 Task: Look for space in Linjiang, China from 7th July, 2023 to 14th July, 2023 for 1 adult in price range Rs.6000 to Rs.14000. Place can be shared room with 1  bedroom having 1 bed and 1 bathroom. Property type can be house, flat, guest house, hotel. Amenities needed are: wifi. Booking option can be shelf check-in. Required host language is Chinese (Simplified).
Action: Mouse moved to (831, 126)
Screenshot: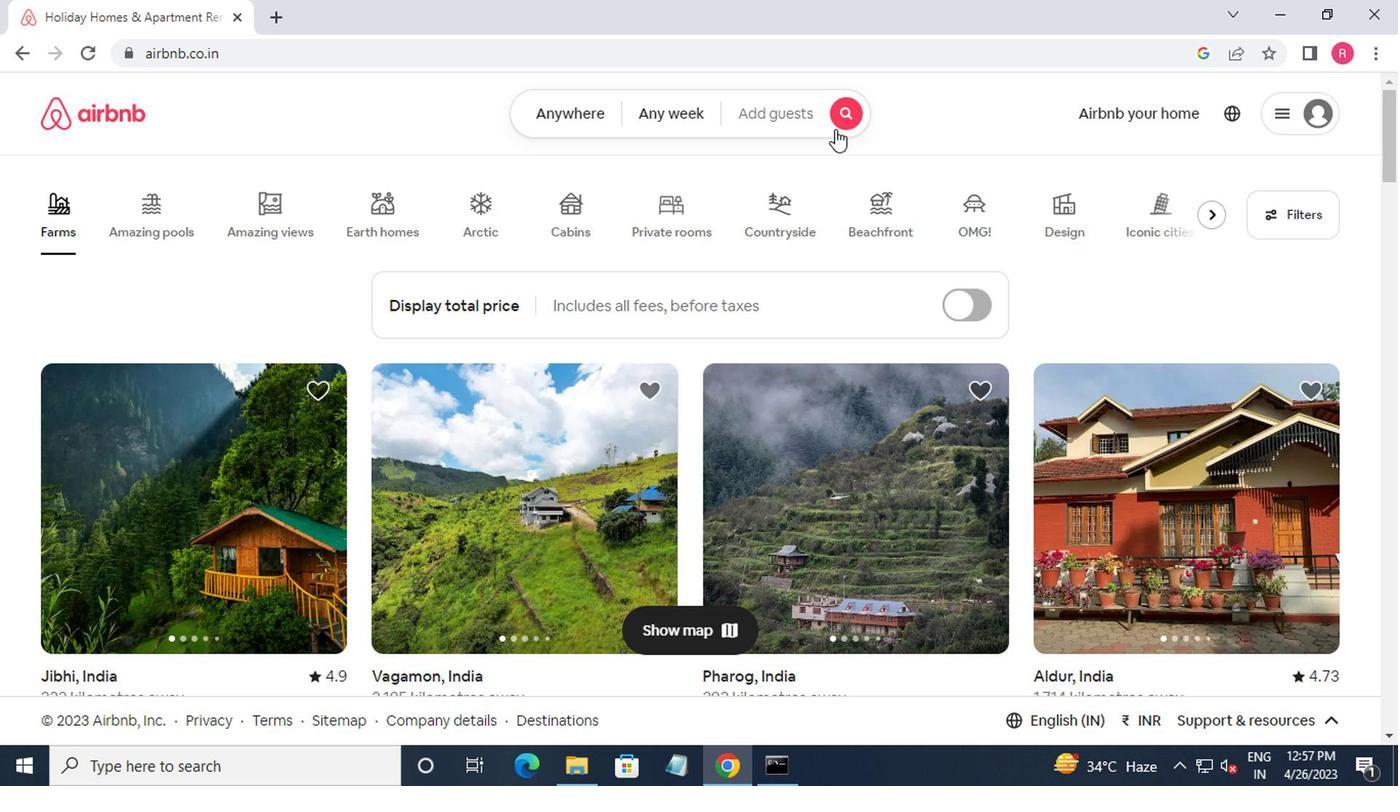 
Action: Mouse pressed left at (831, 126)
Screenshot: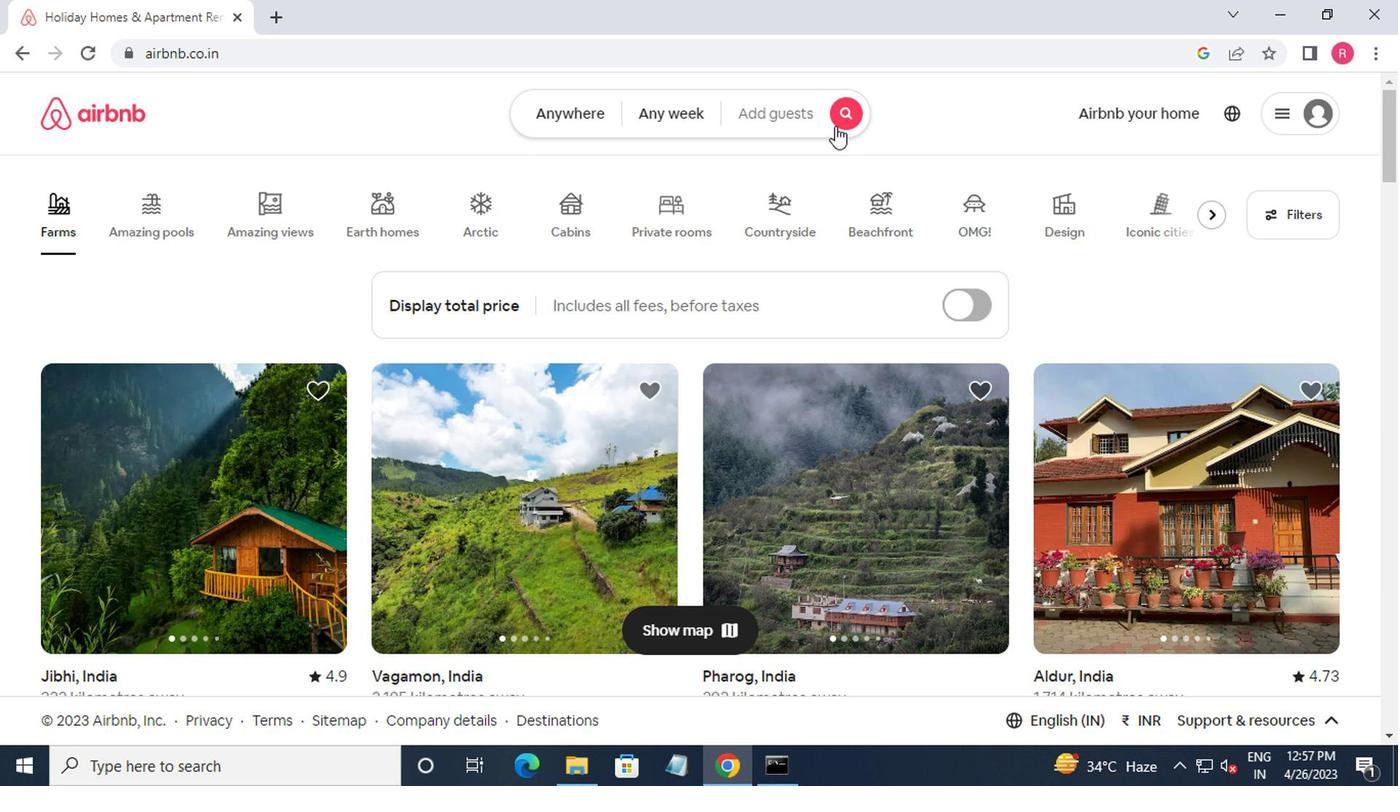 
Action: Mouse moved to (486, 208)
Screenshot: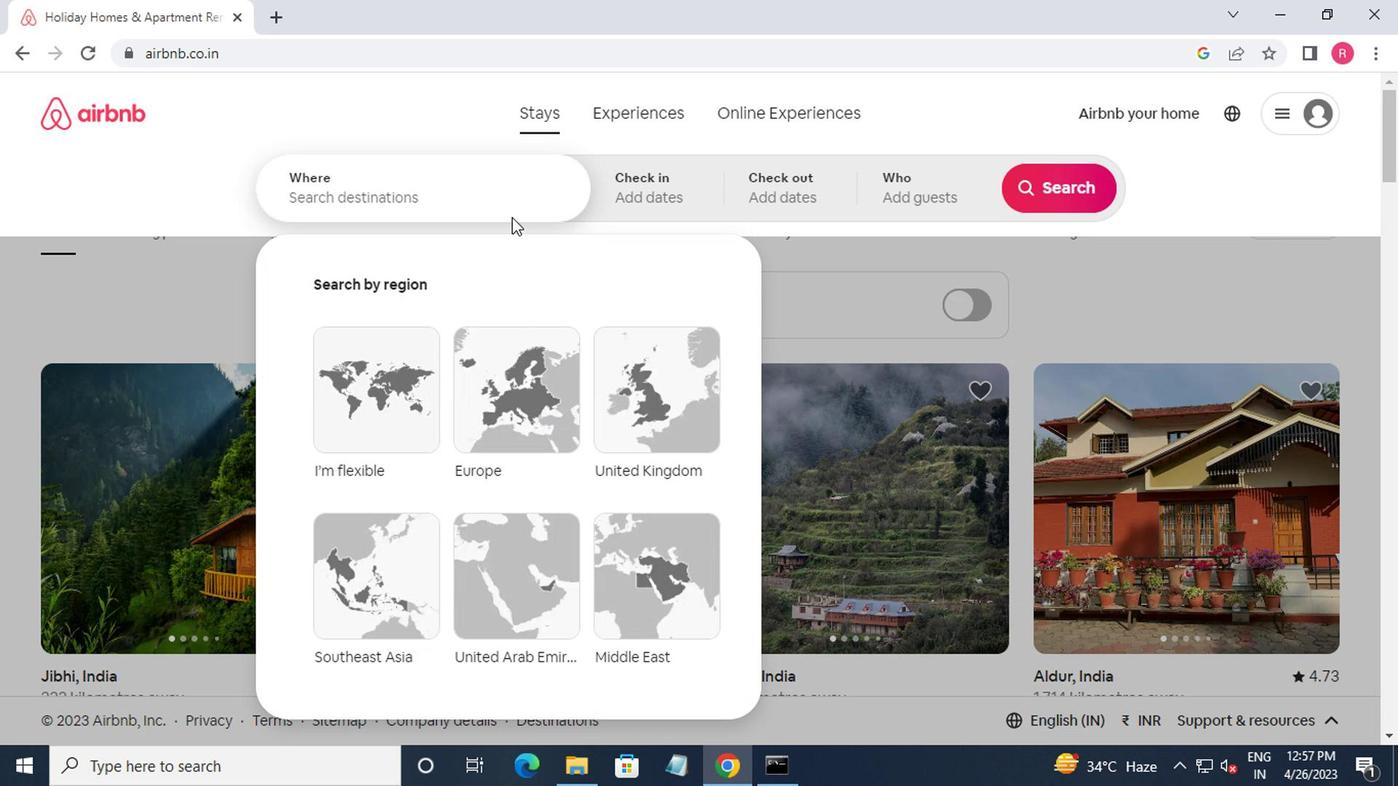 
Action: Mouse pressed left at (486, 208)
Screenshot: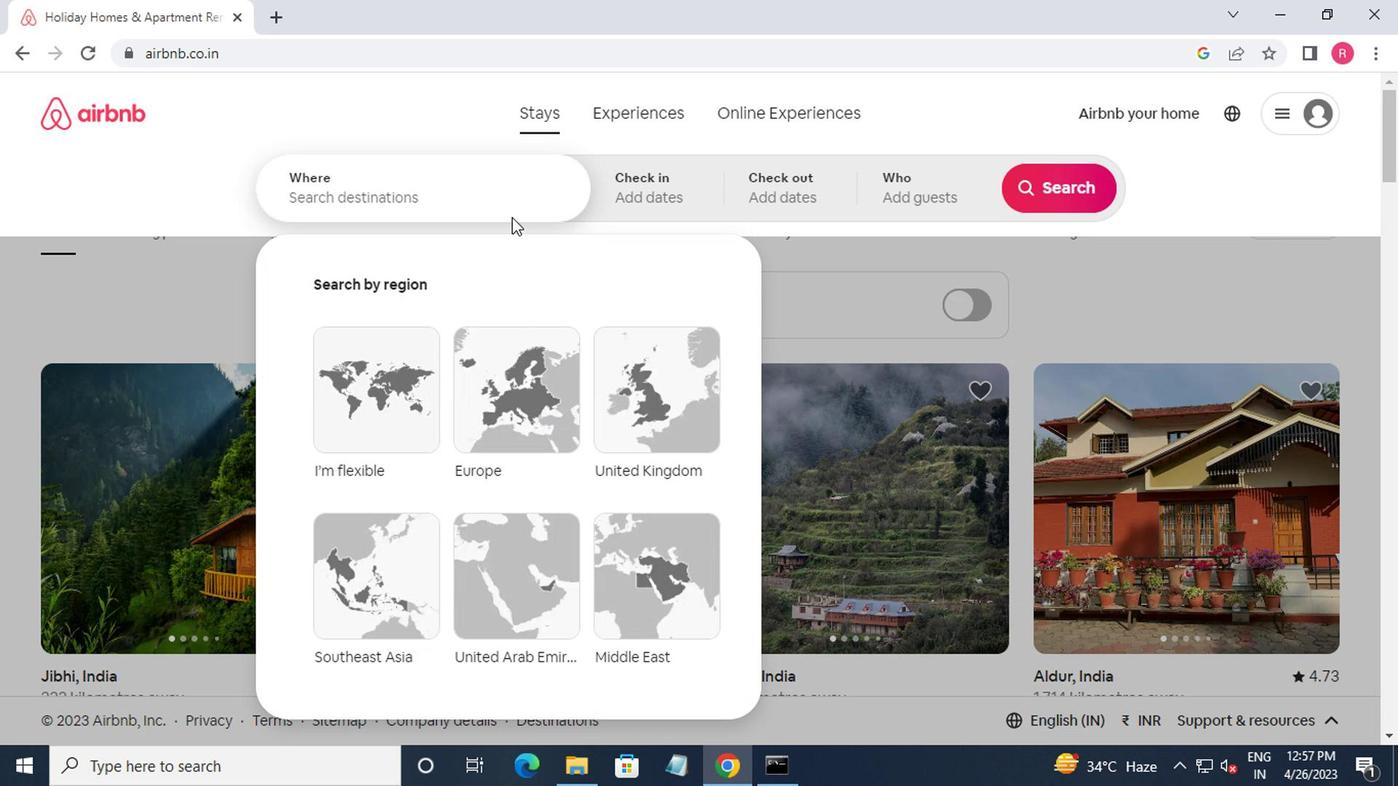 
Action: Mouse moved to (485, 208)
Screenshot: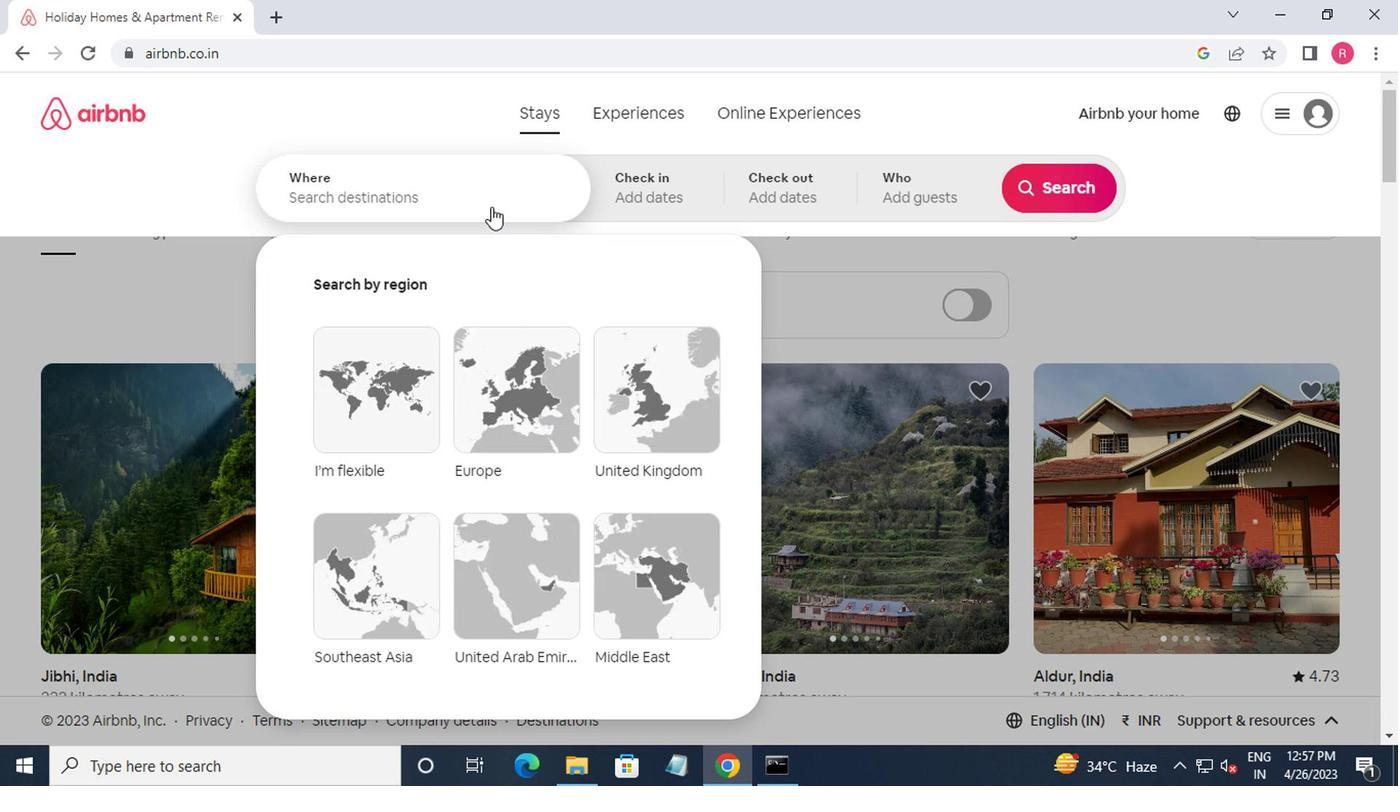 
Action: Key pressed linji
Screenshot: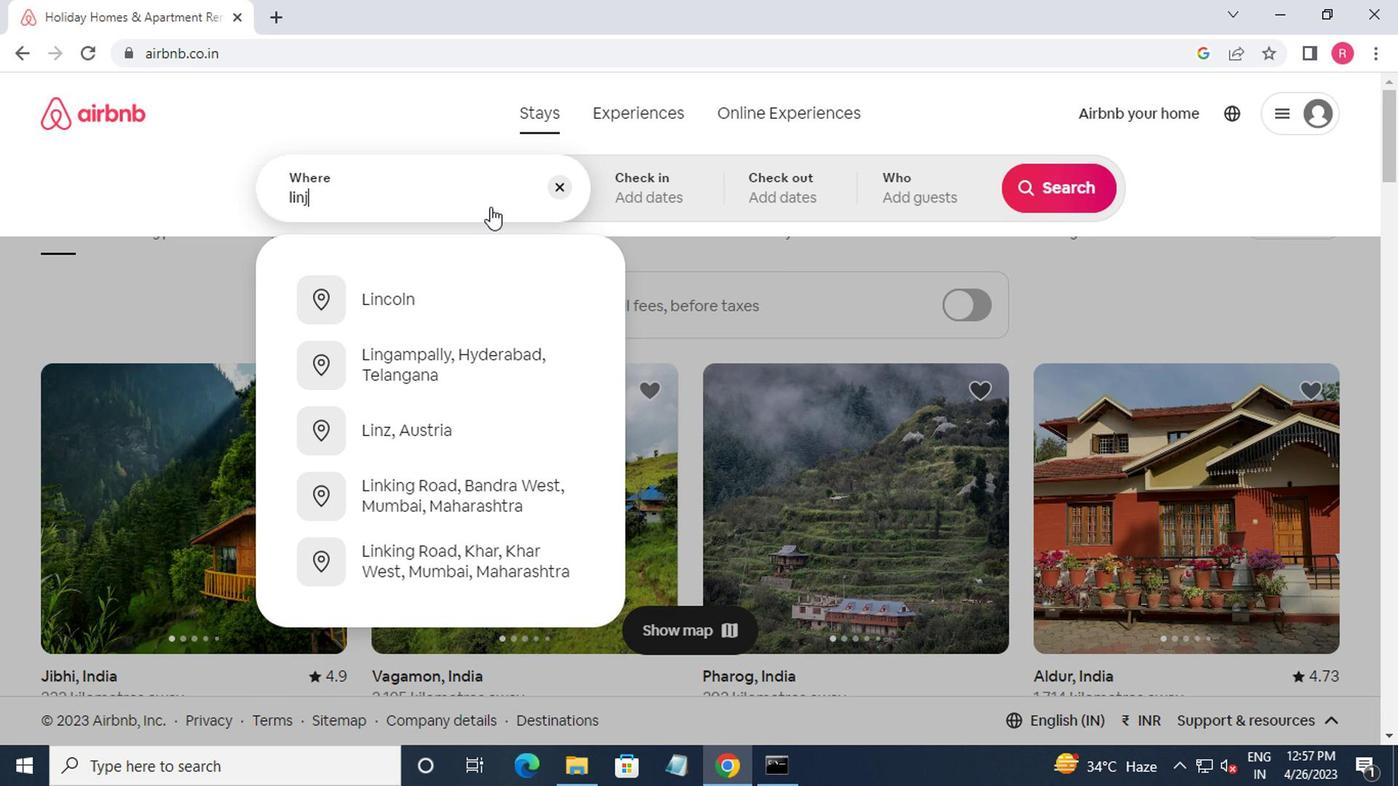 
Action: Mouse moved to (487, 208)
Screenshot: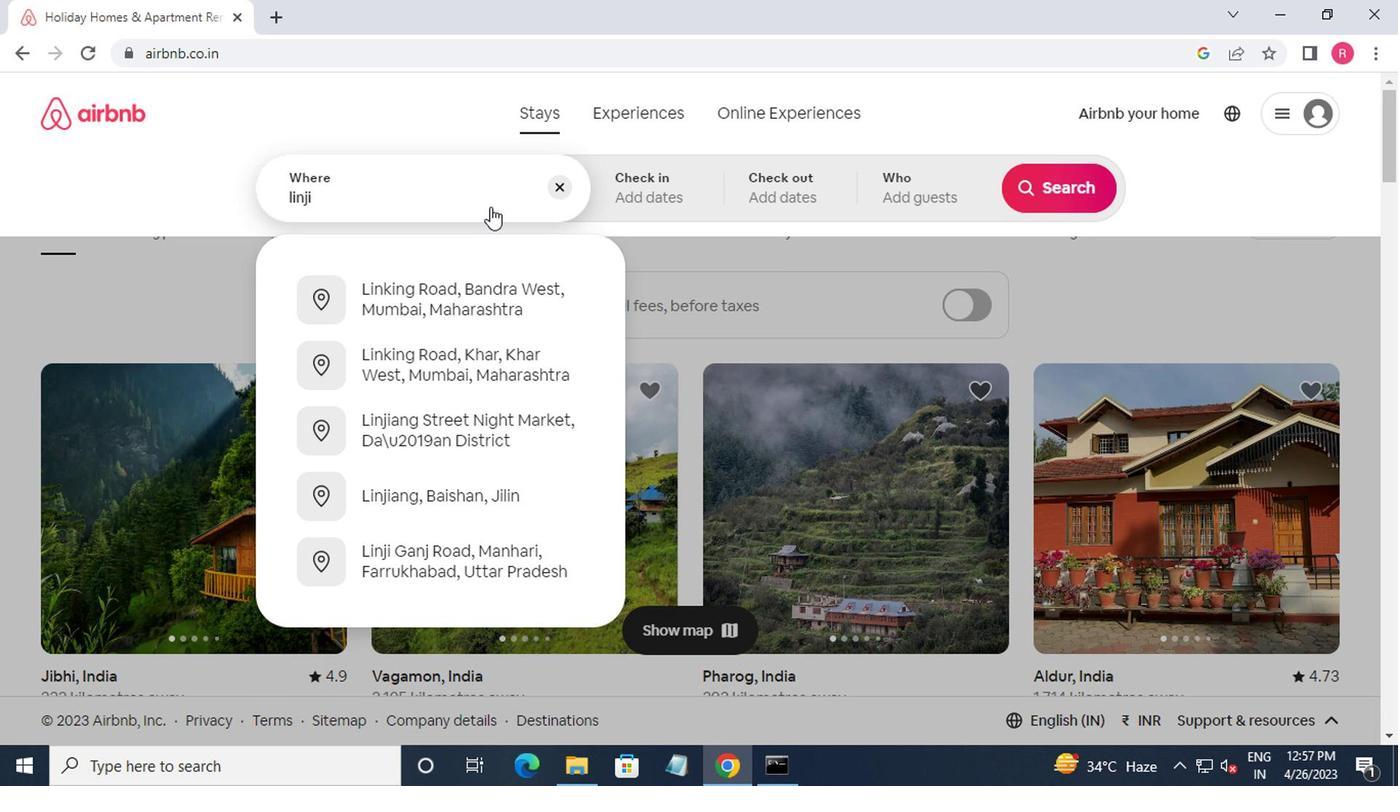 
Action: Key pressed ang,v<Key.backspace>
Screenshot: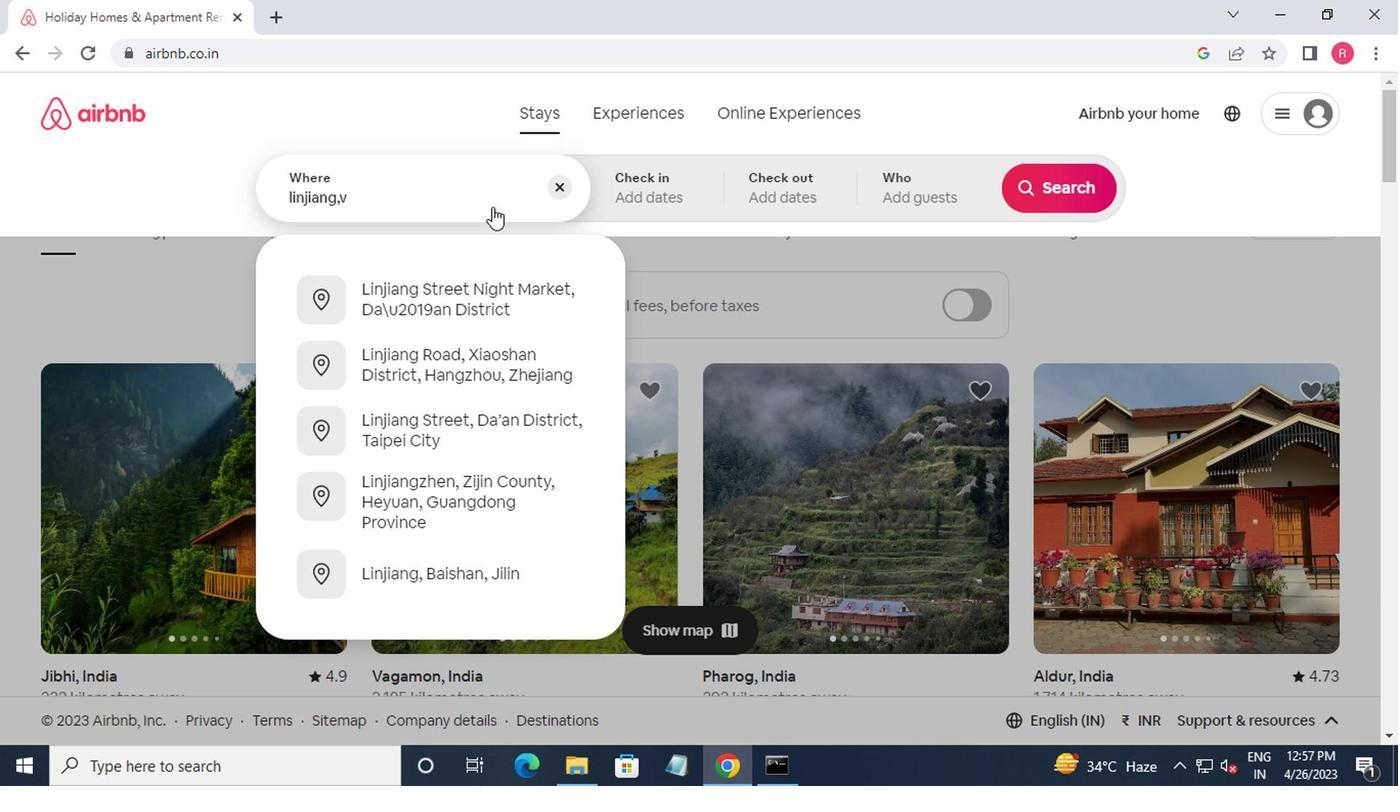 
Action: Mouse moved to (488, 208)
Screenshot: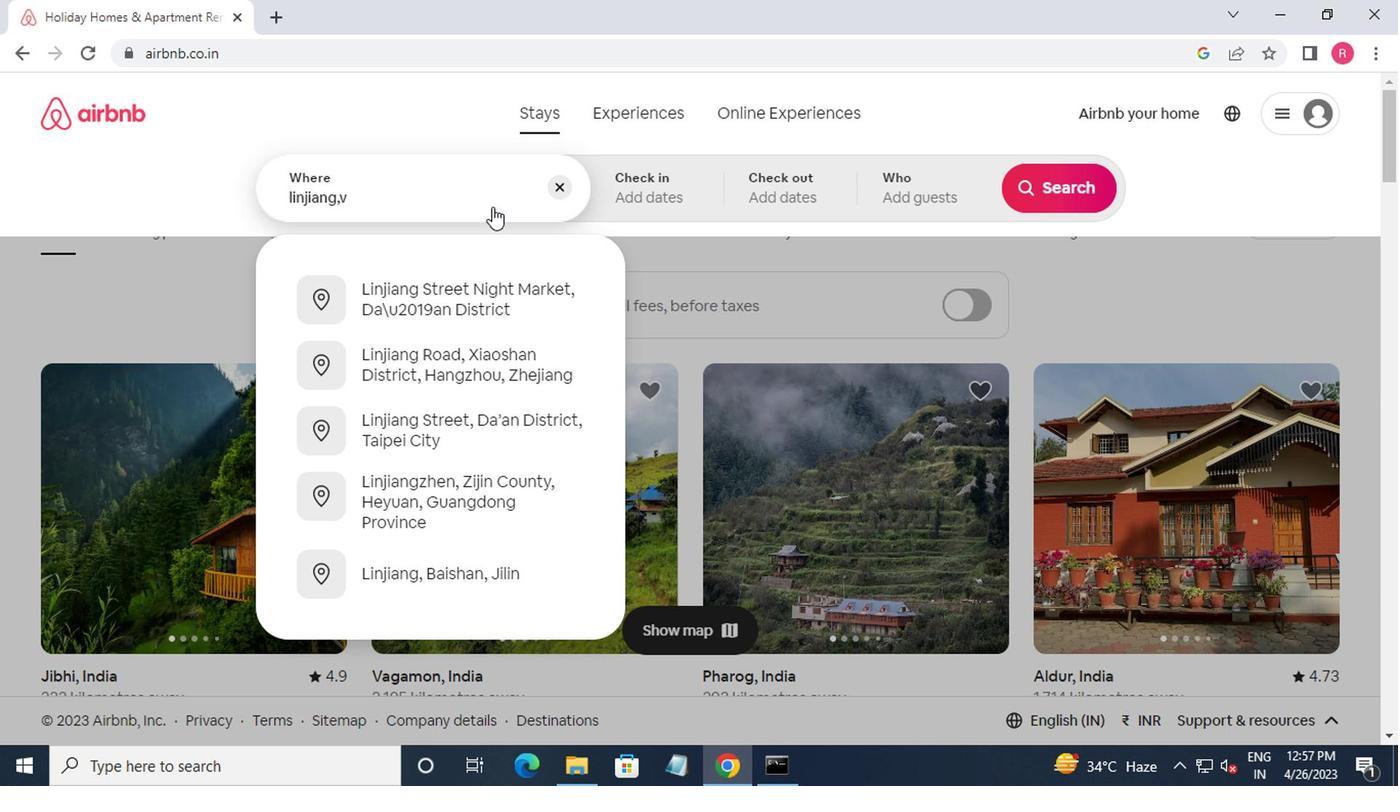 
Action: Key pressed china
Screenshot: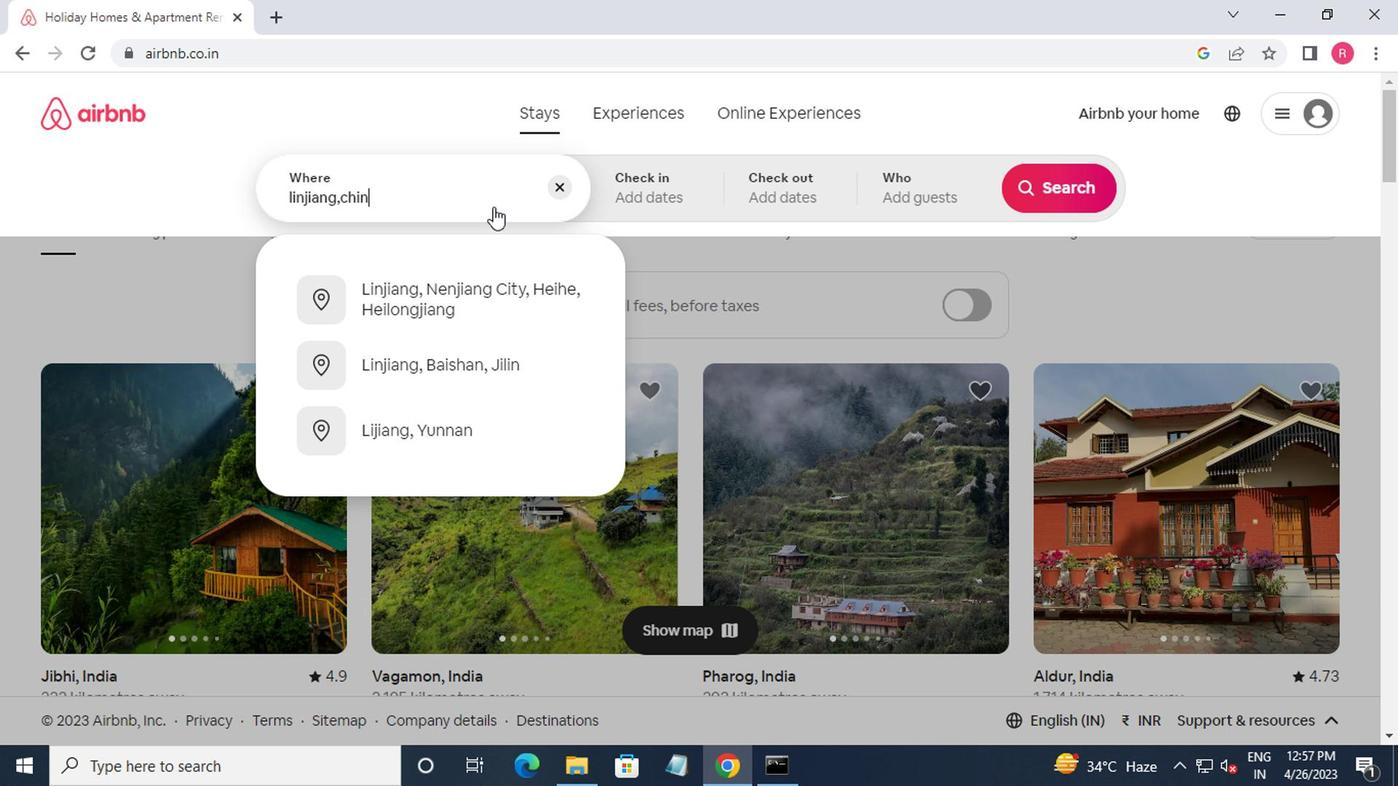 
Action: Mouse moved to (488, 208)
Screenshot: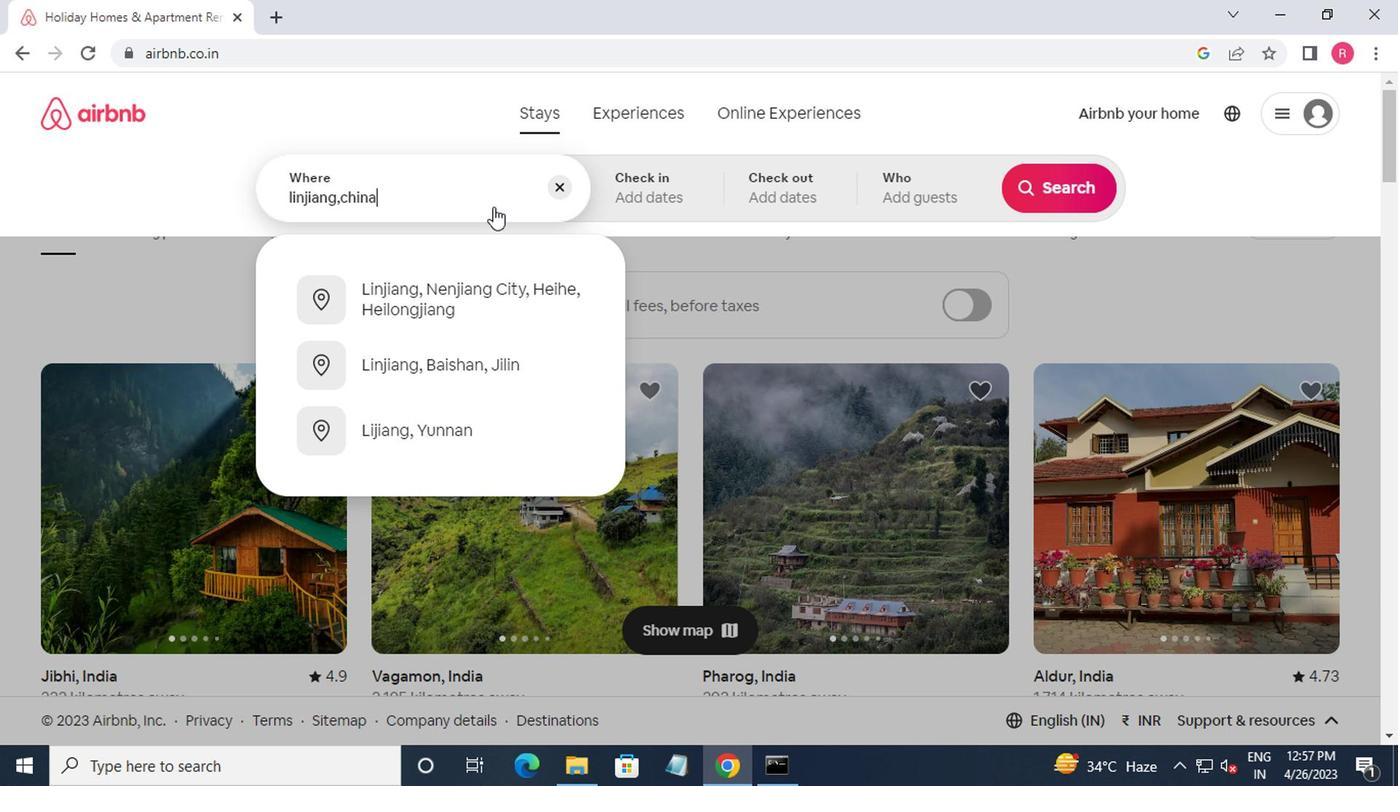 
Action: Key pressed <Key.enter>
Screenshot: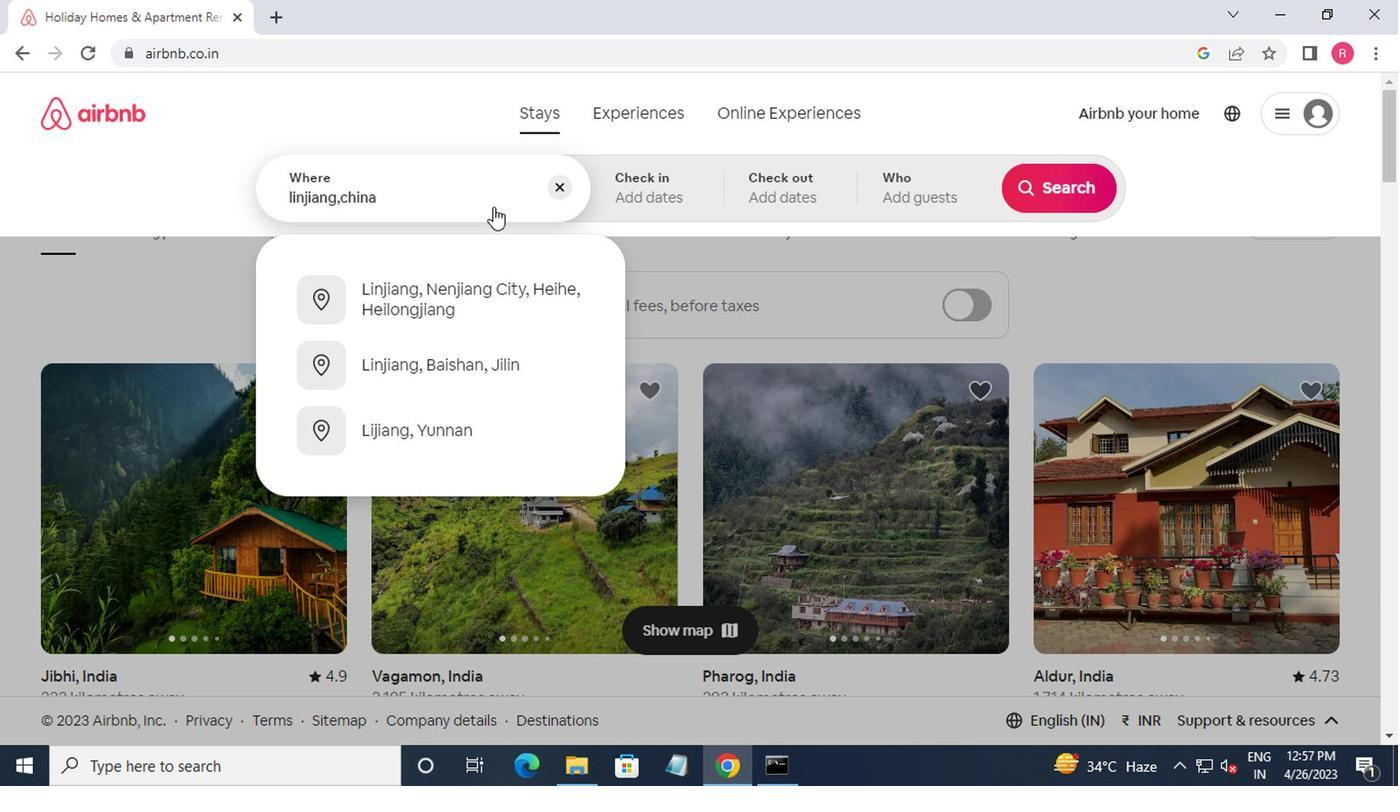 
Action: Mouse moved to (1047, 364)
Screenshot: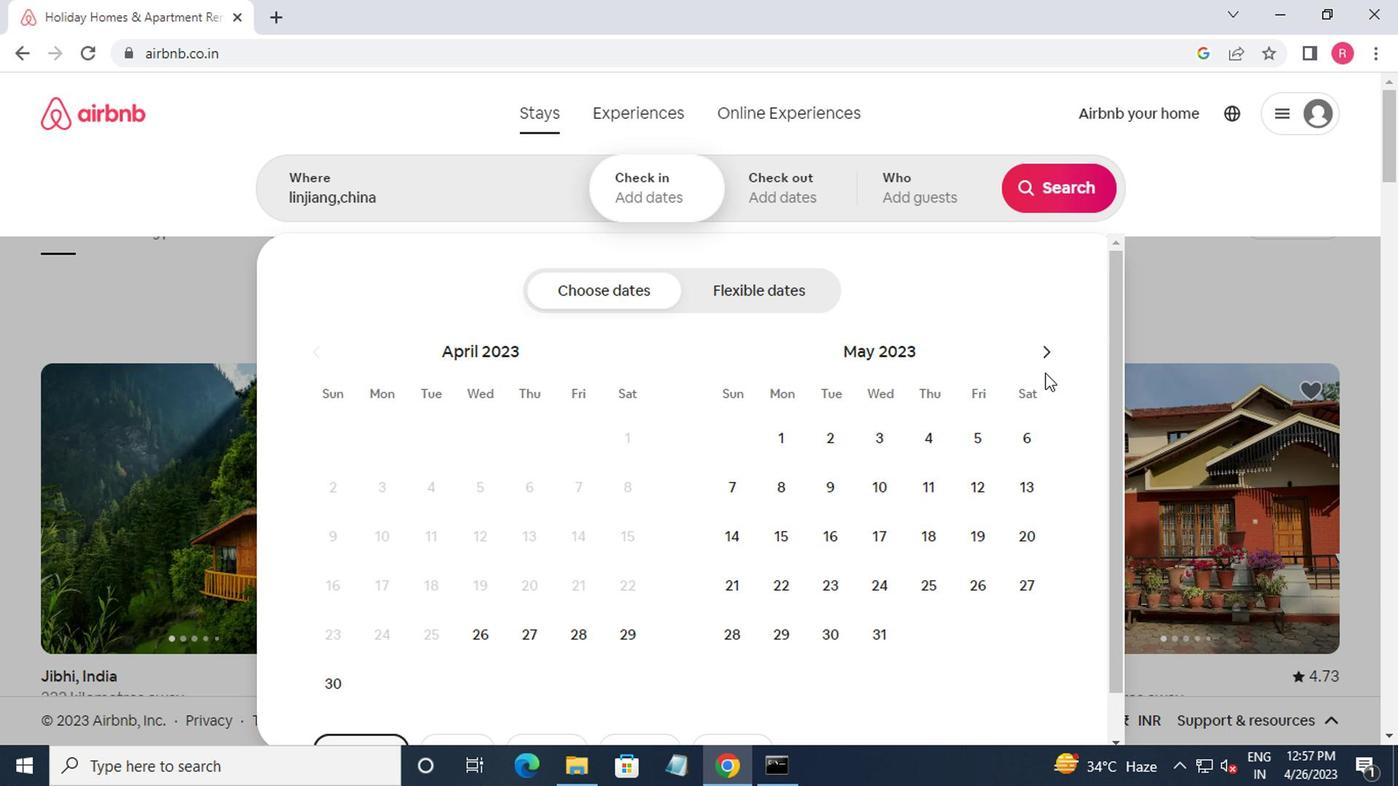 
Action: Mouse pressed left at (1047, 364)
Screenshot: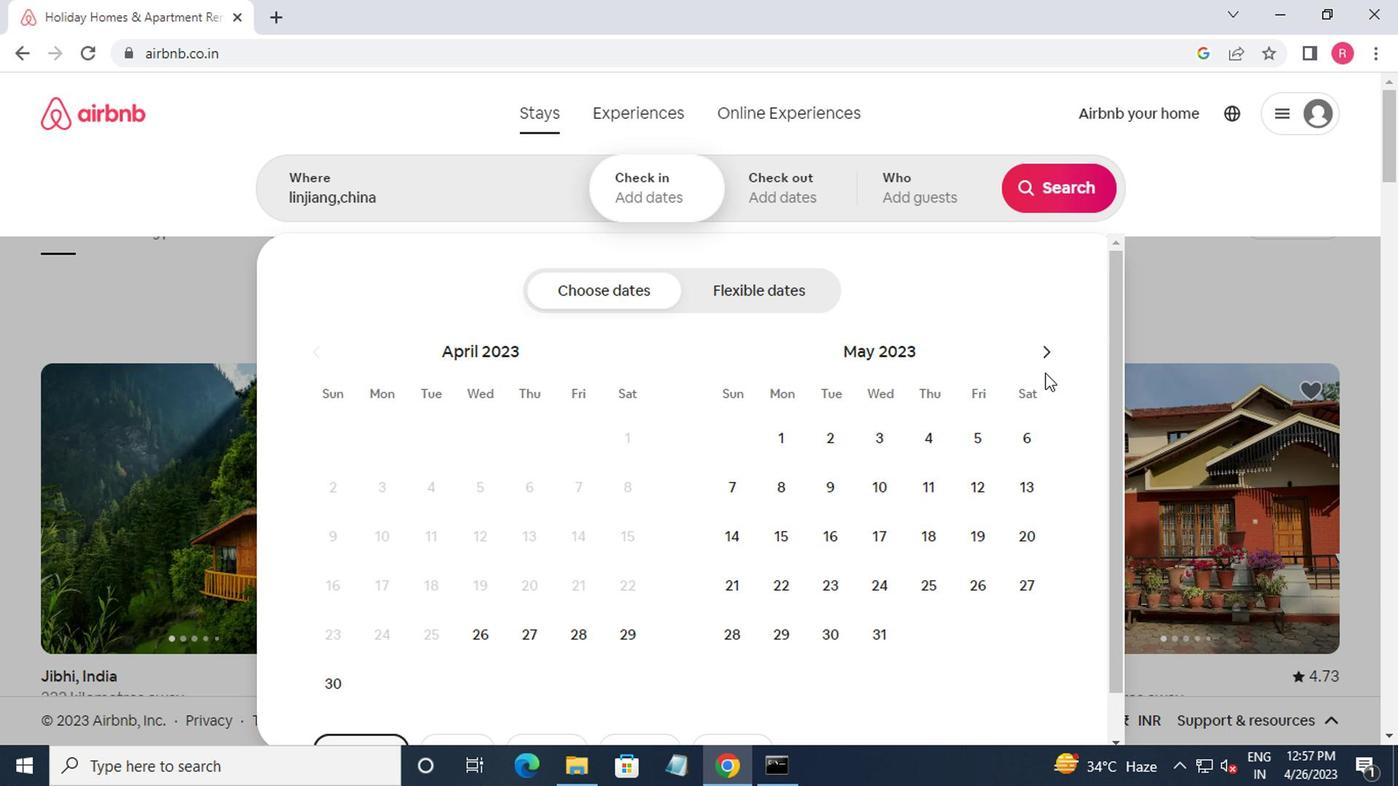 
Action: Mouse moved to (1045, 372)
Screenshot: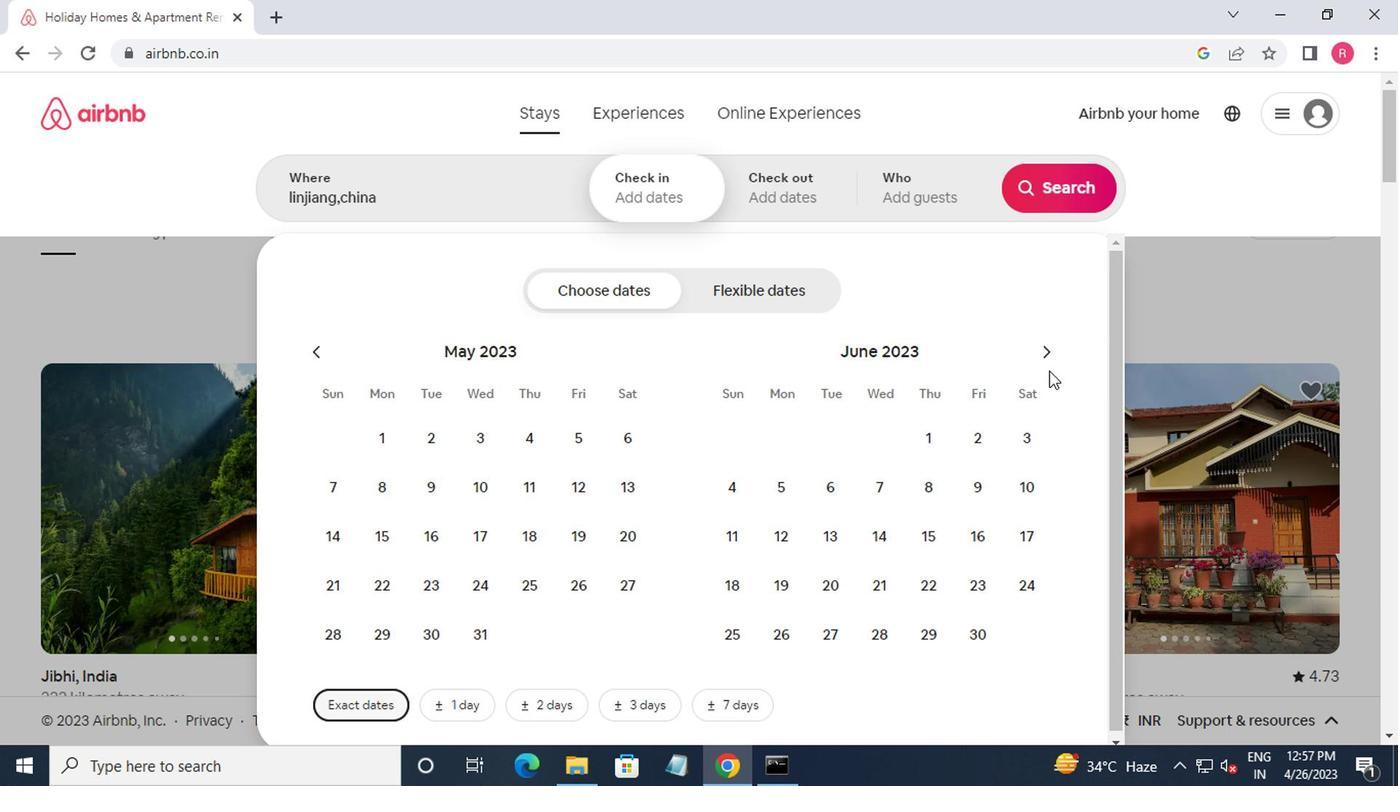 
Action: Mouse pressed left at (1045, 372)
Screenshot: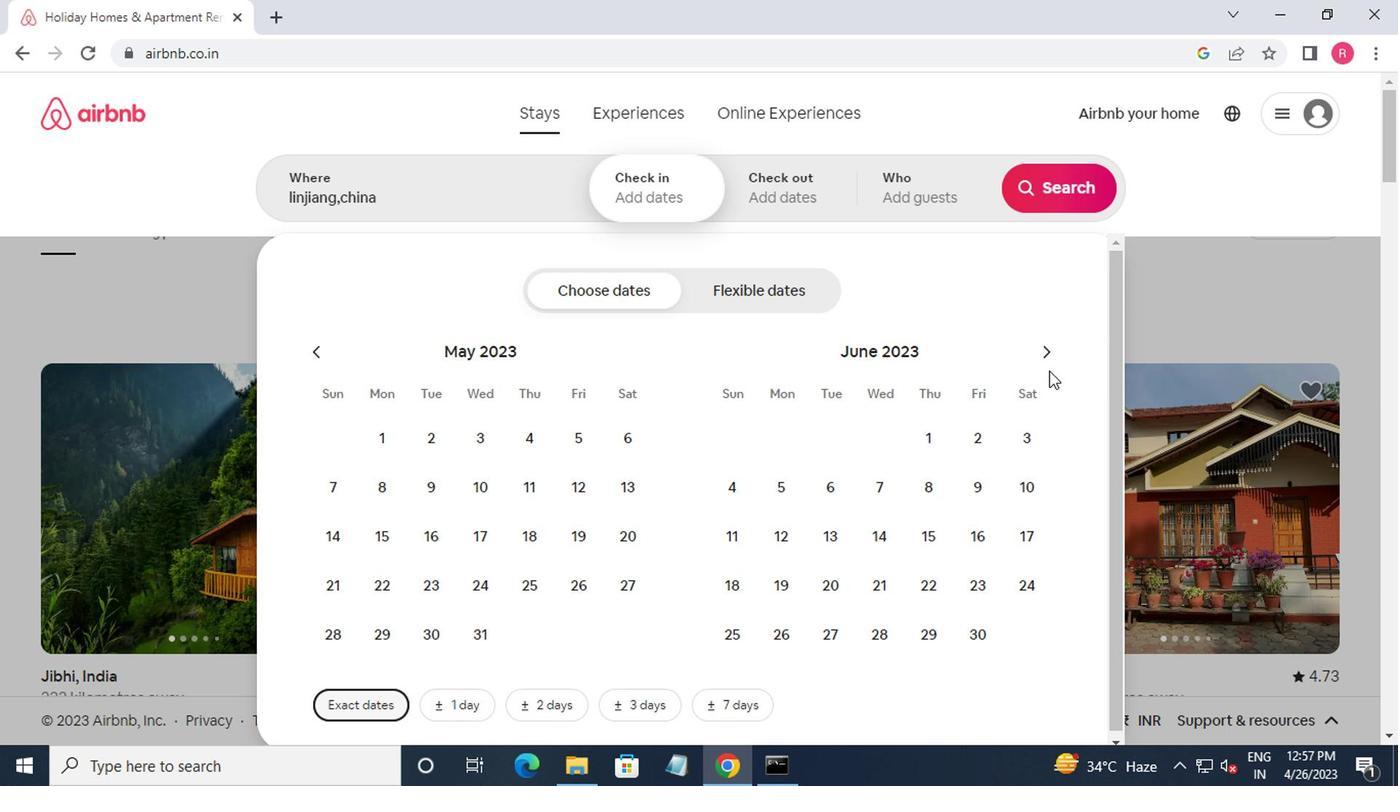 
Action: Mouse moved to (1042, 360)
Screenshot: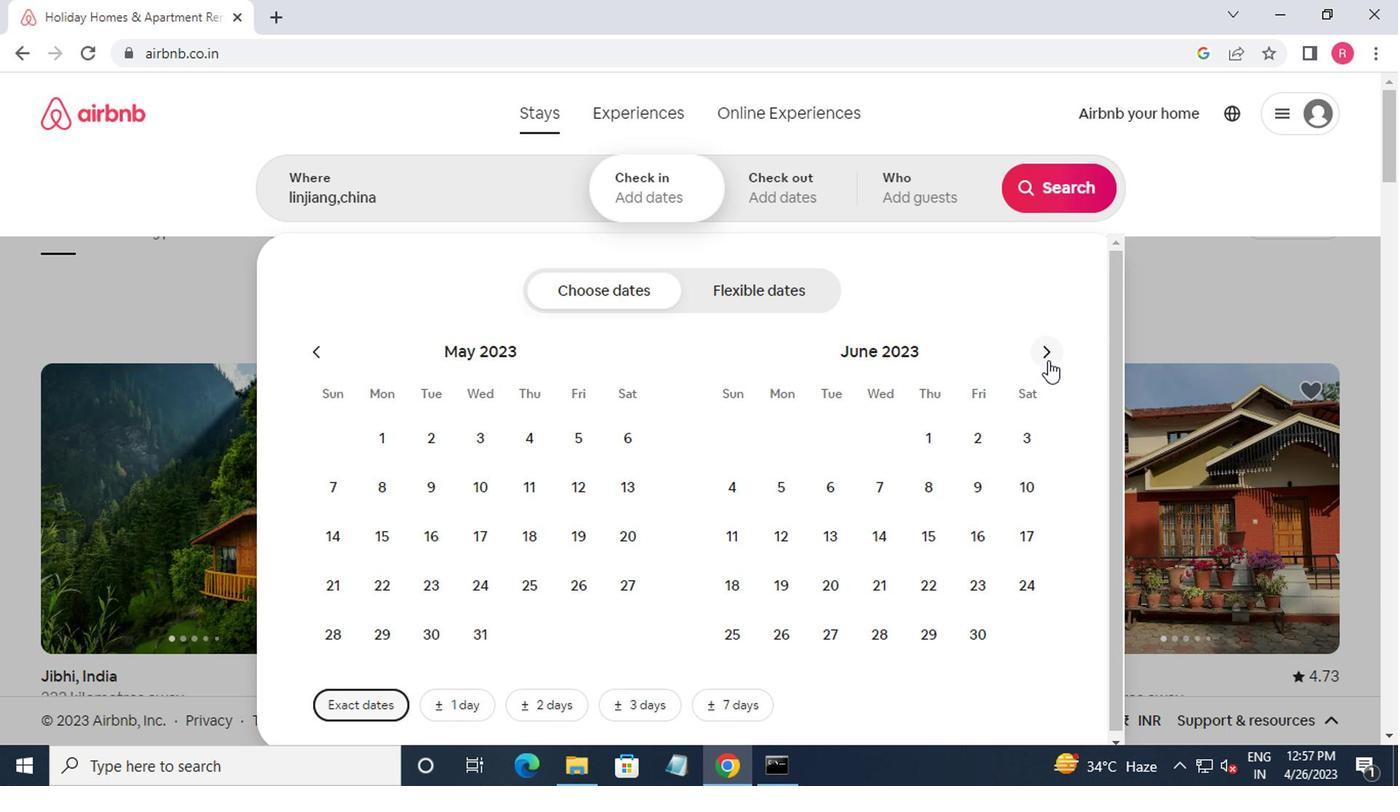 
Action: Mouse pressed left at (1042, 360)
Screenshot: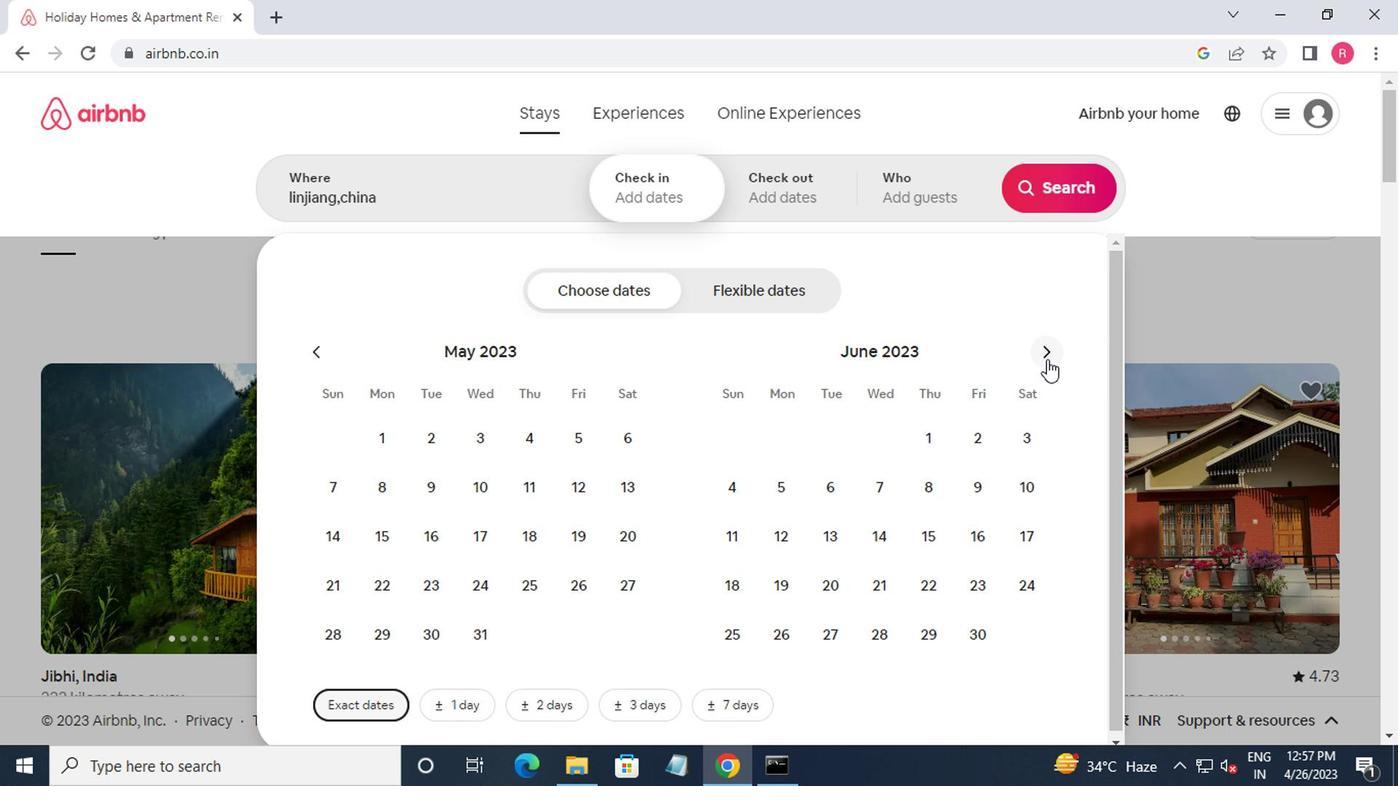 
Action: Mouse moved to (964, 483)
Screenshot: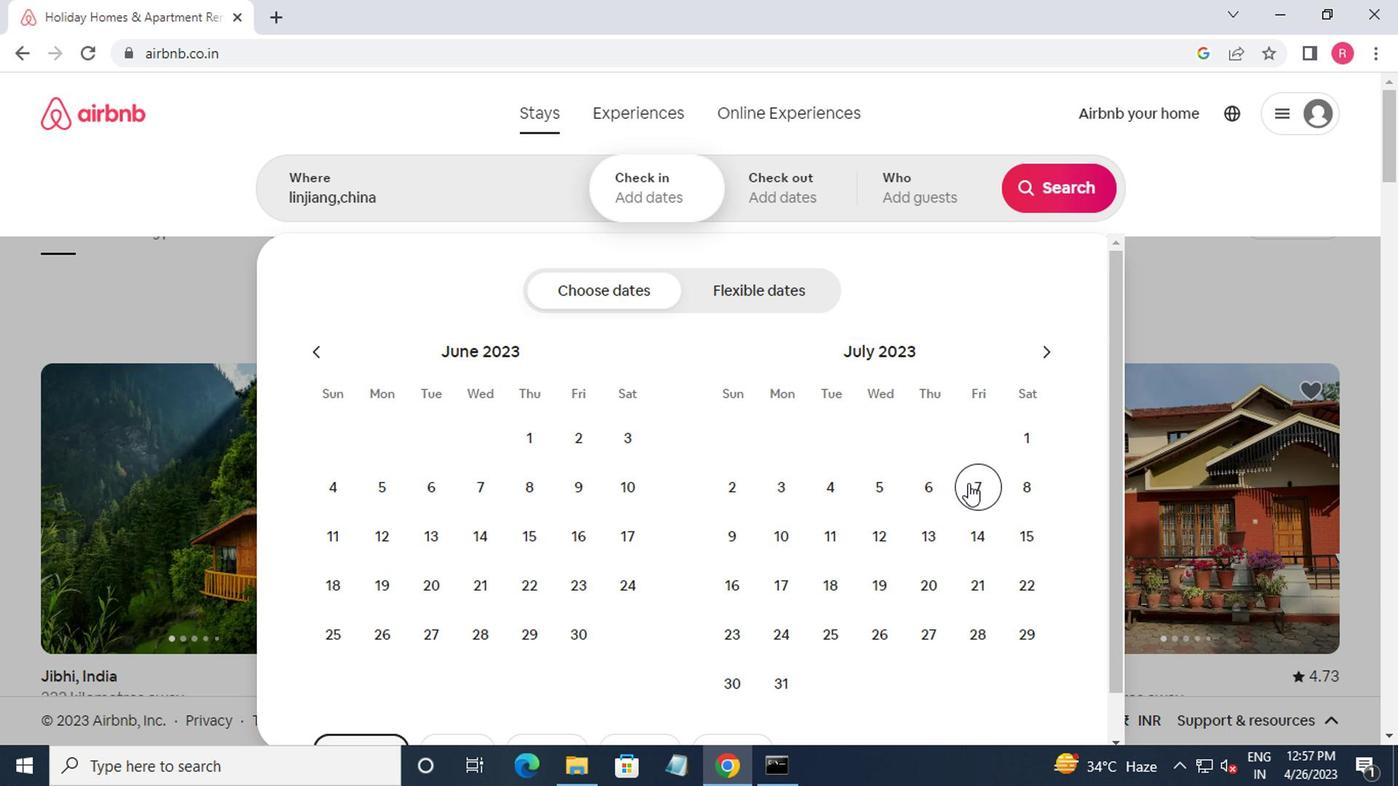 
Action: Mouse pressed left at (964, 483)
Screenshot: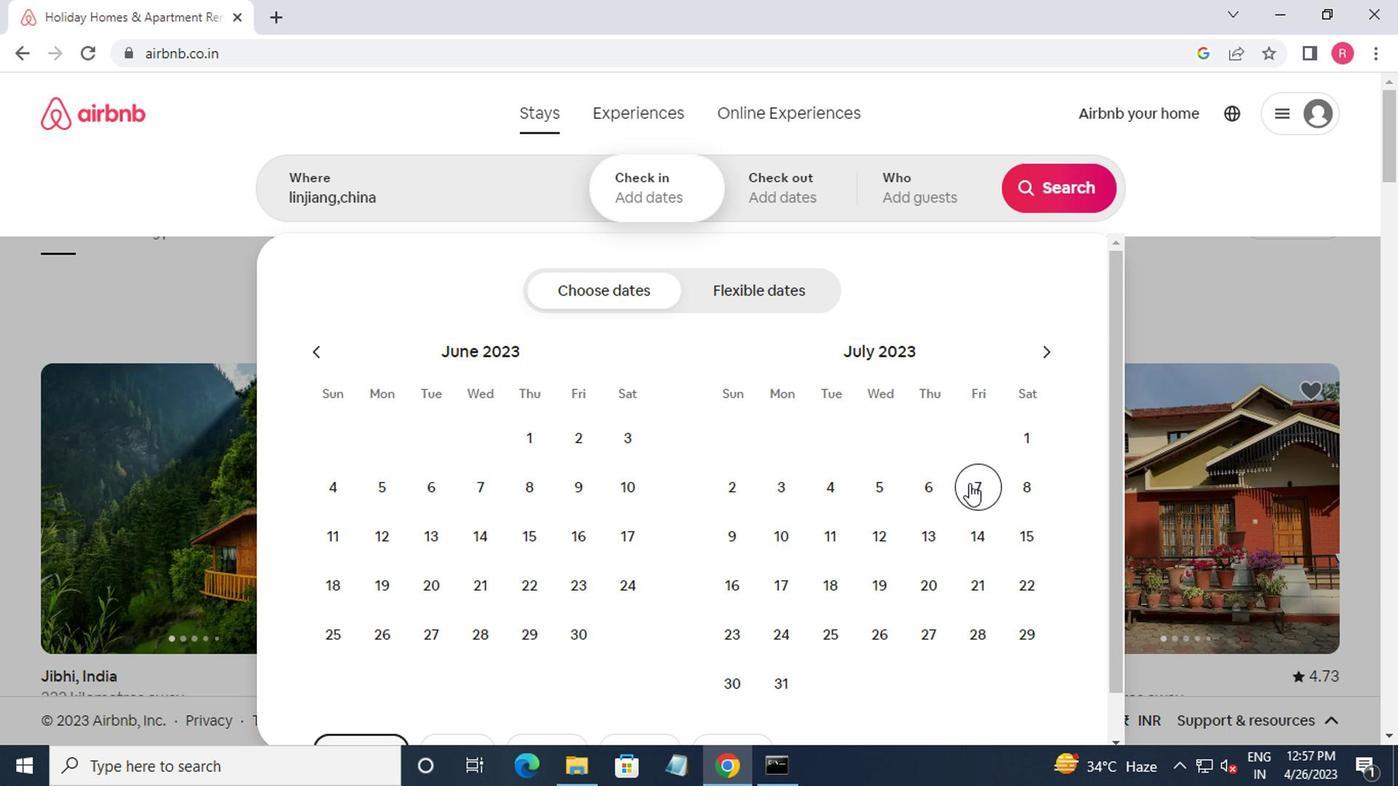 
Action: Mouse moved to (971, 546)
Screenshot: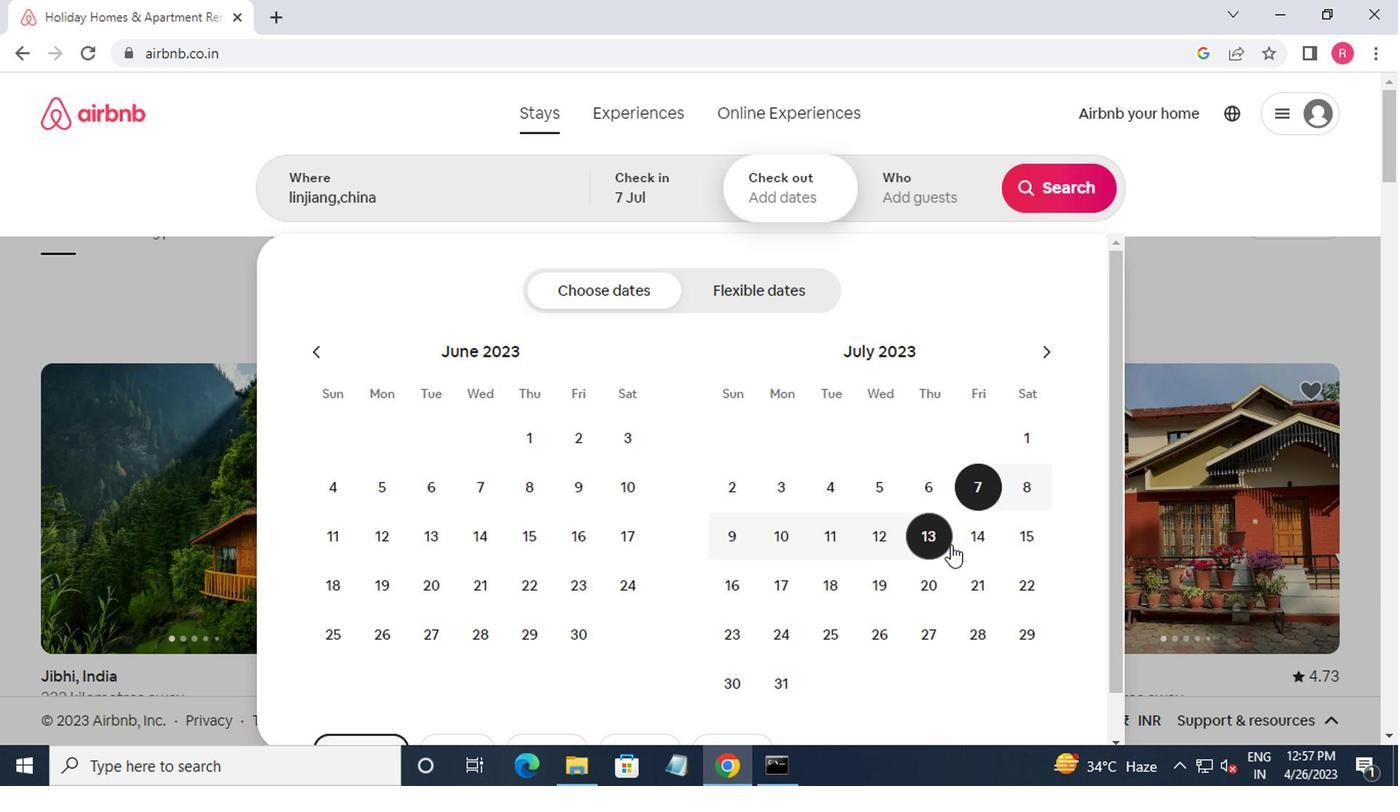 
Action: Mouse pressed left at (971, 546)
Screenshot: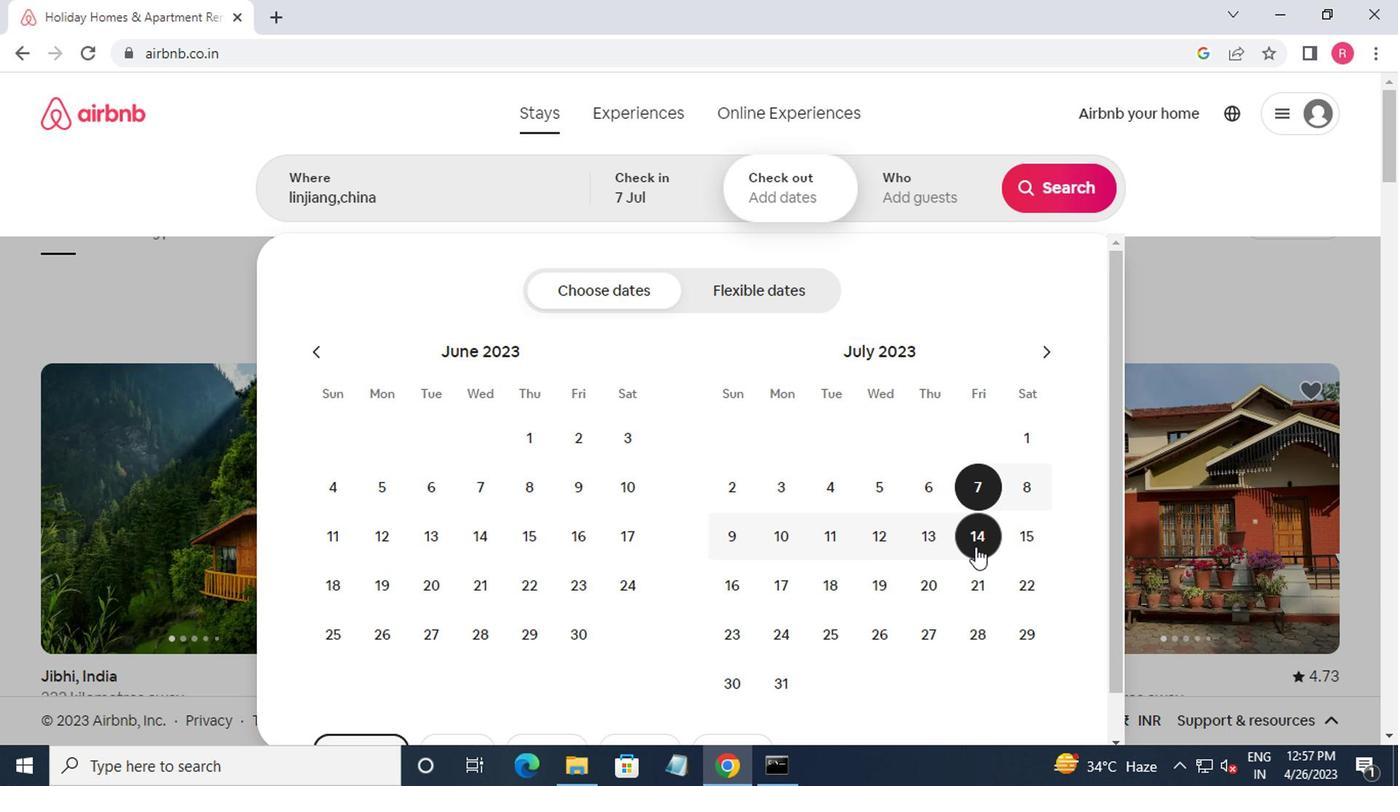 
Action: Mouse moved to (895, 210)
Screenshot: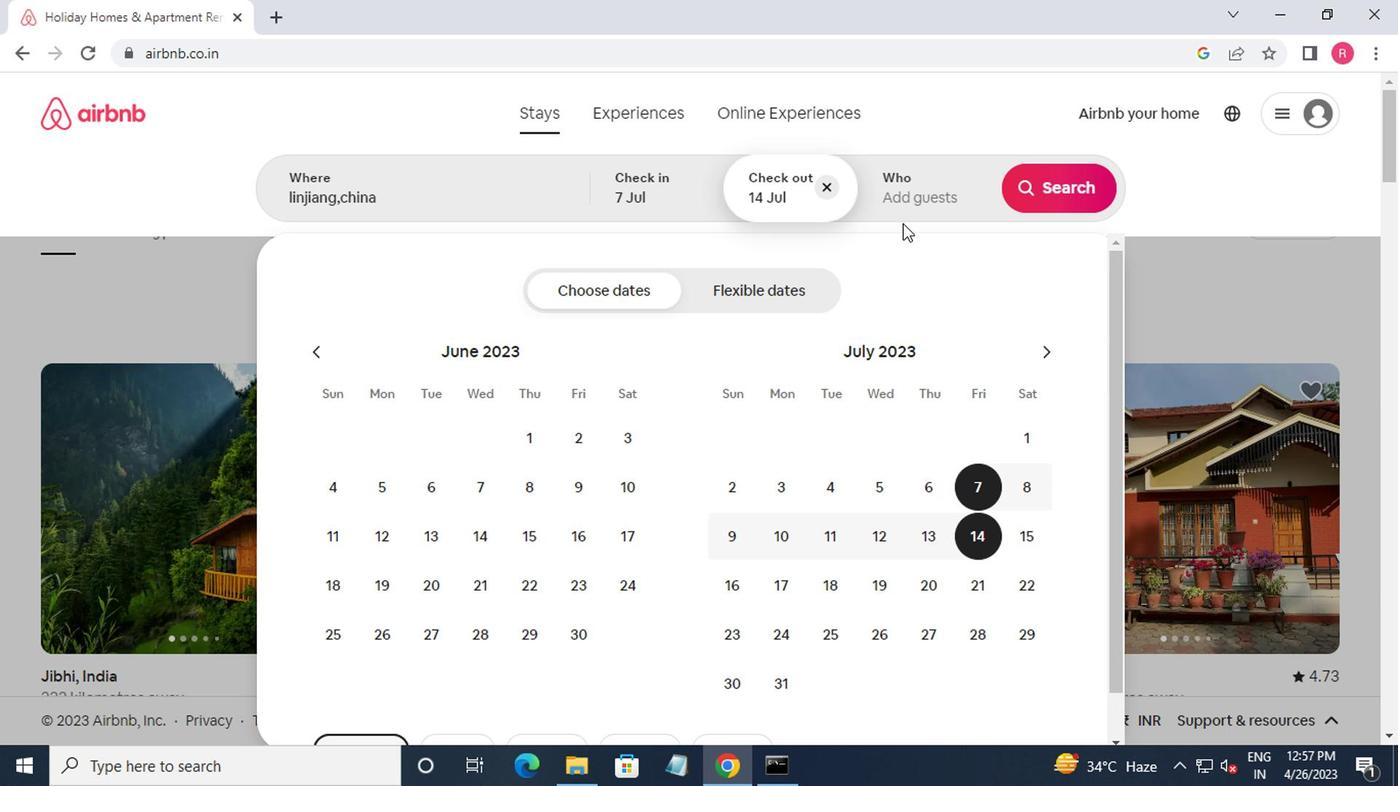 
Action: Mouse pressed left at (895, 210)
Screenshot: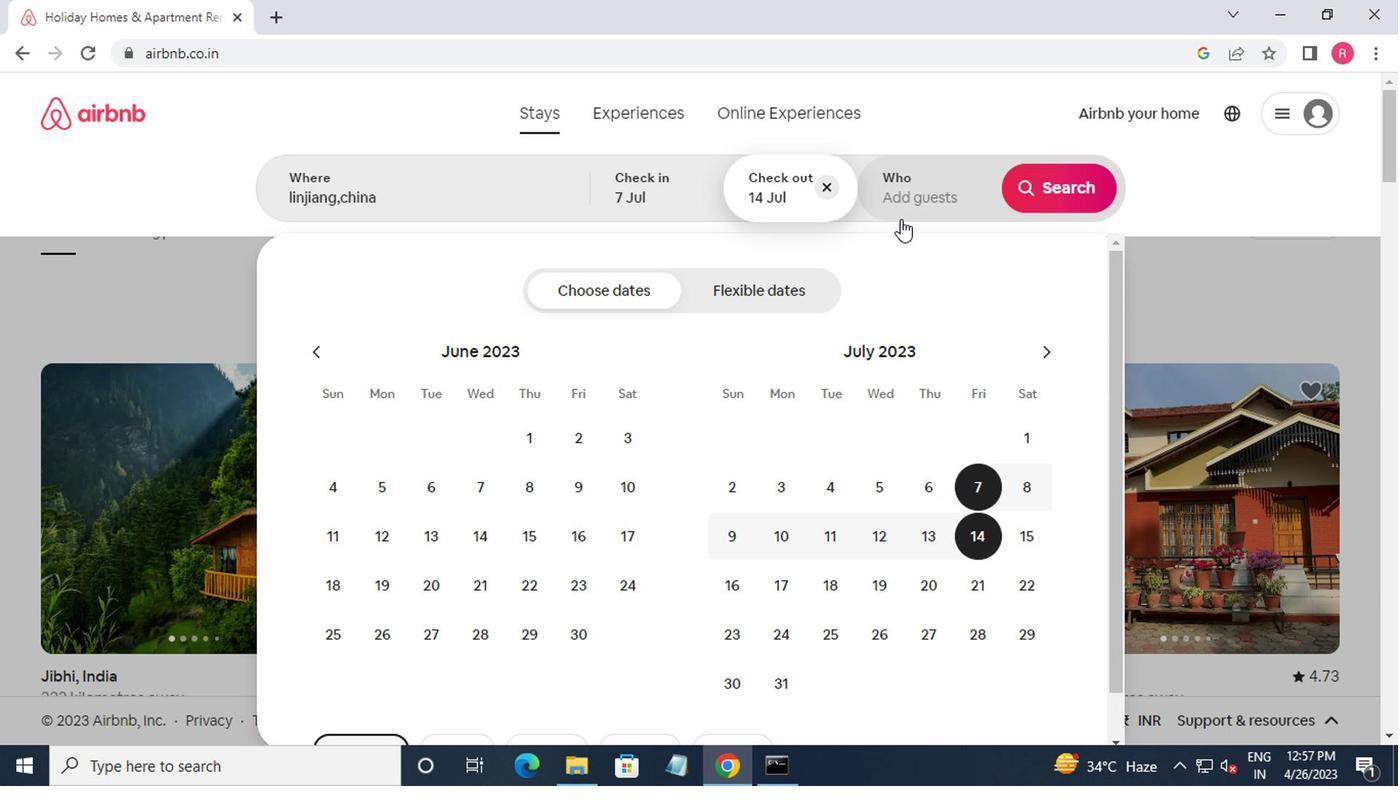 
Action: Mouse moved to (1068, 302)
Screenshot: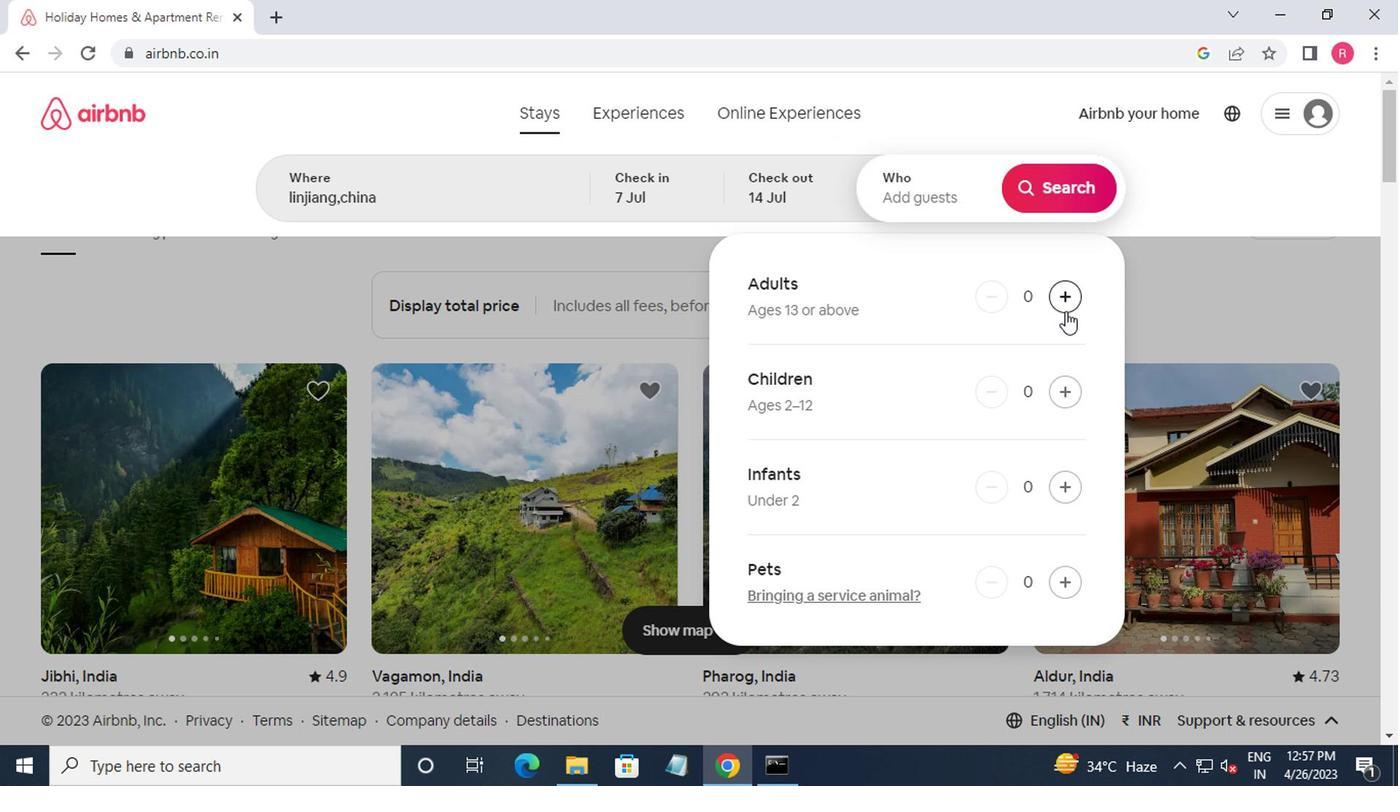 
Action: Mouse pressed left at (1068, 302)
Screenshot: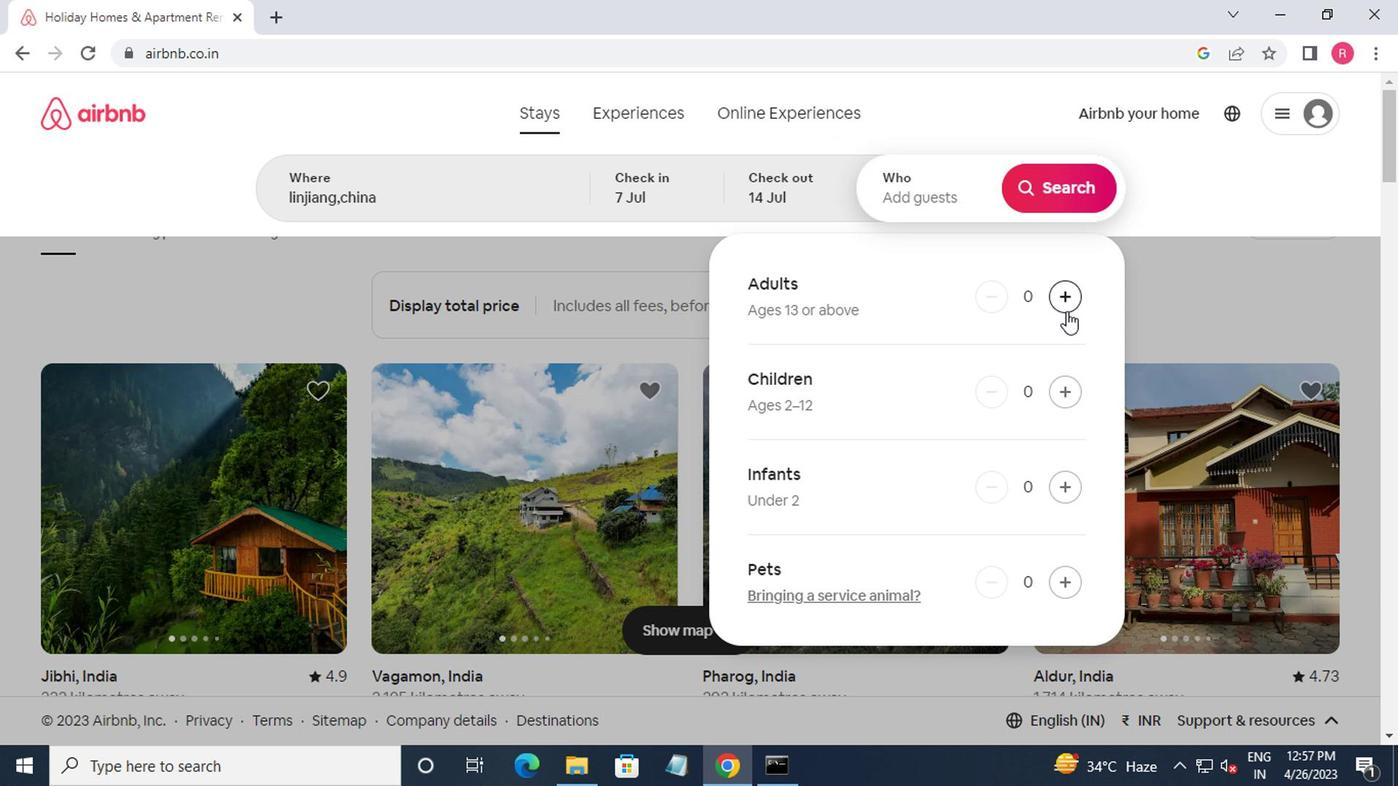 
Action: Mouse moved to (1053, 200)
Screenshot: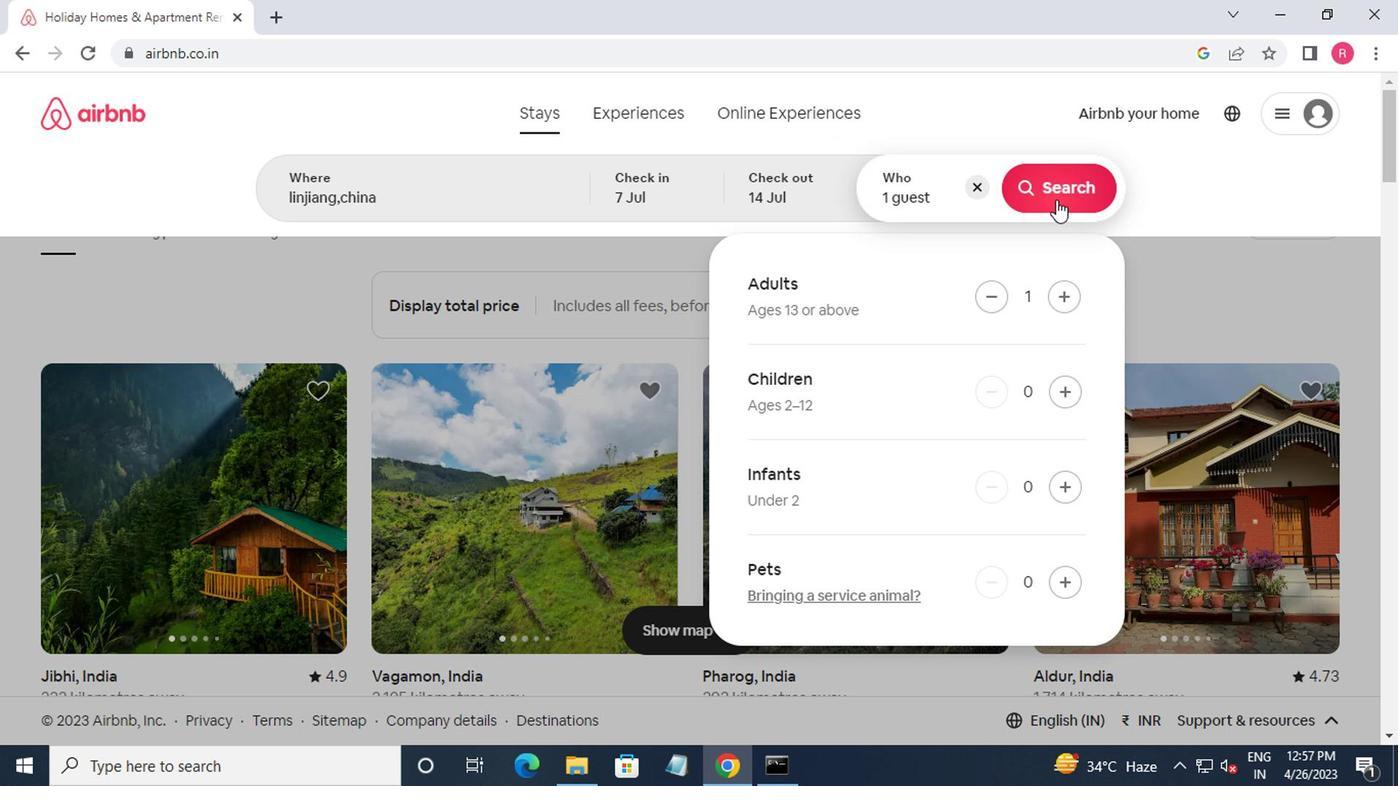 
Action: Mouse pressed left at (1053, 200)
Screenshot: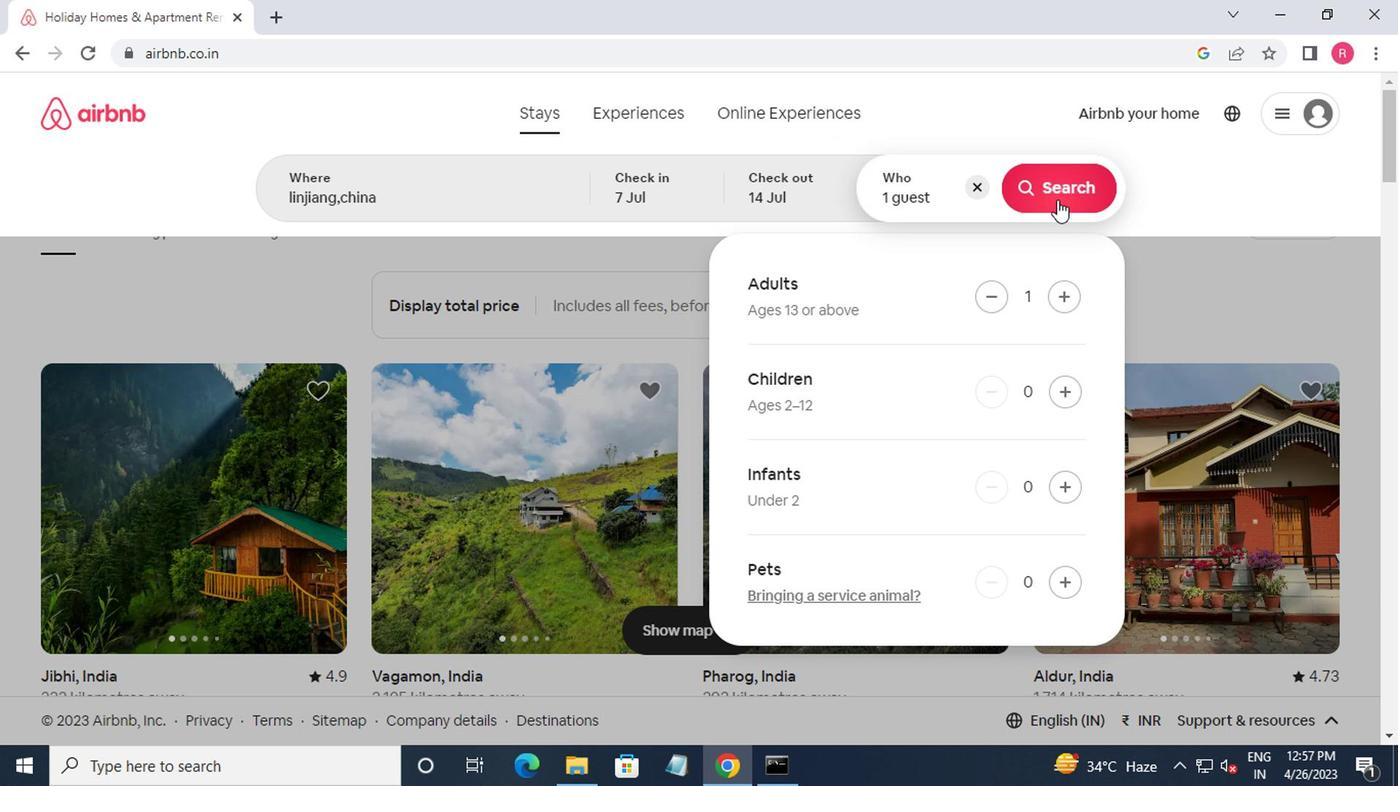 
Action: Mouse moved to (1266, 204)
Screenshot: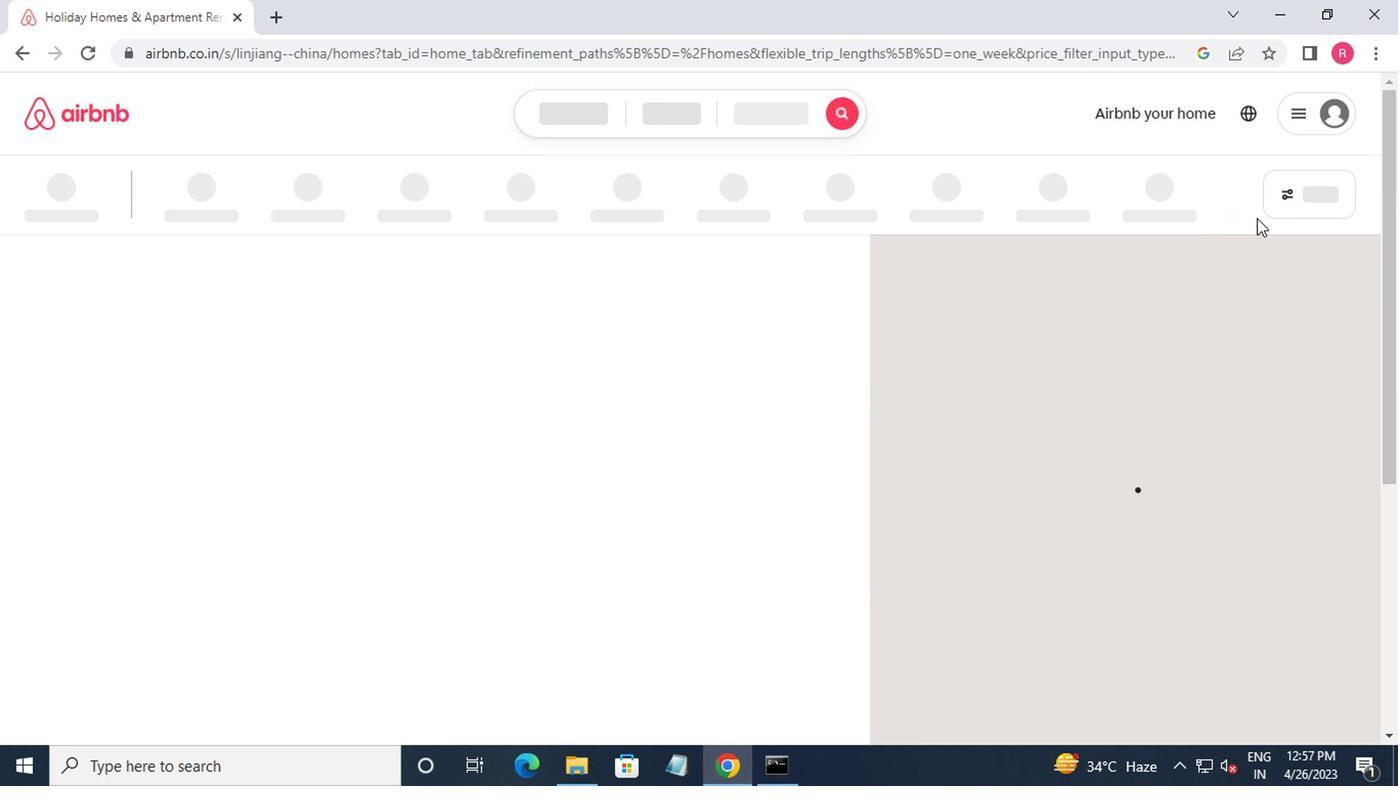 
Action: Mouse pressed left at (1266, 204)
Screenshot: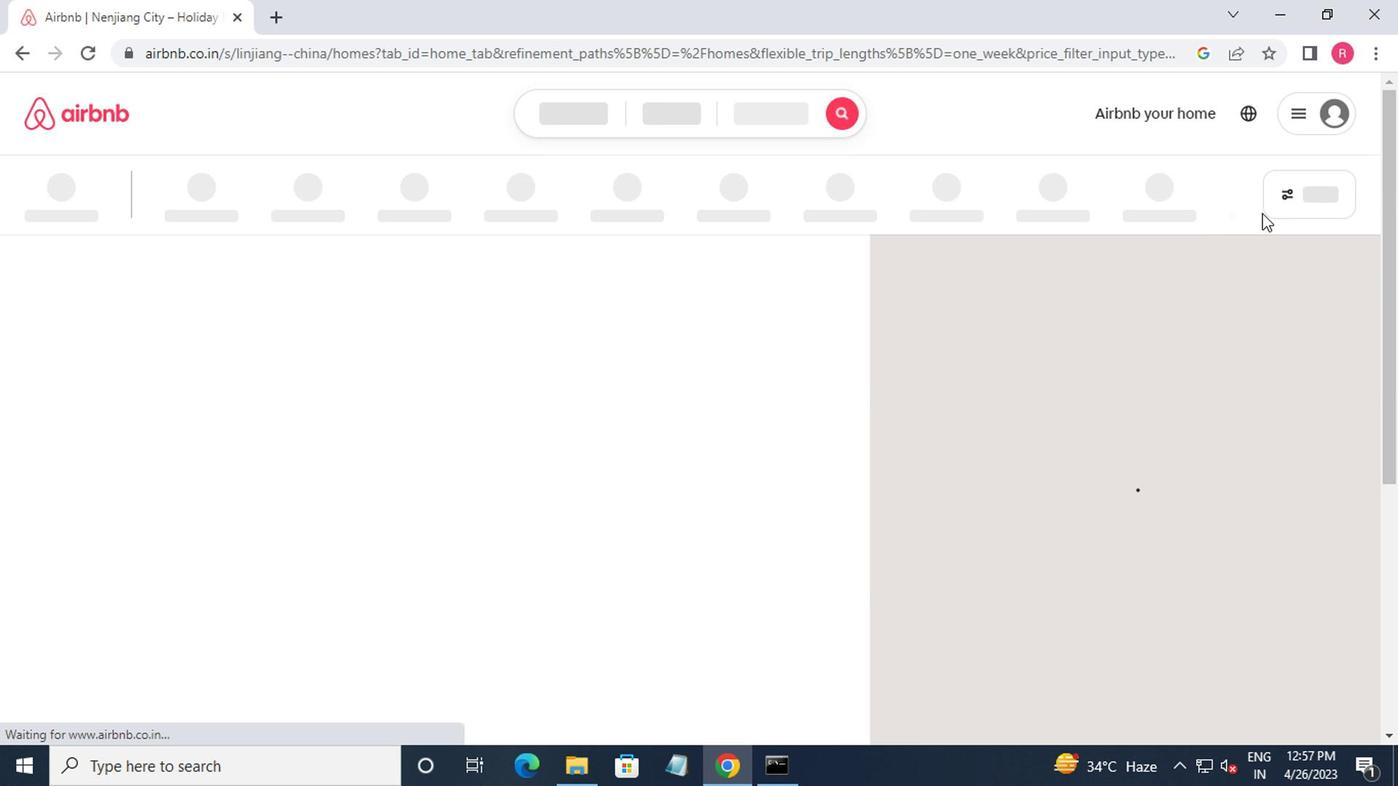 
Action: Mouse moved to (471, 327)
Screenshot: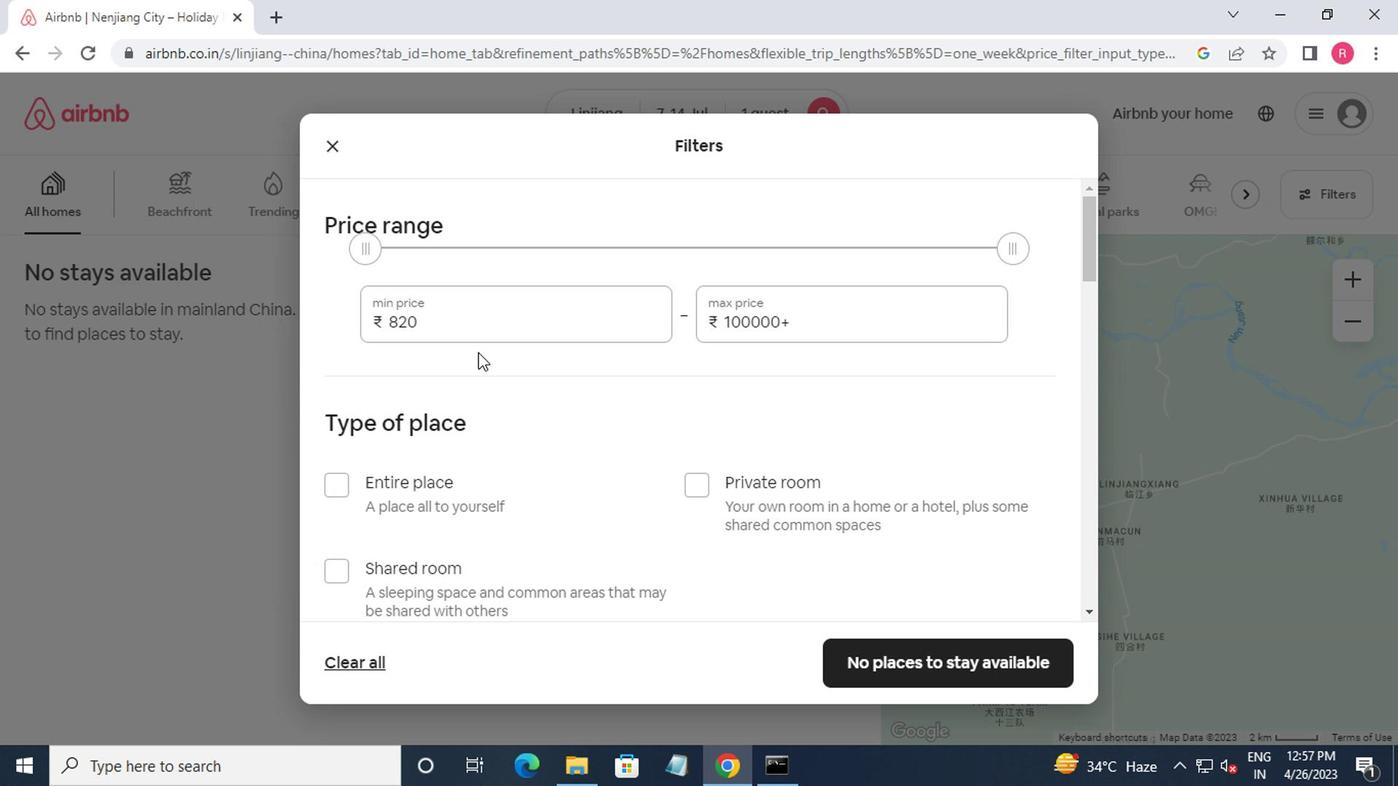 
Action: Mouse pressed left at (471, 327)
Screenshot: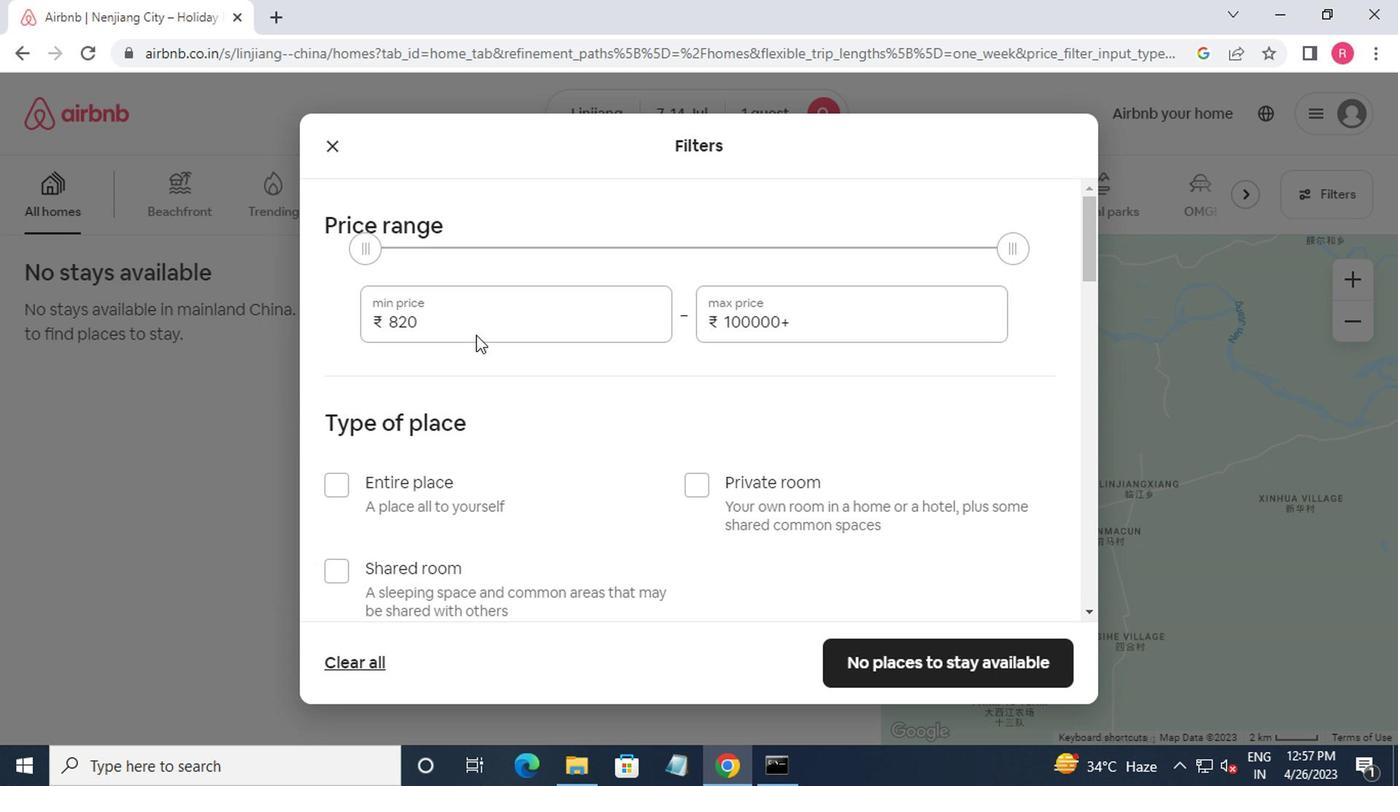 
Action: Mouse moved to (431, 306)
Screenshot: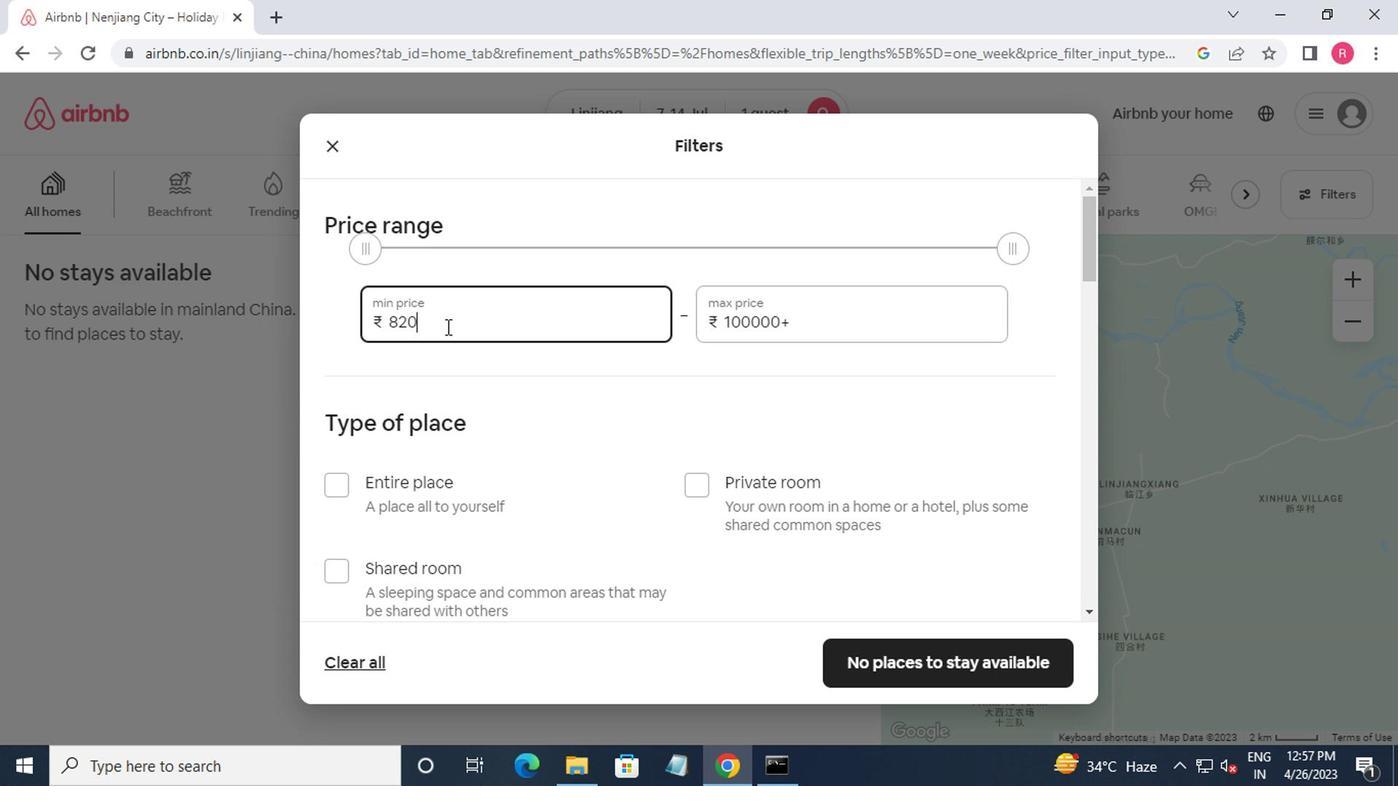 
Action: Key pressed <Key.backspace><Key.backspace><Key.backspace><Key.backspace>6000<Key.tab>15<Key.backspace>4000
Screenshot: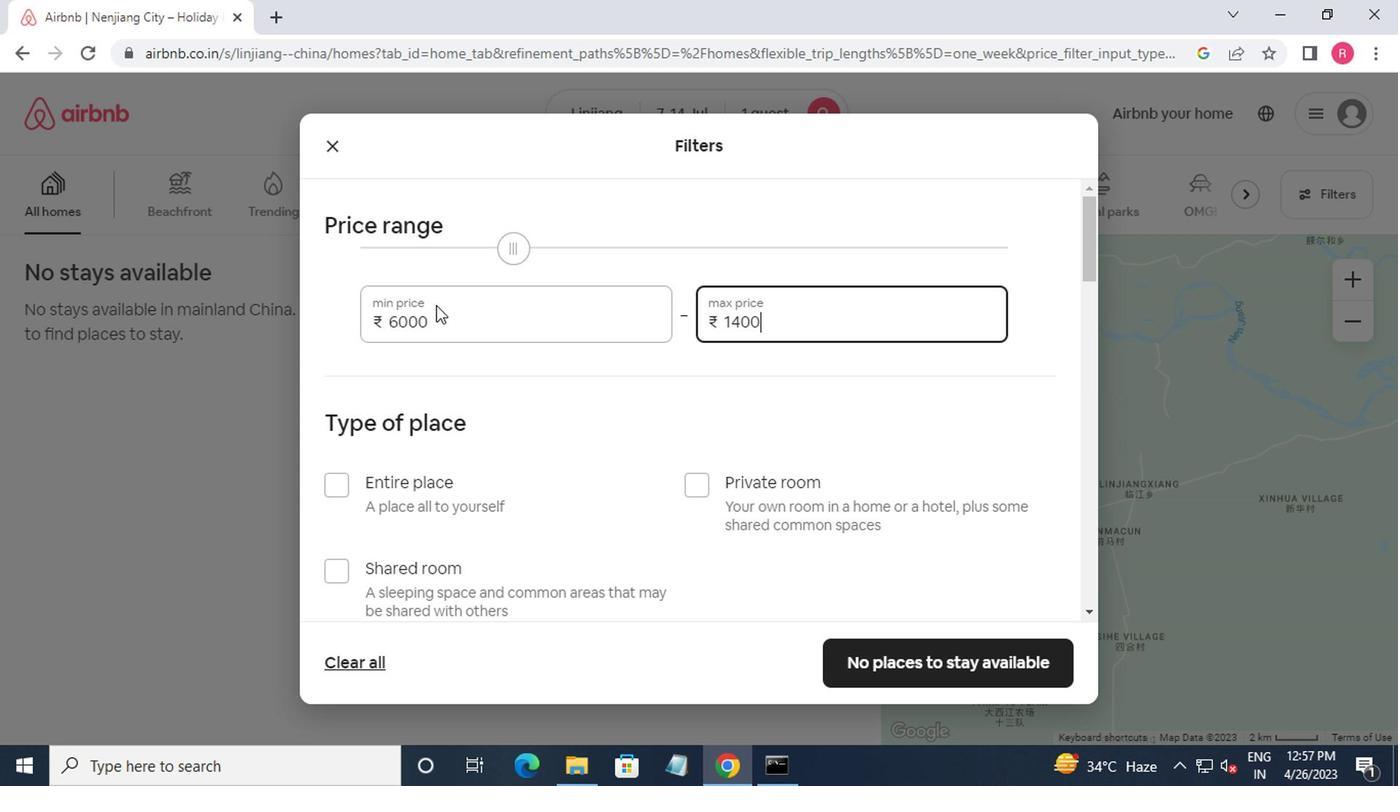 
Action: Mouse moved to (398, 317)
Screenshot: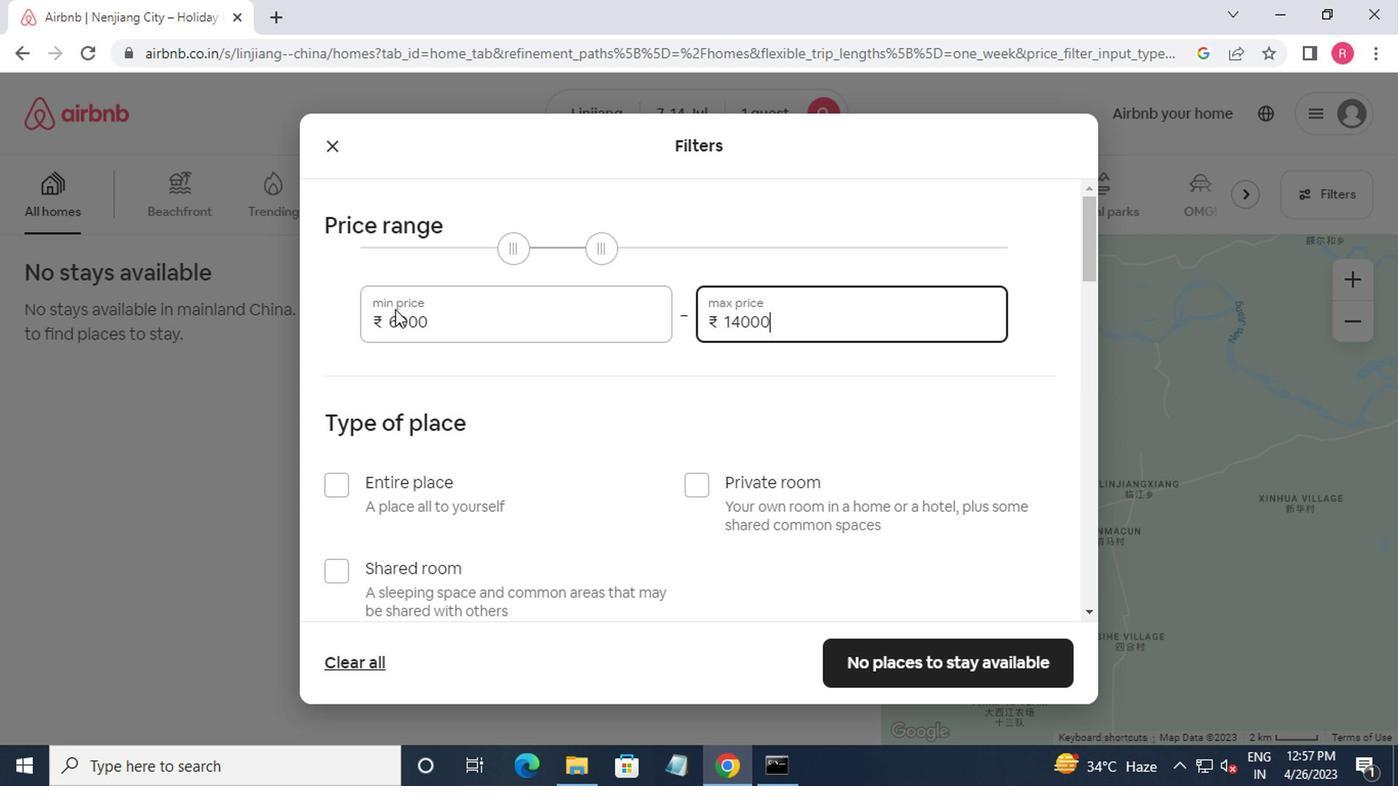
Action: Mouse scrolled (398, 316) with delta (0, 0)
Screenshot: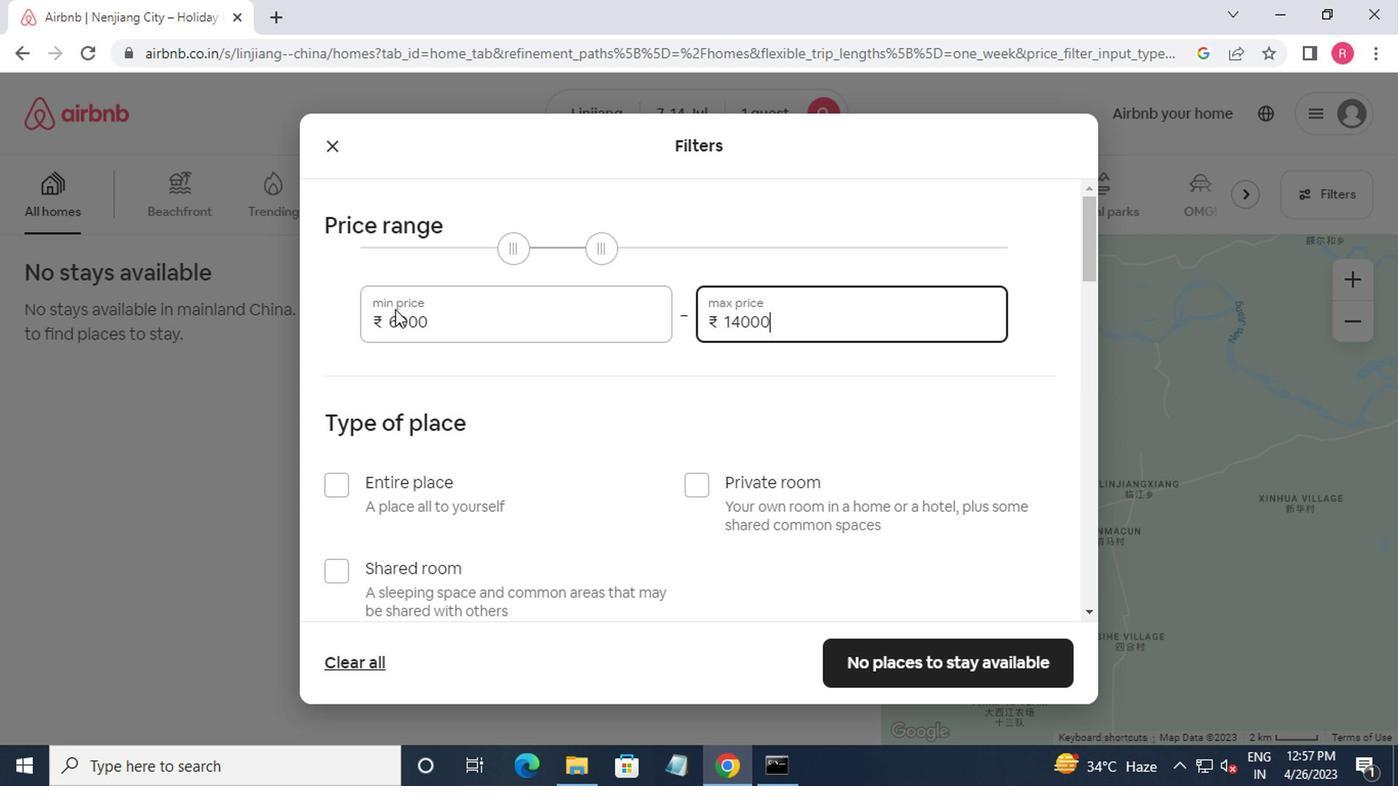 
Action: Mouse moved to (404, 326)
Screenshot: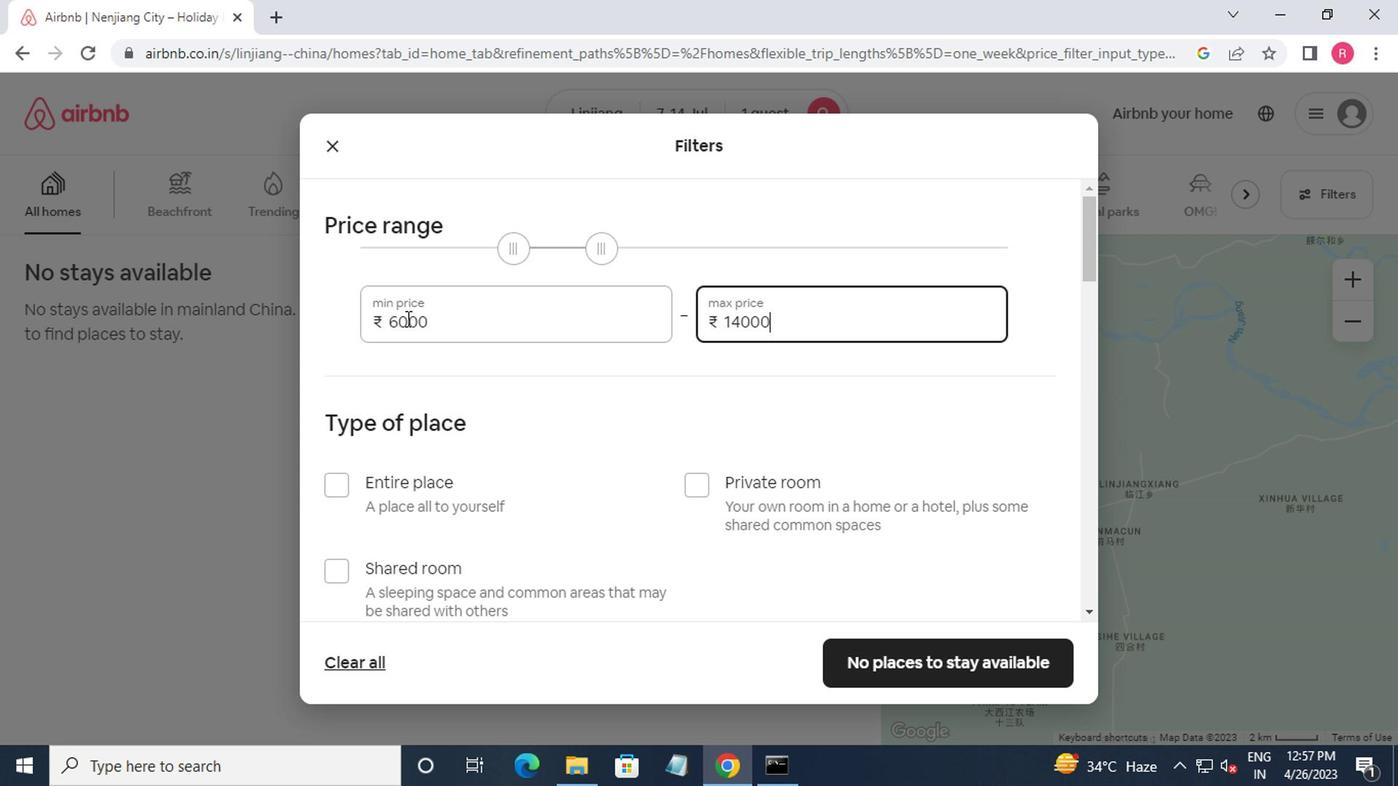 
Action: Mouse scrolled (404, 325) with delta (0, 0)
Screenshot: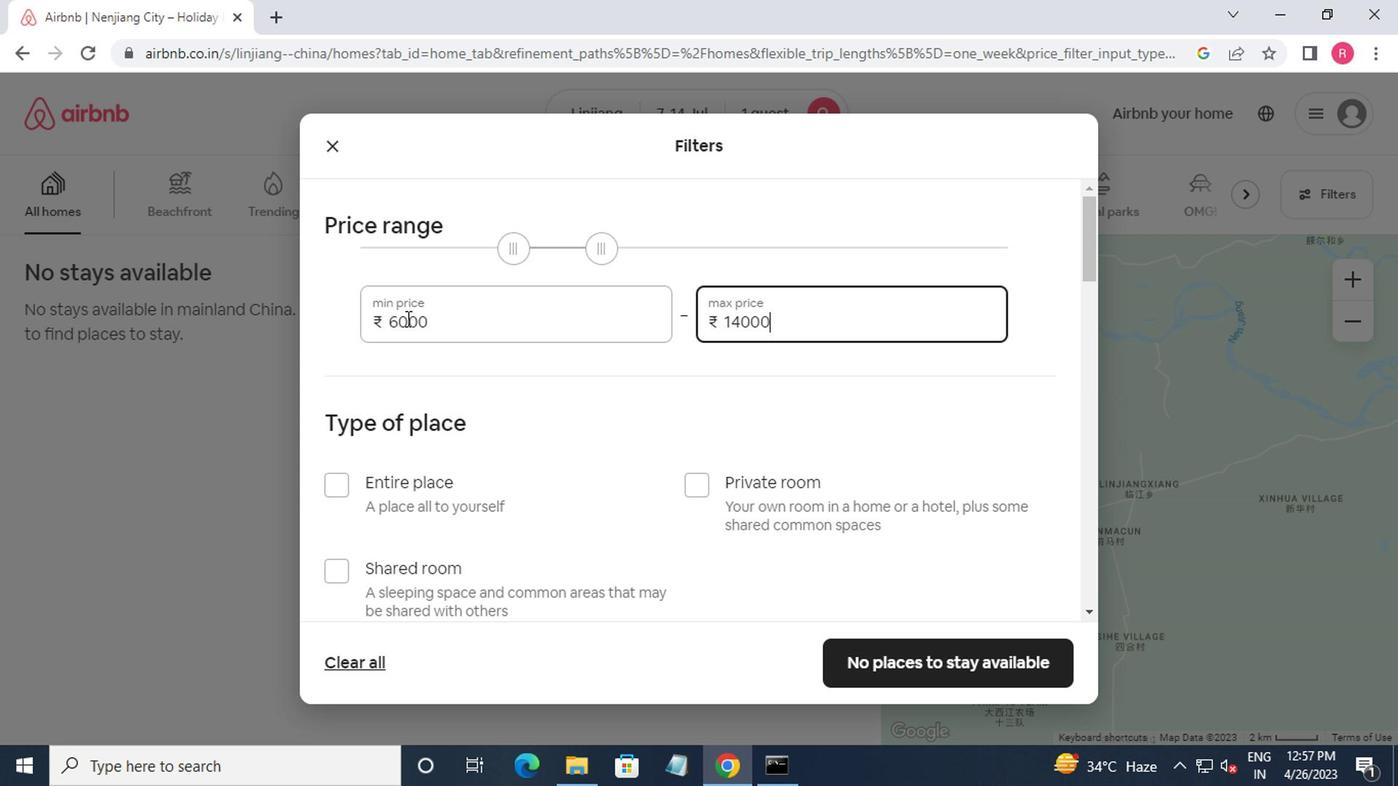 
Action: Mouse moved to (405, 335)
Screenshot: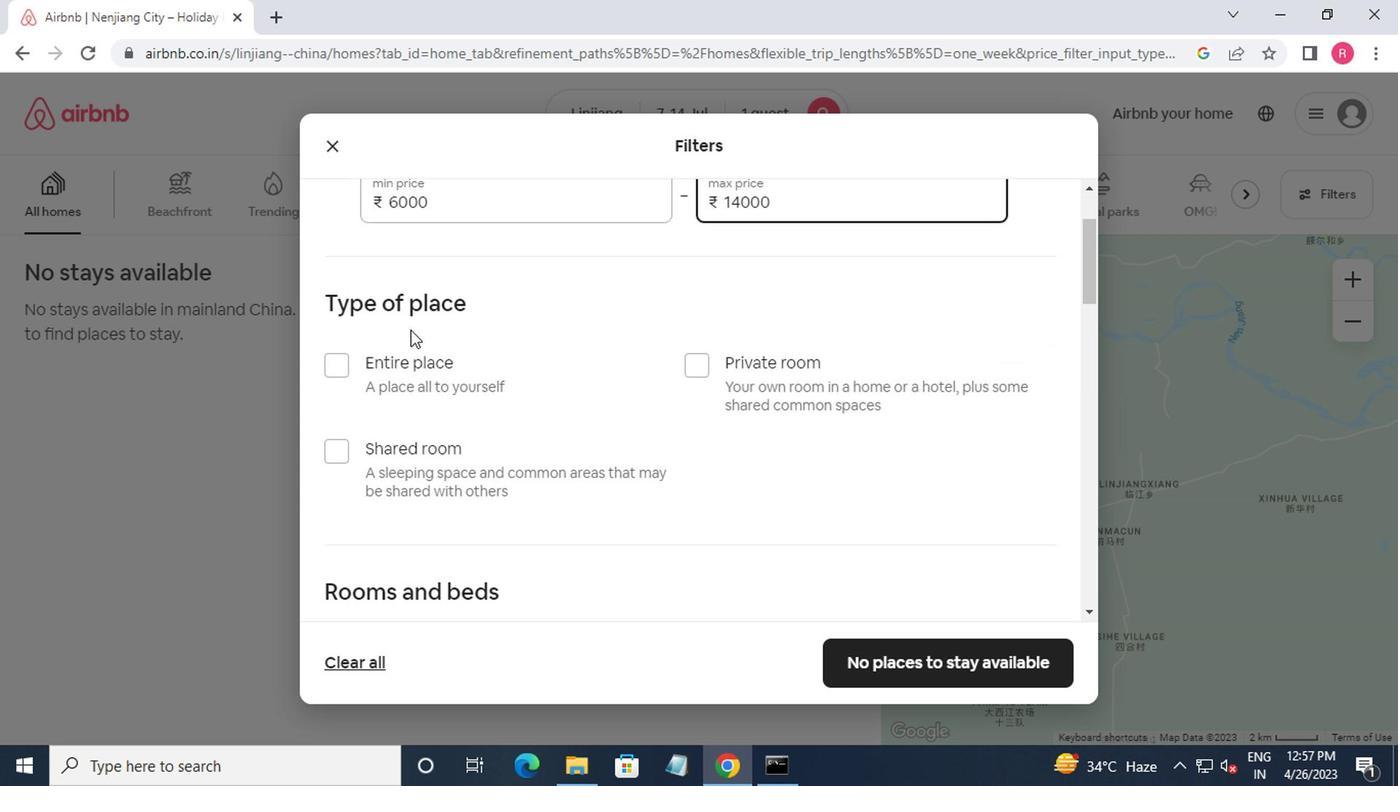 
Action: Mouse scrolled (405, 334) with delta (0, 0)
Screenshot: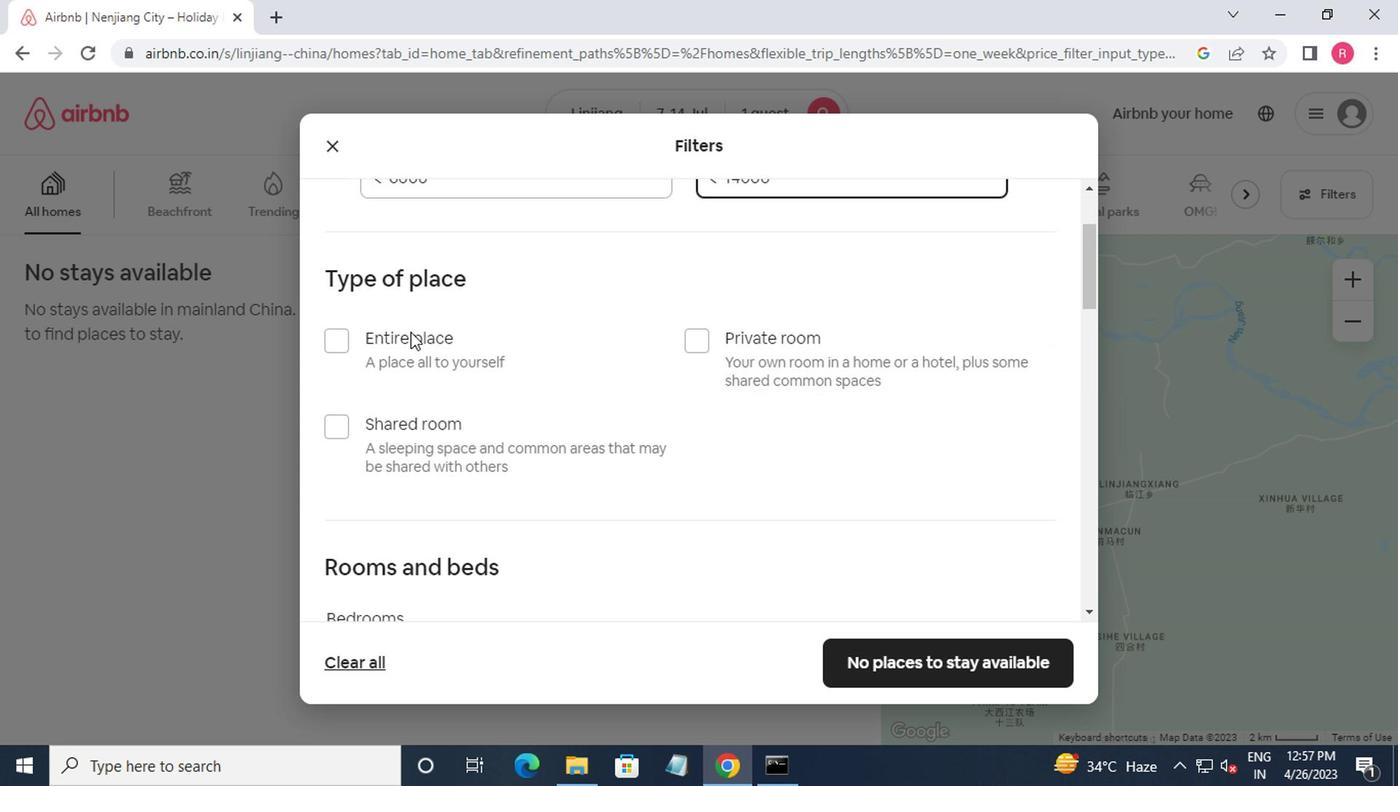
Action: Mouse moved to (395, 391)
Screenshot: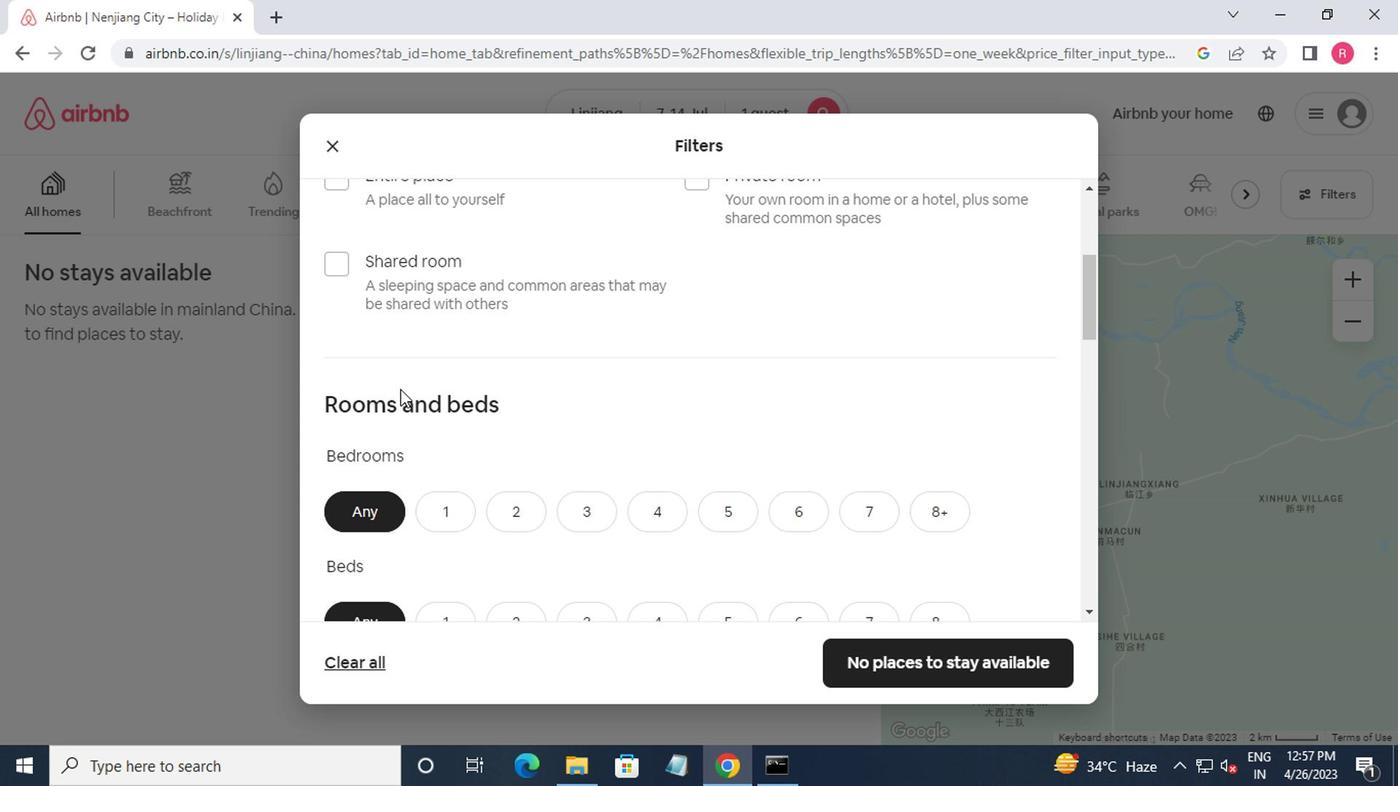 
Action: Mouse scrolled (395, 389) with delta (0, -1)
Screenshot: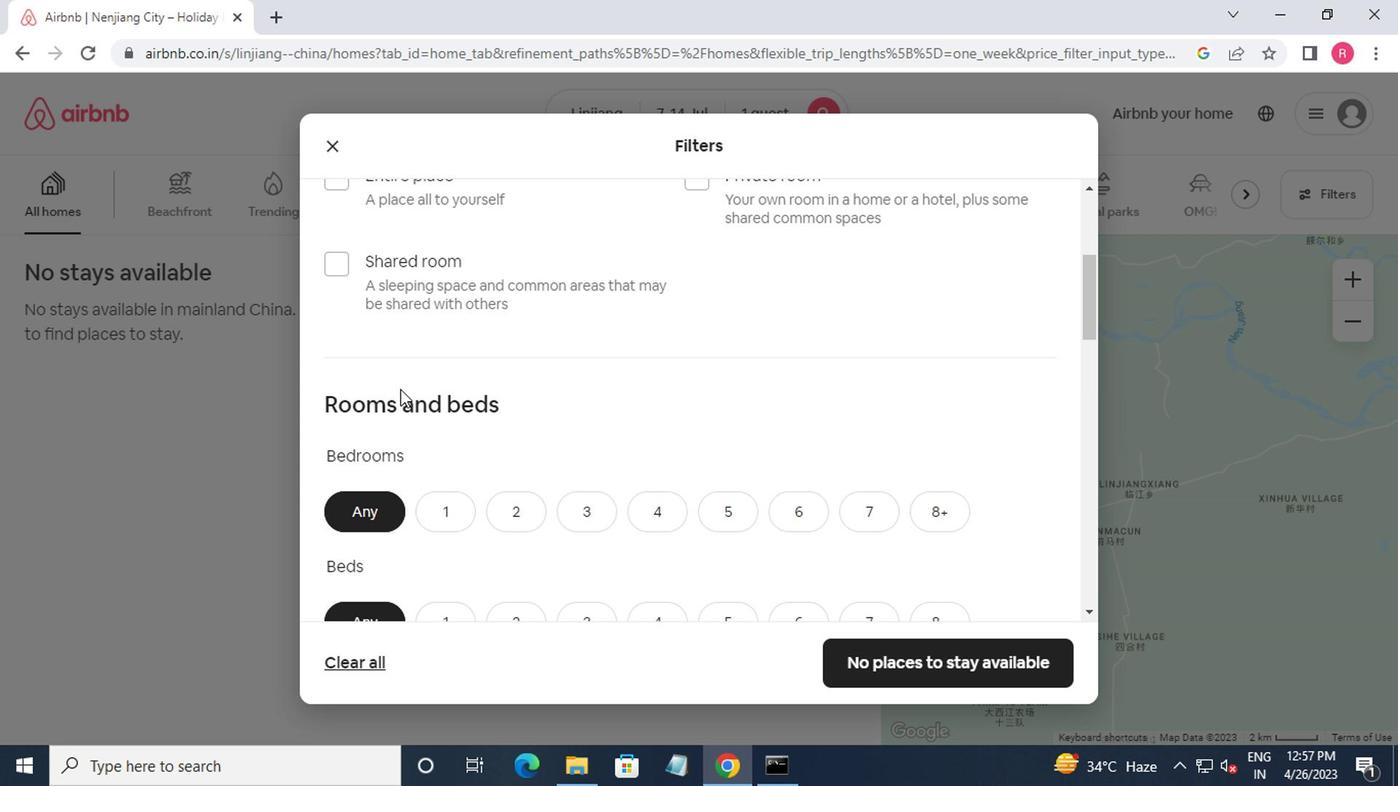 
Action: Mouse moved to (402, 393)
Screenshot: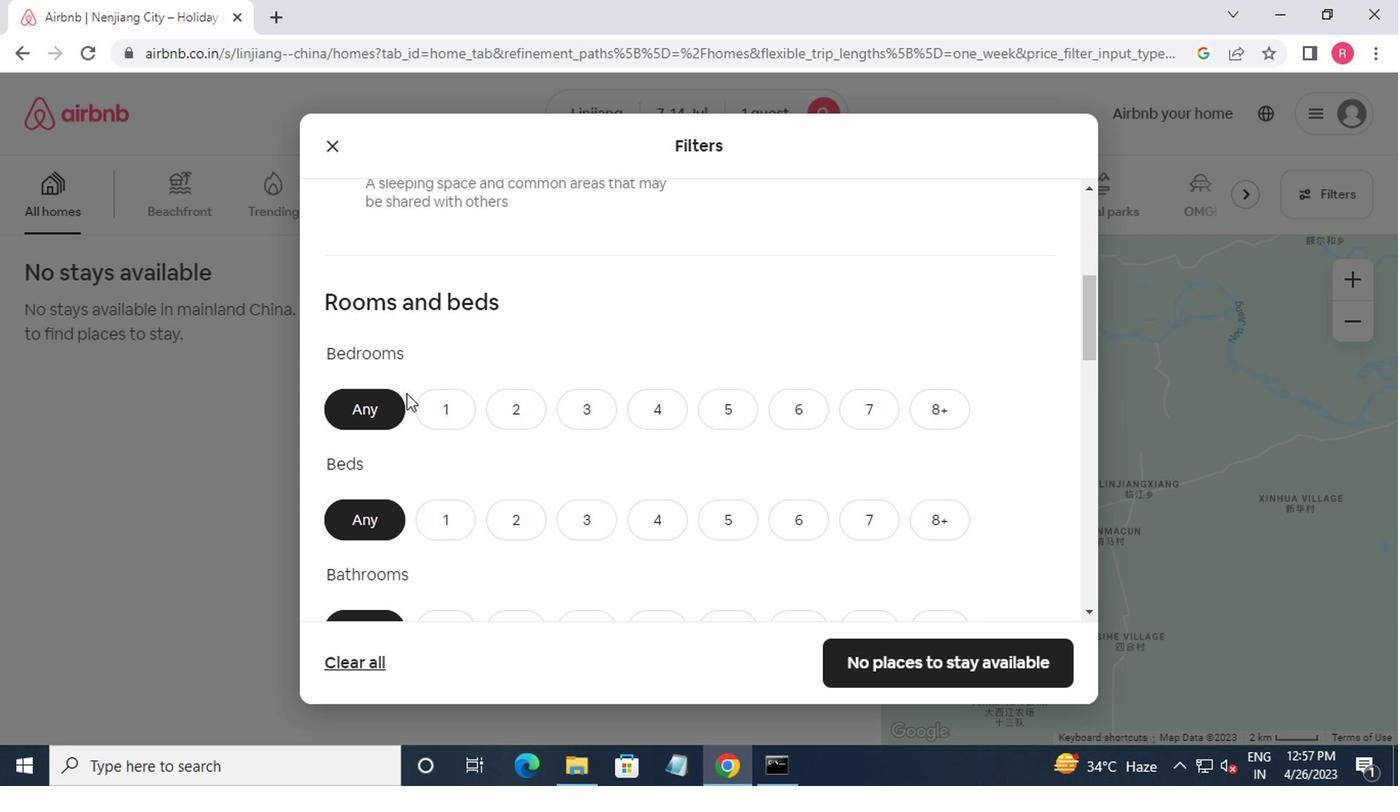 
Action: Mouse scrolled (402, 394) with delta (0, 0)
Screenshot: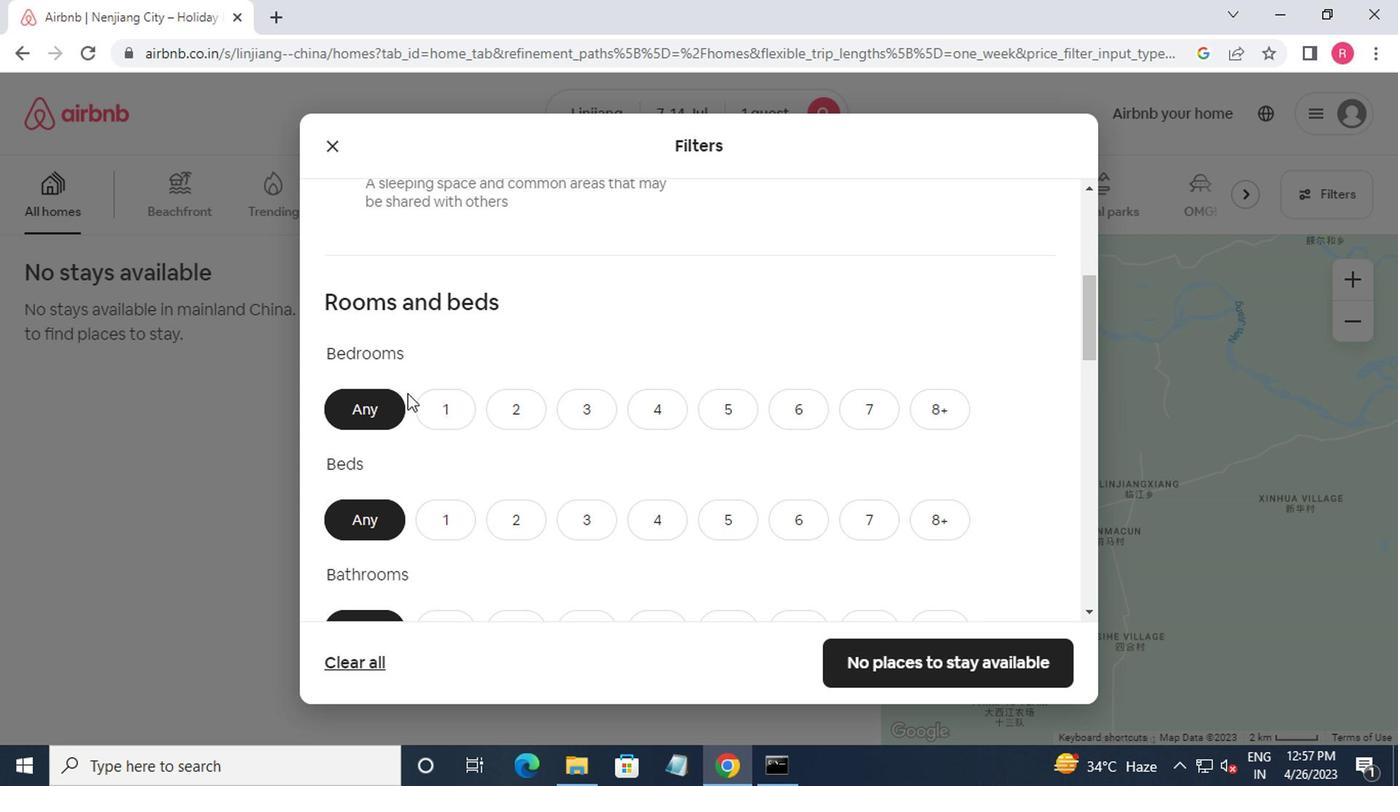 
Action: Mouse moved to (330, 271)
Screenshot: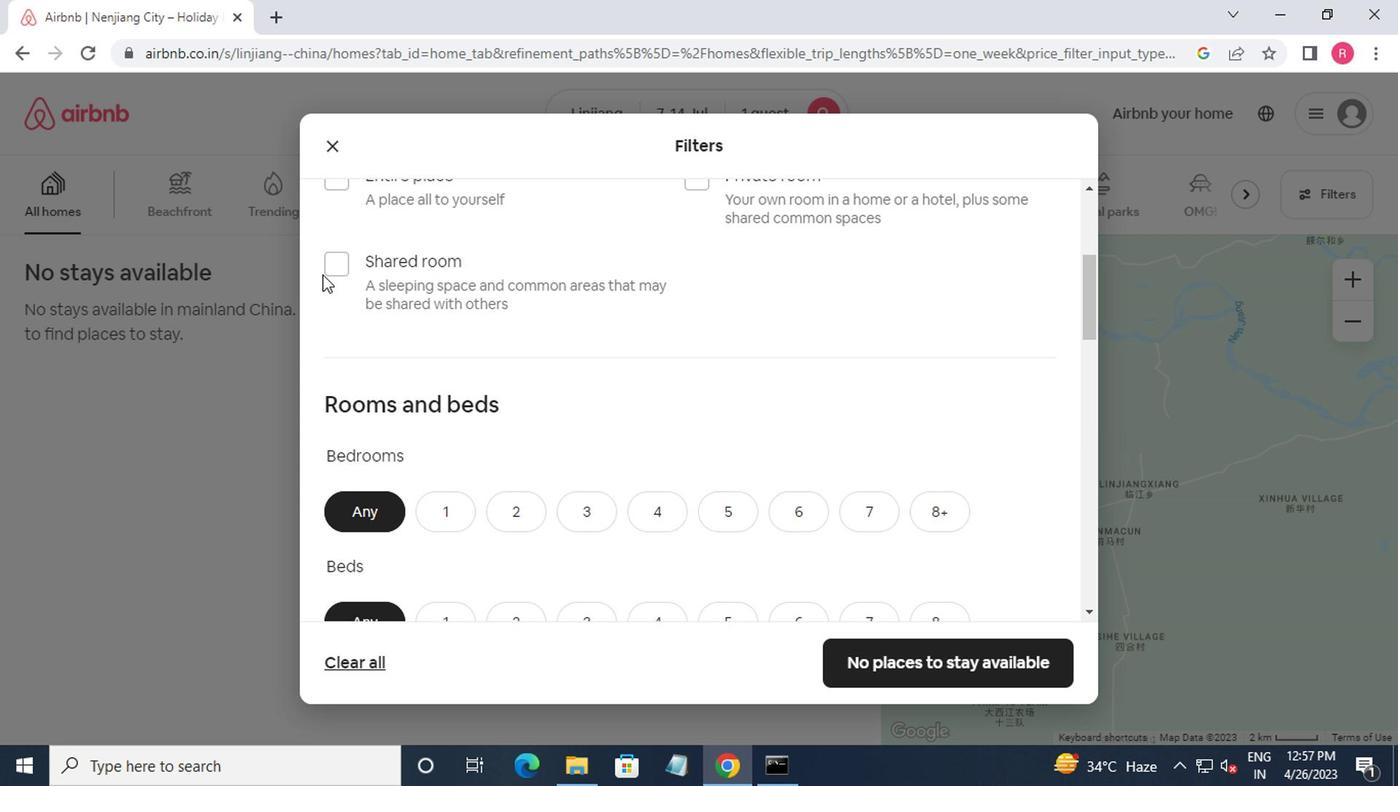 
Action: Mouse pressed left at (330, 271)
Screenshot: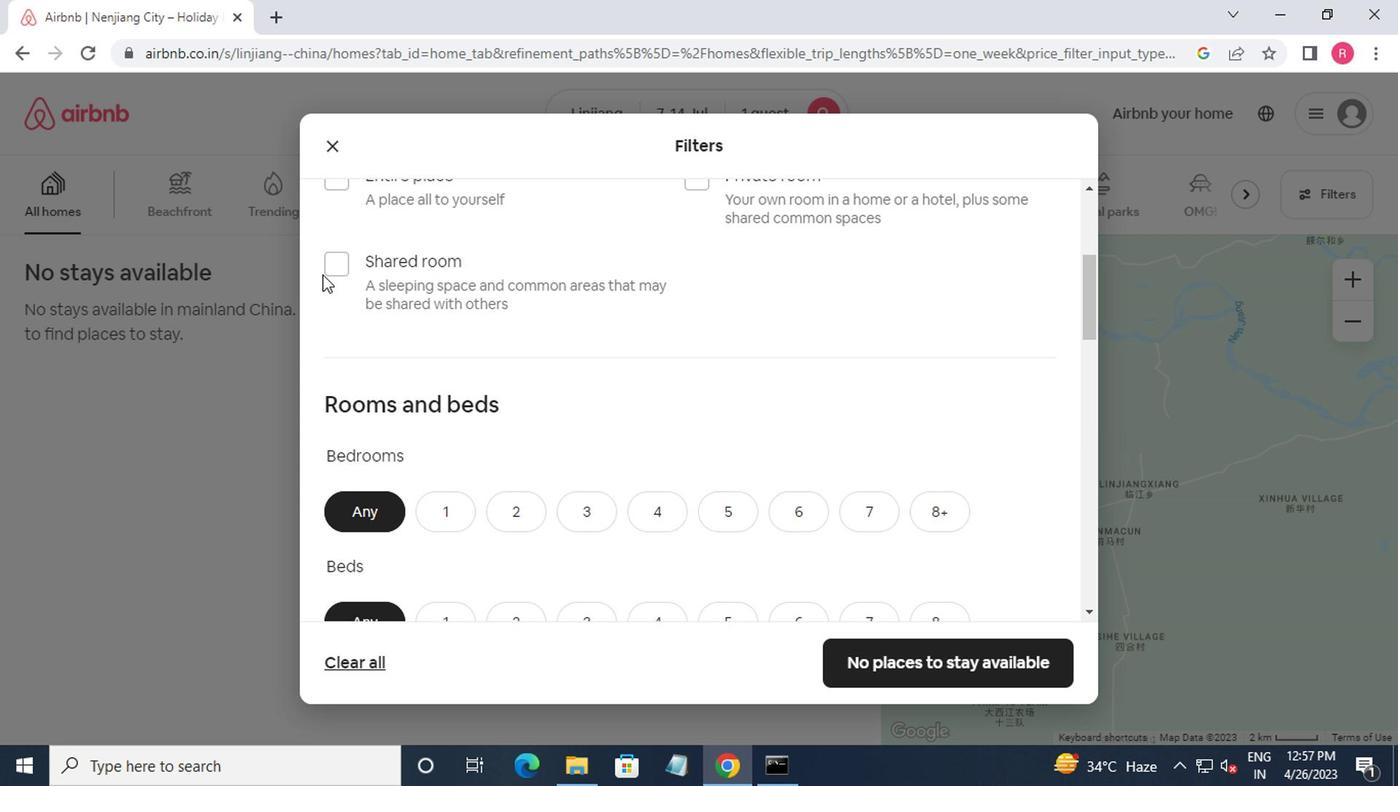 
Action: Mouse moved to (478, 404)
Screenshot: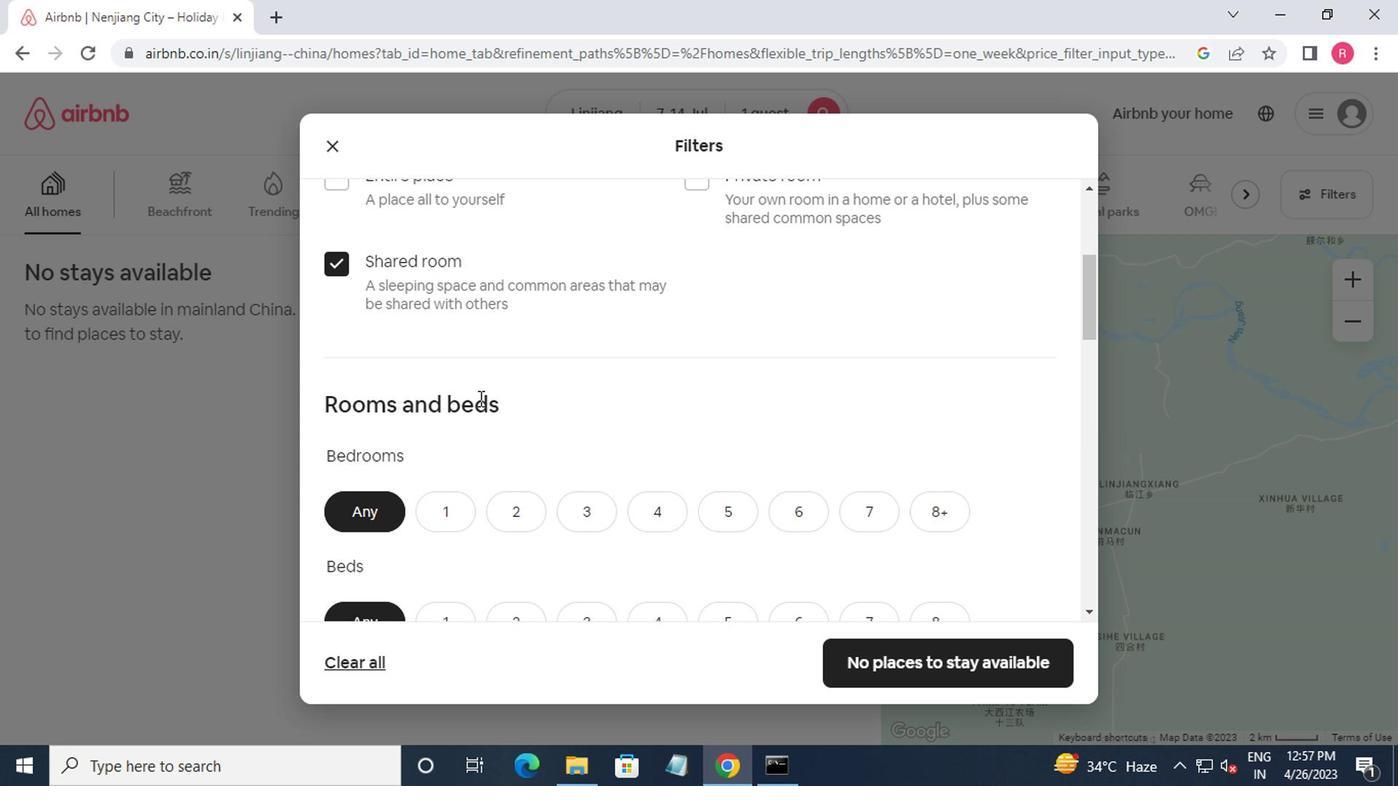 
Action: Mouse scrolled (478, 402) with delta (0, -1)
Screenshot: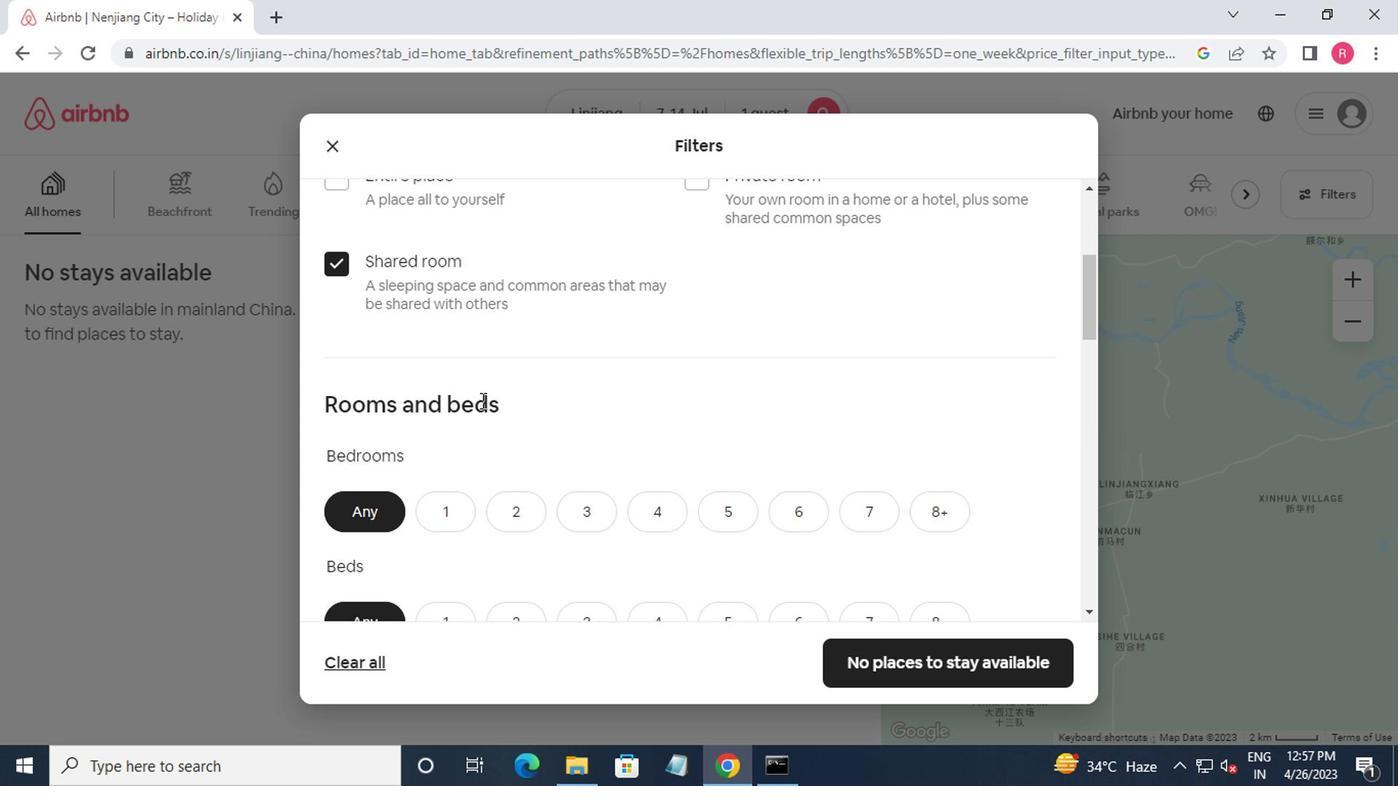 
Action: Mouse moved to (485, 412)
Screenshot: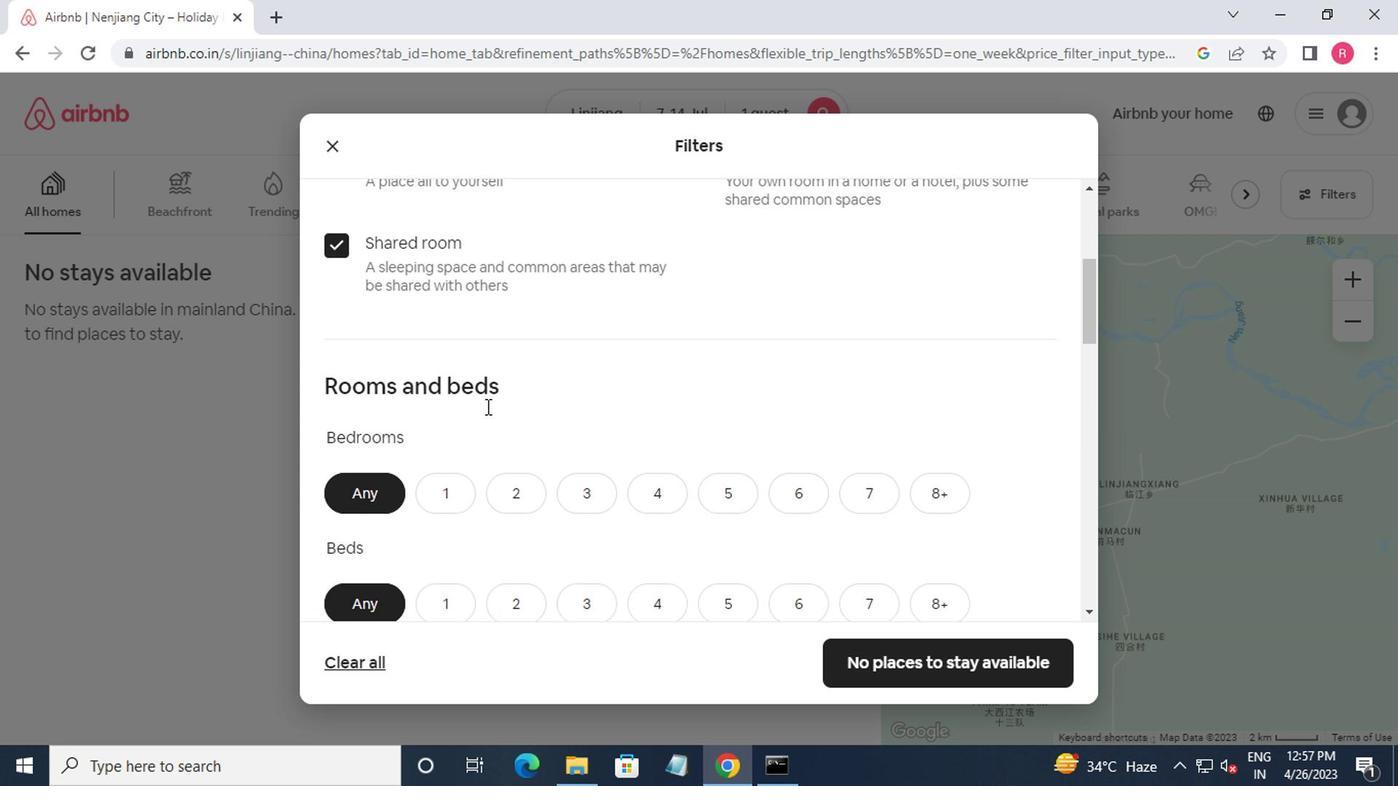 
Action: Mouse scrolled (485, 411) with delta (0, 0)
Screenshot: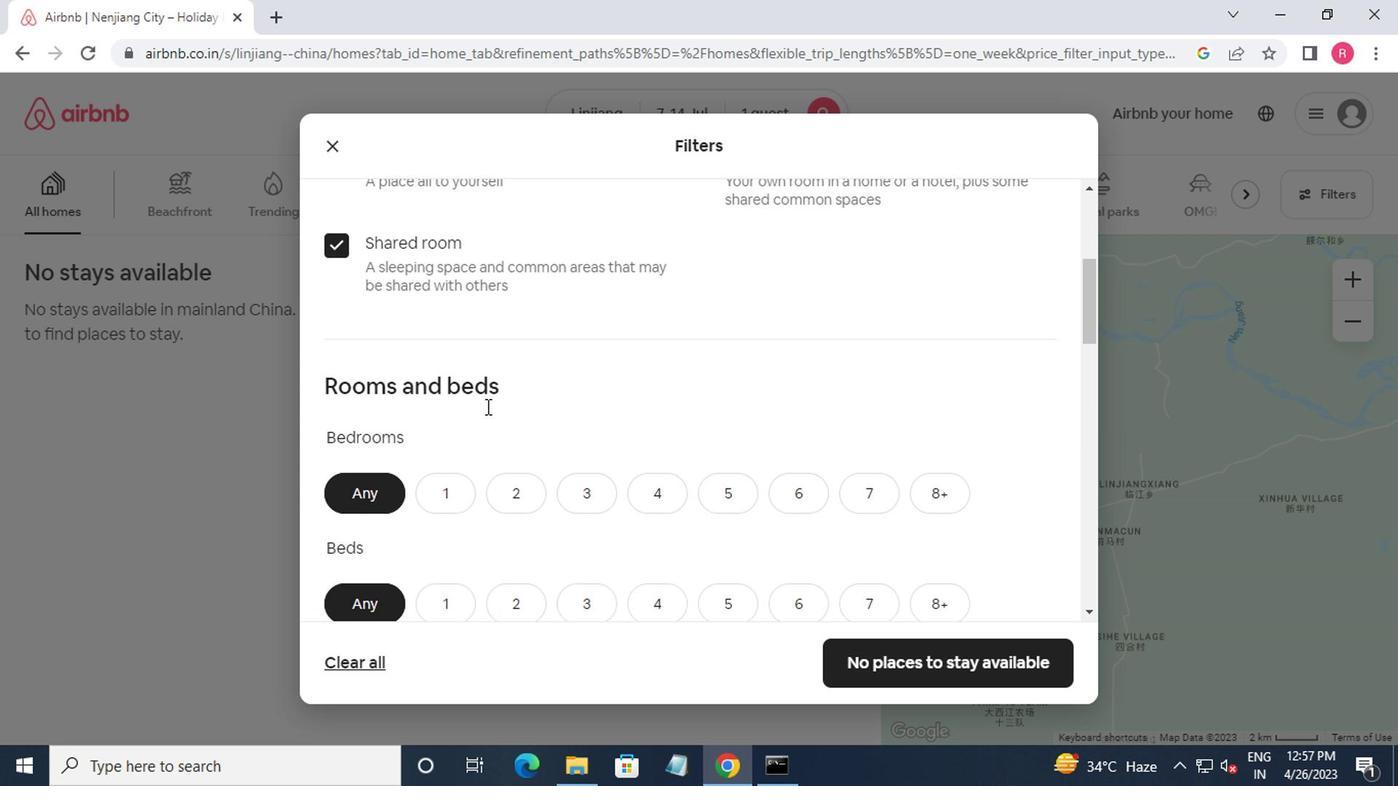 
Action: Mouse moved to (440, 316)
Screenshot: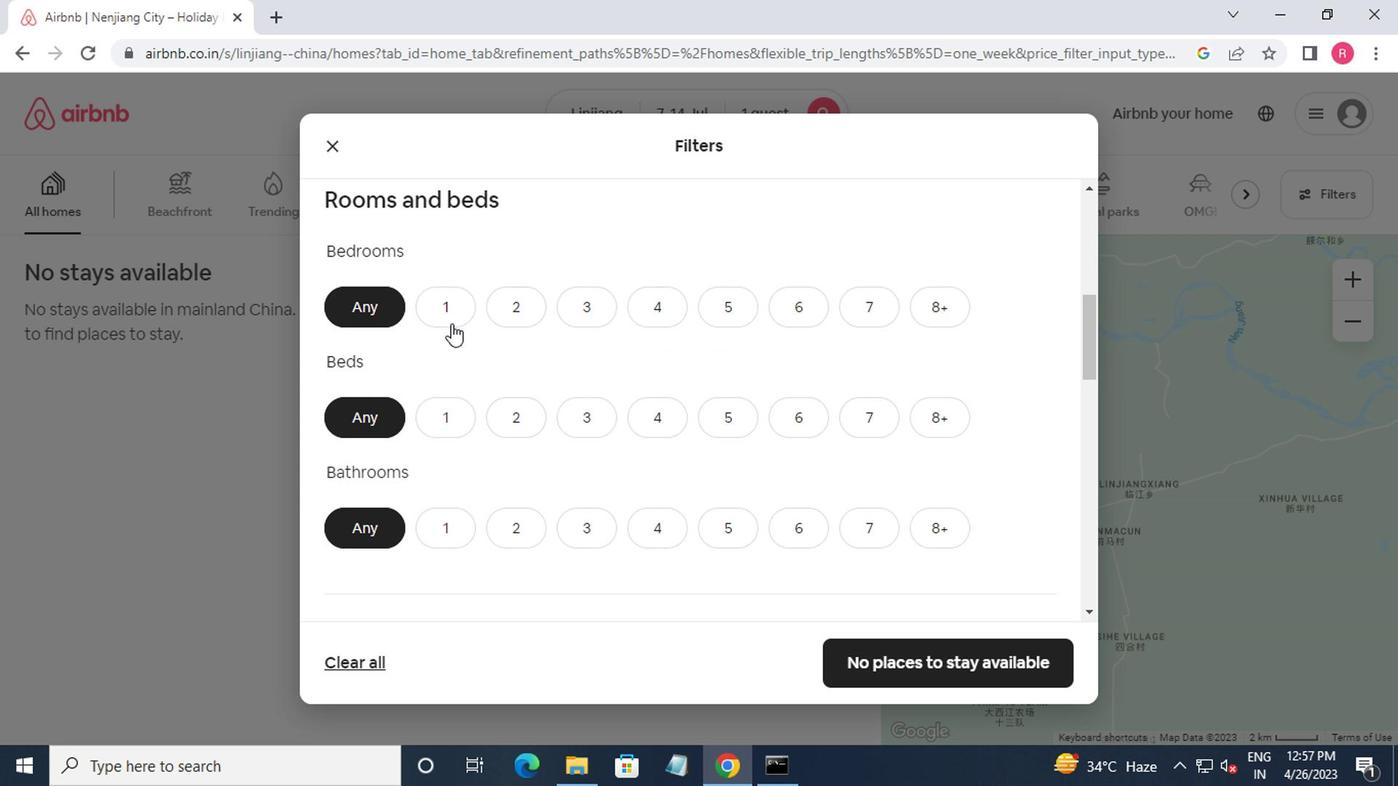 
Action: Mouse pressed left at (440, 316)
Screenshot: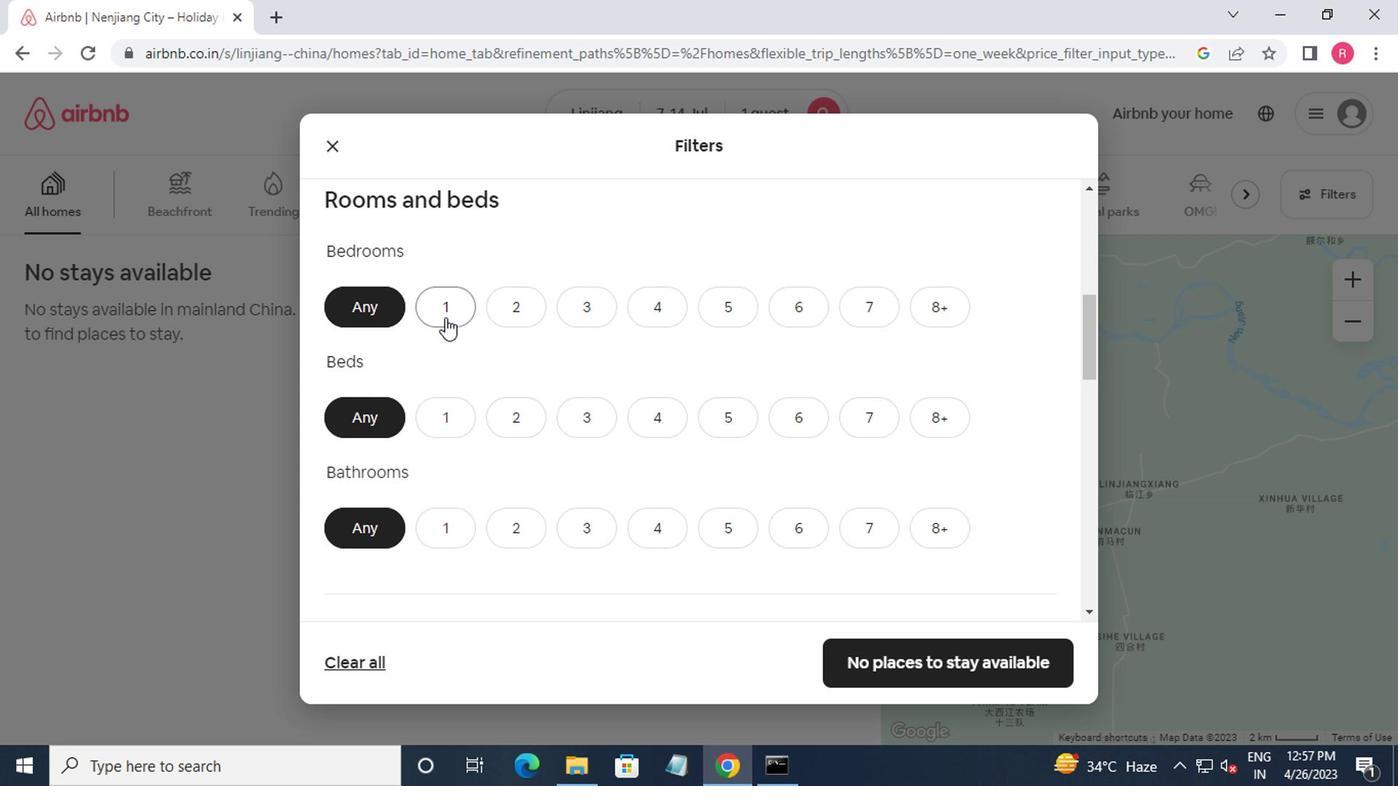 
Action: Mouse moved to (463, 424)
Screenshot: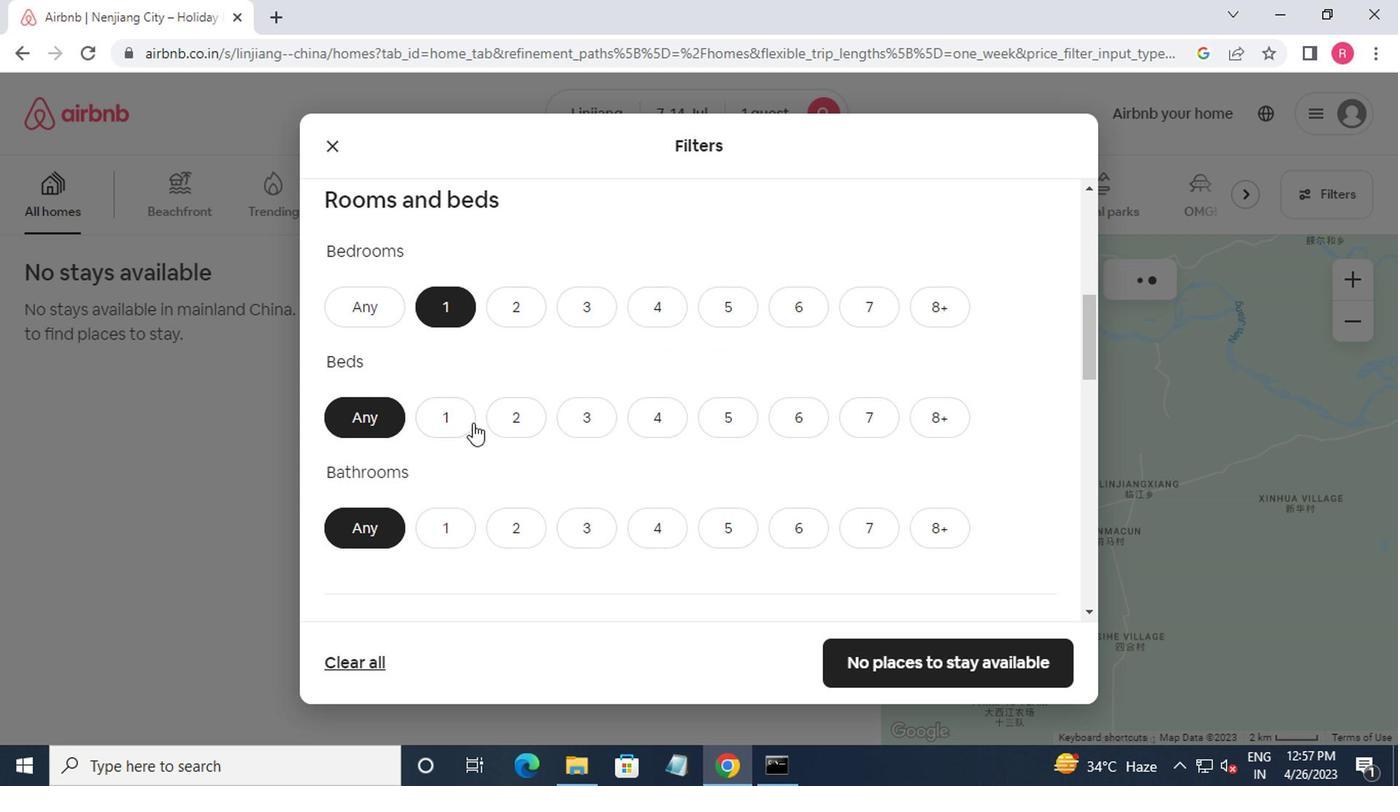 
Action: Mouse pressed left at (463, 424)
Screenshot: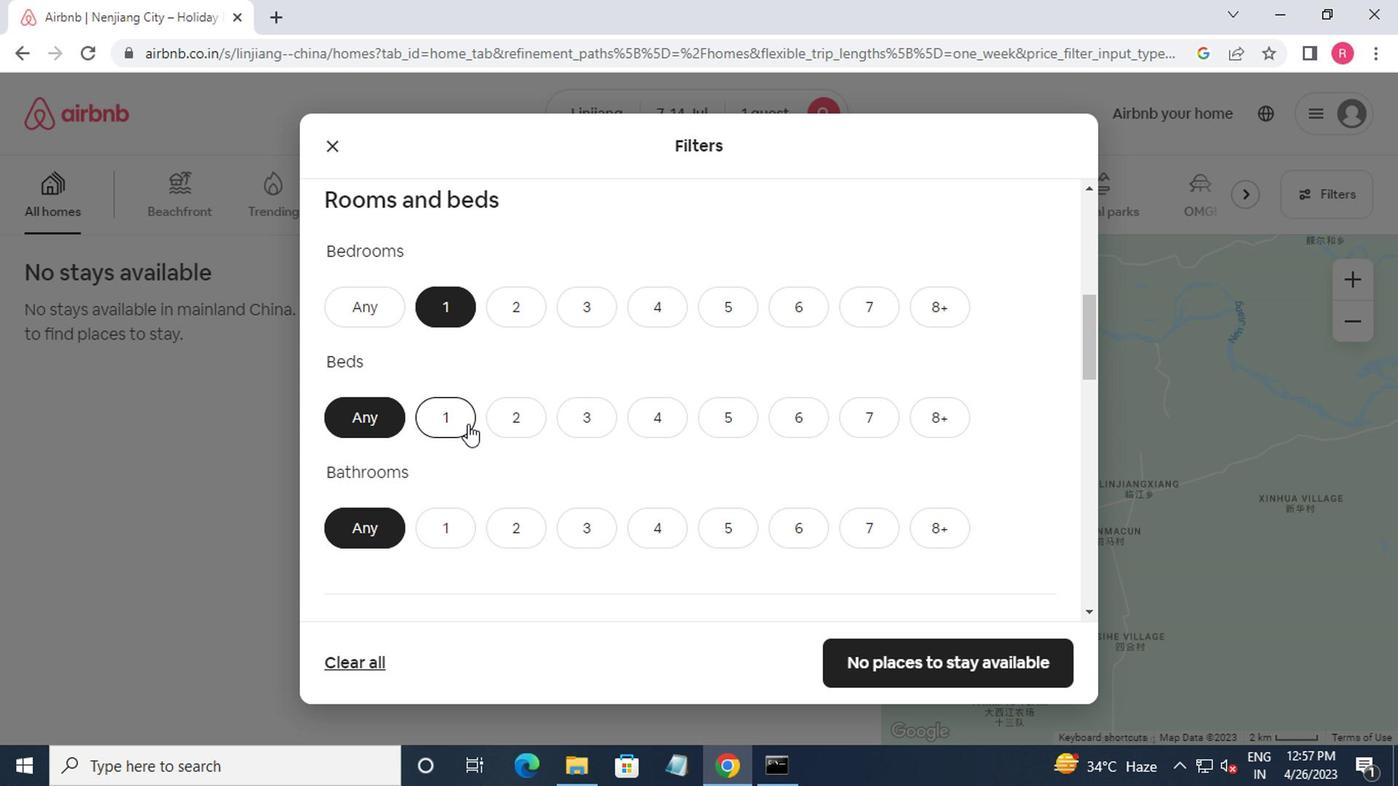 
Action: Mouse moved to (477, 434)
Screenshot: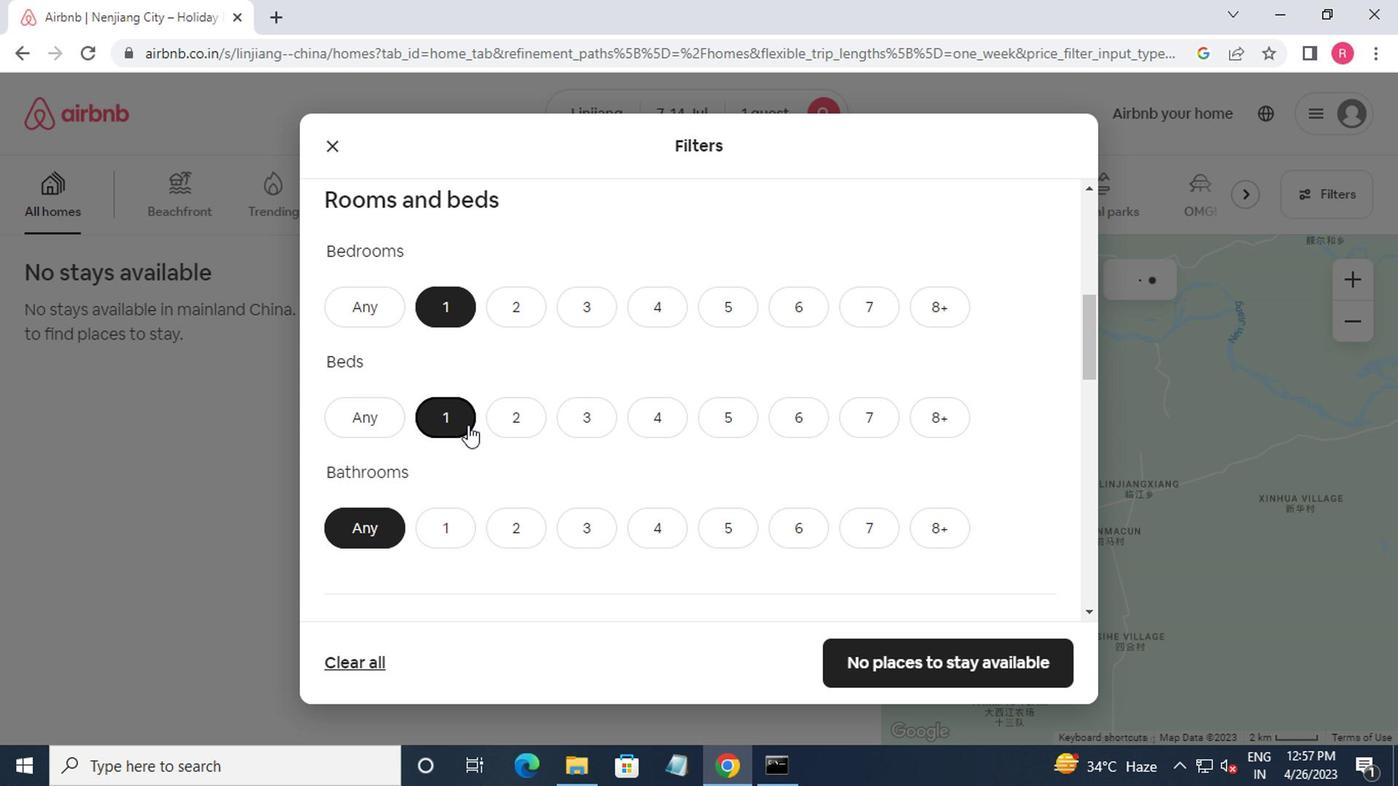 
Action: Mouse scrolled (477, 433) with delta (0, -1)
Screenshot: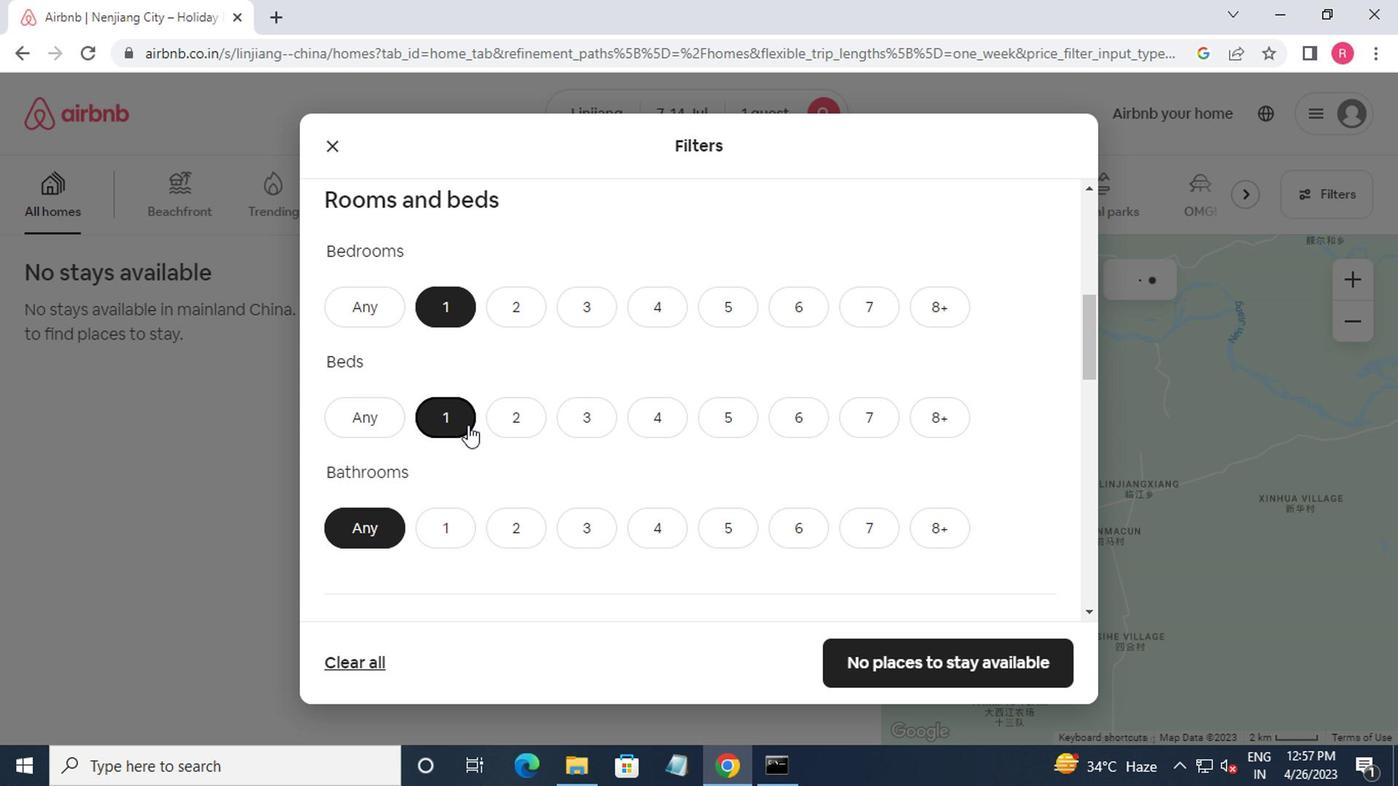 
Action: Mouse moved to (447, 433)
Screenshot: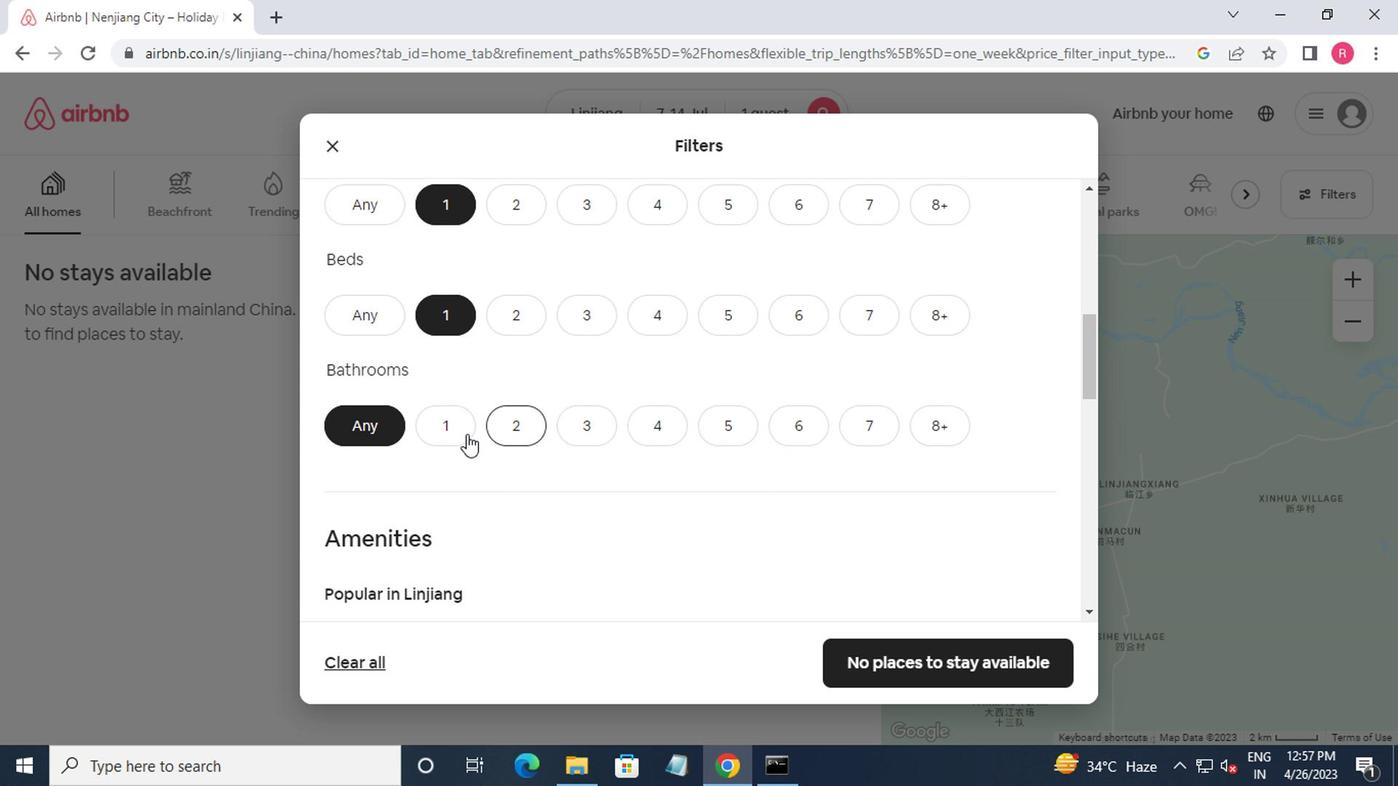 
Action: Mouse pressed left at (447, 433)
Screenshot: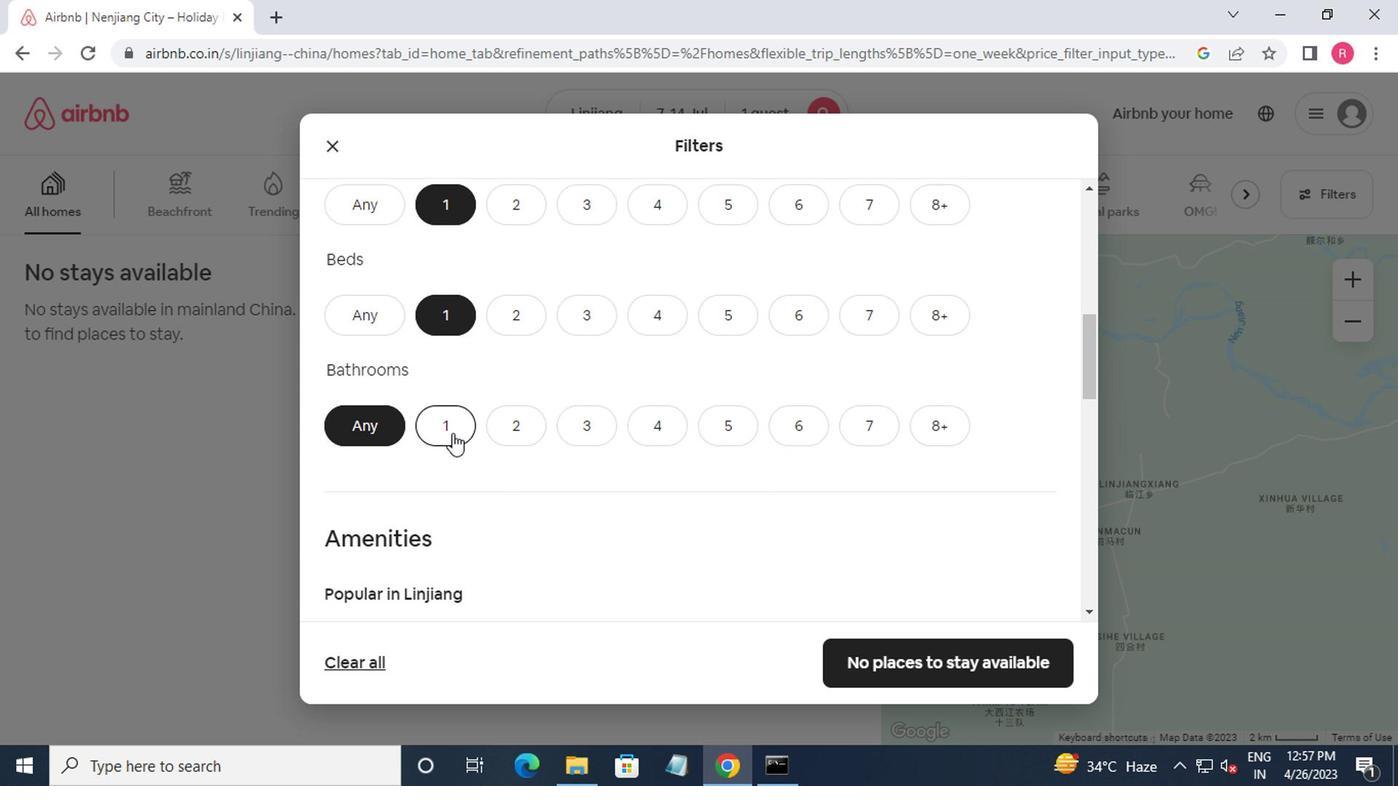 
Action: Mouse moved to (448, 433)
Screenshot: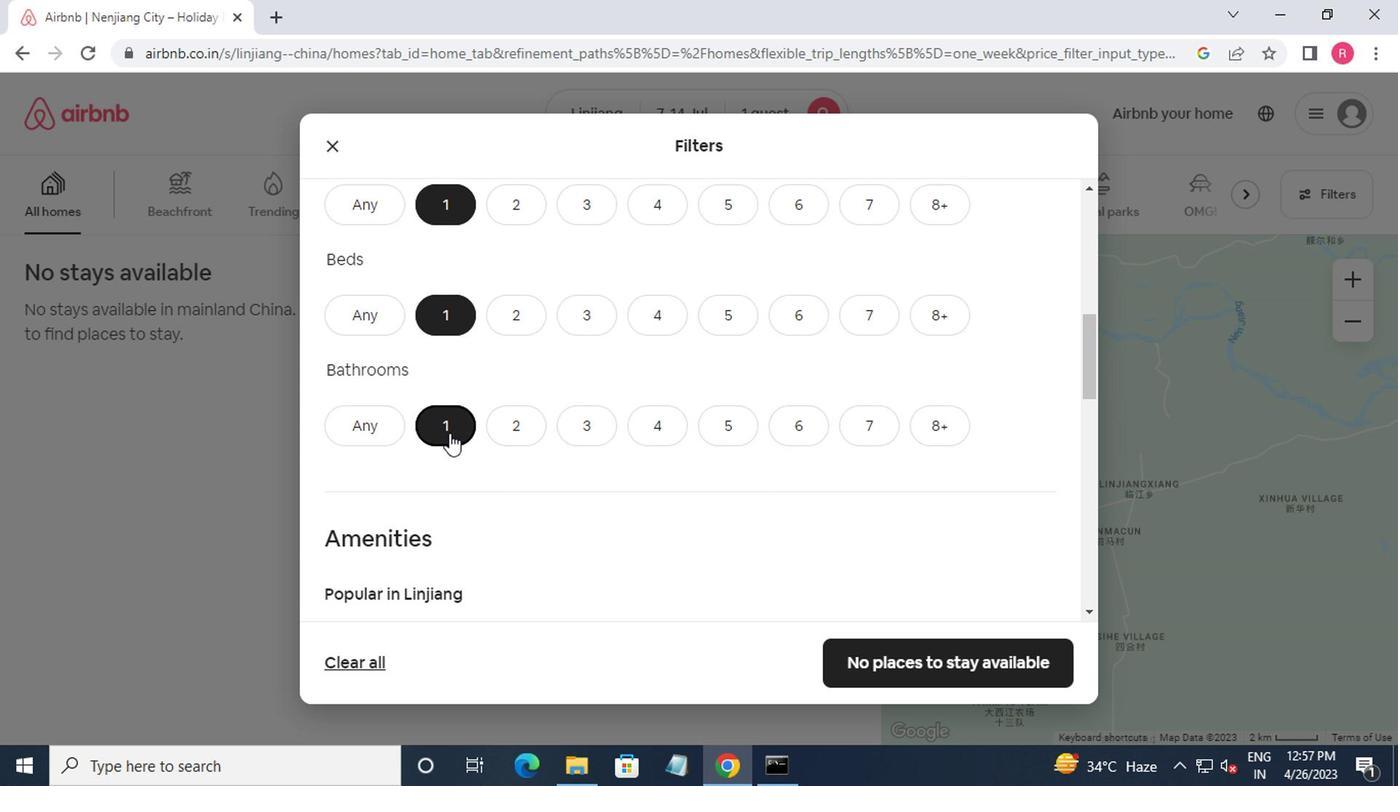 
Action: Mouse scrolled (448, 432) with delta (0, 0)
Screenshot: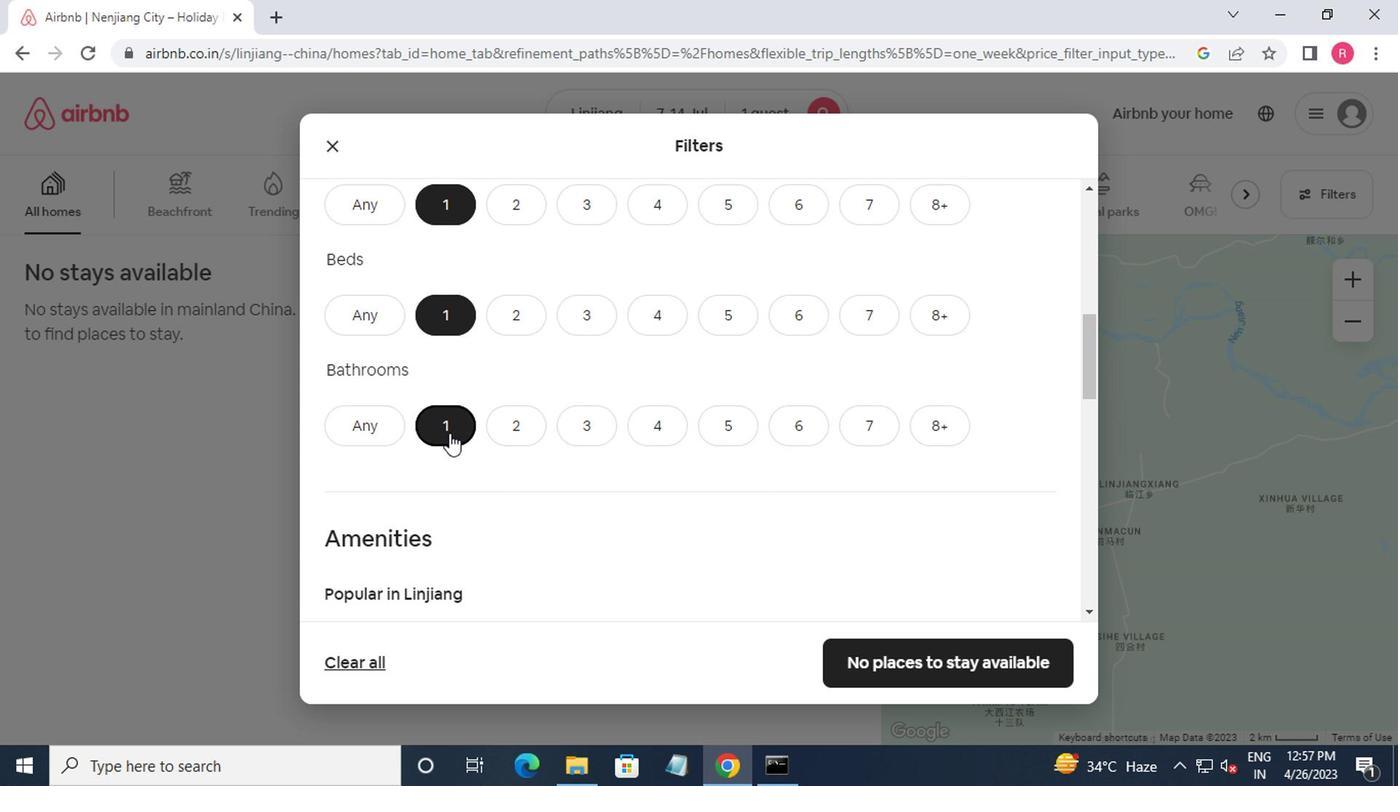 
Action: Mouse moved to (544, 450)
Screenshot: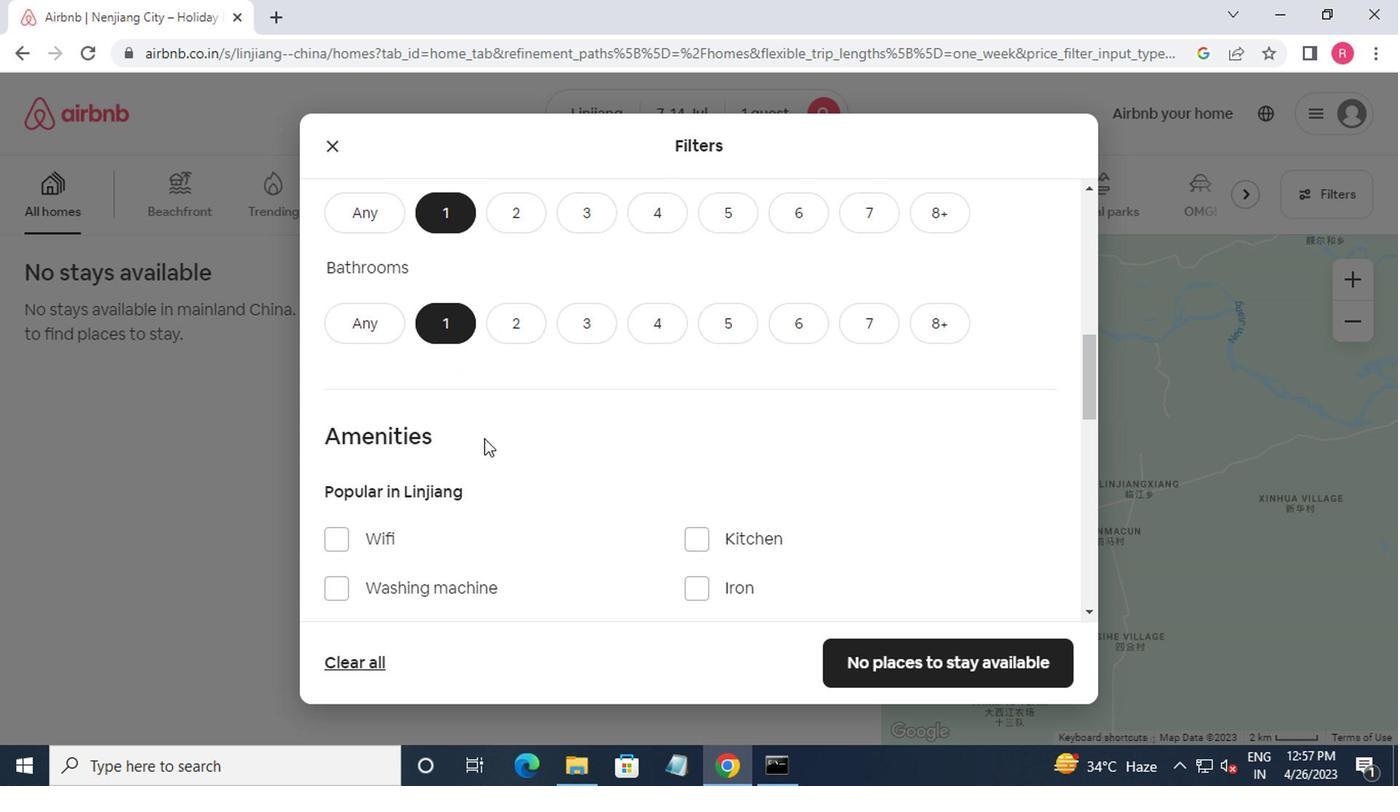 
Action: Mouse scrolled (544, 448) with delta (0, -1)
Screenshot: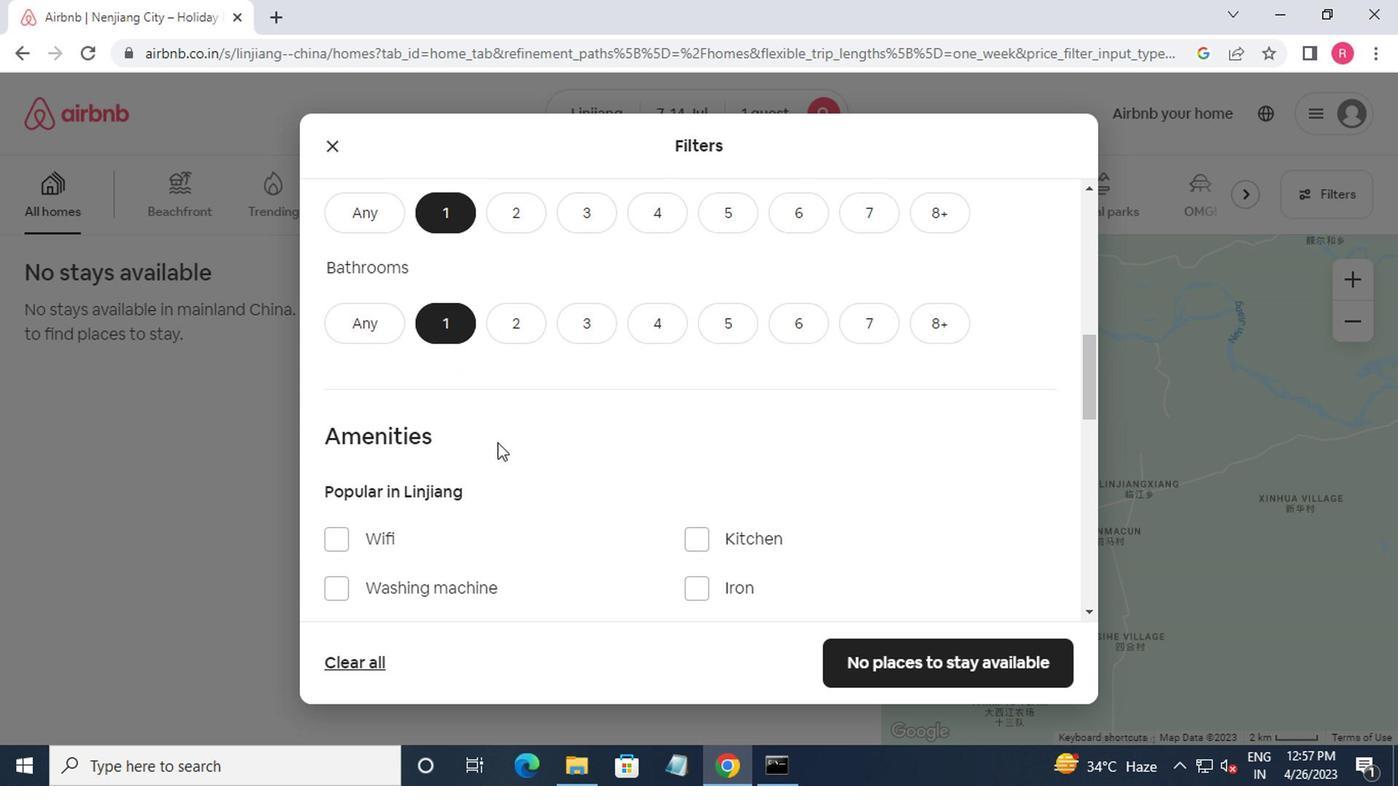 
Action: Mouse moved to (337, 430)
Screenshot: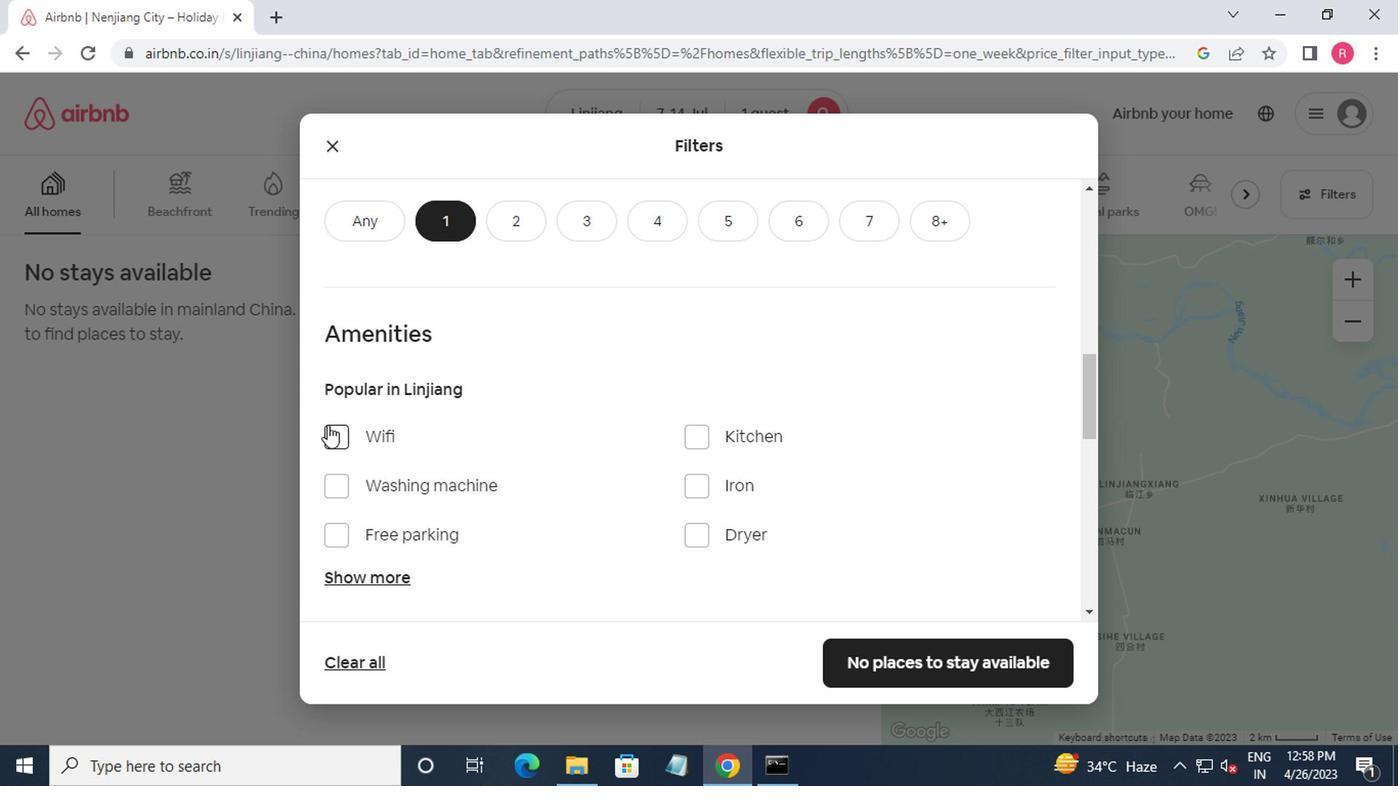 
Action: Mouse pressed left at (337, 430)
Screenshot: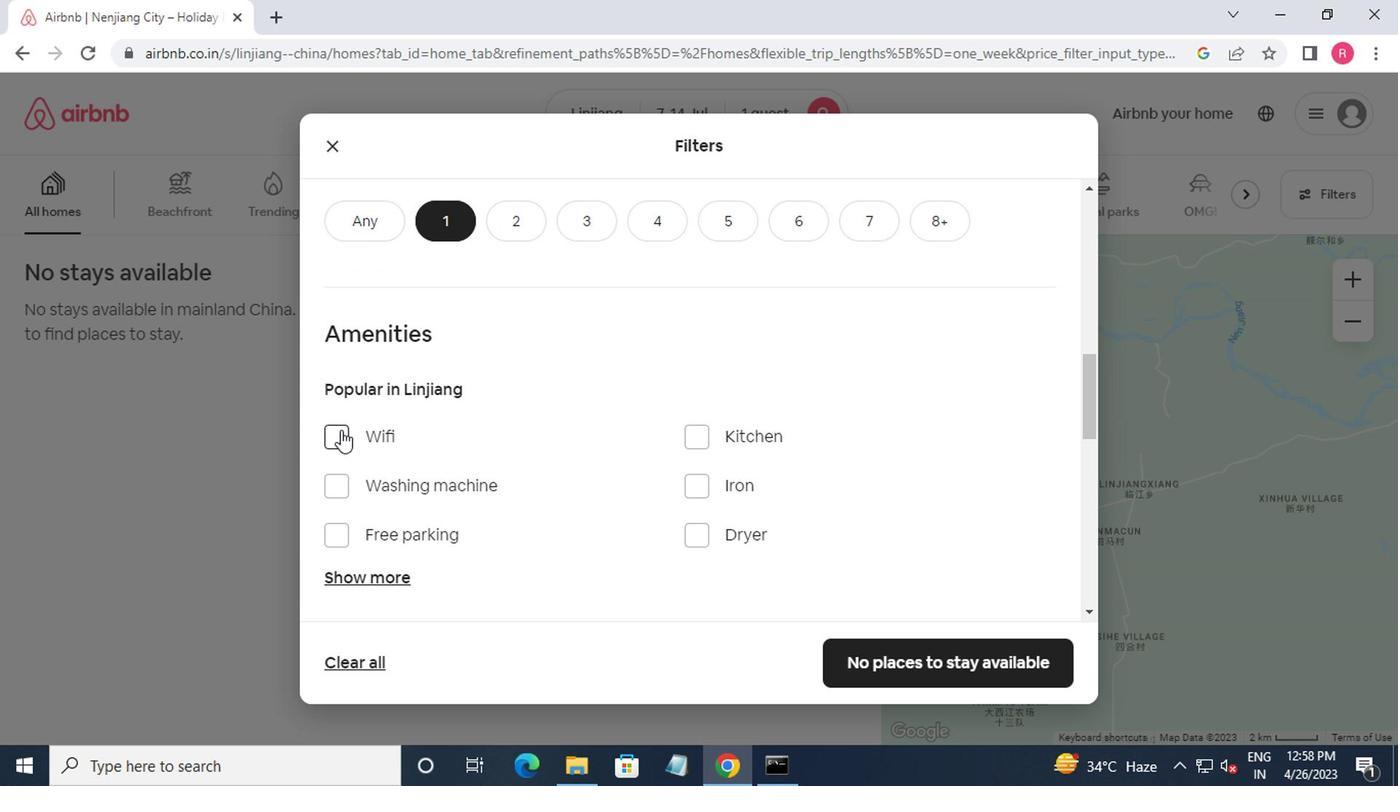 
Action: Mouse moved to (412, 438)
Screenshot: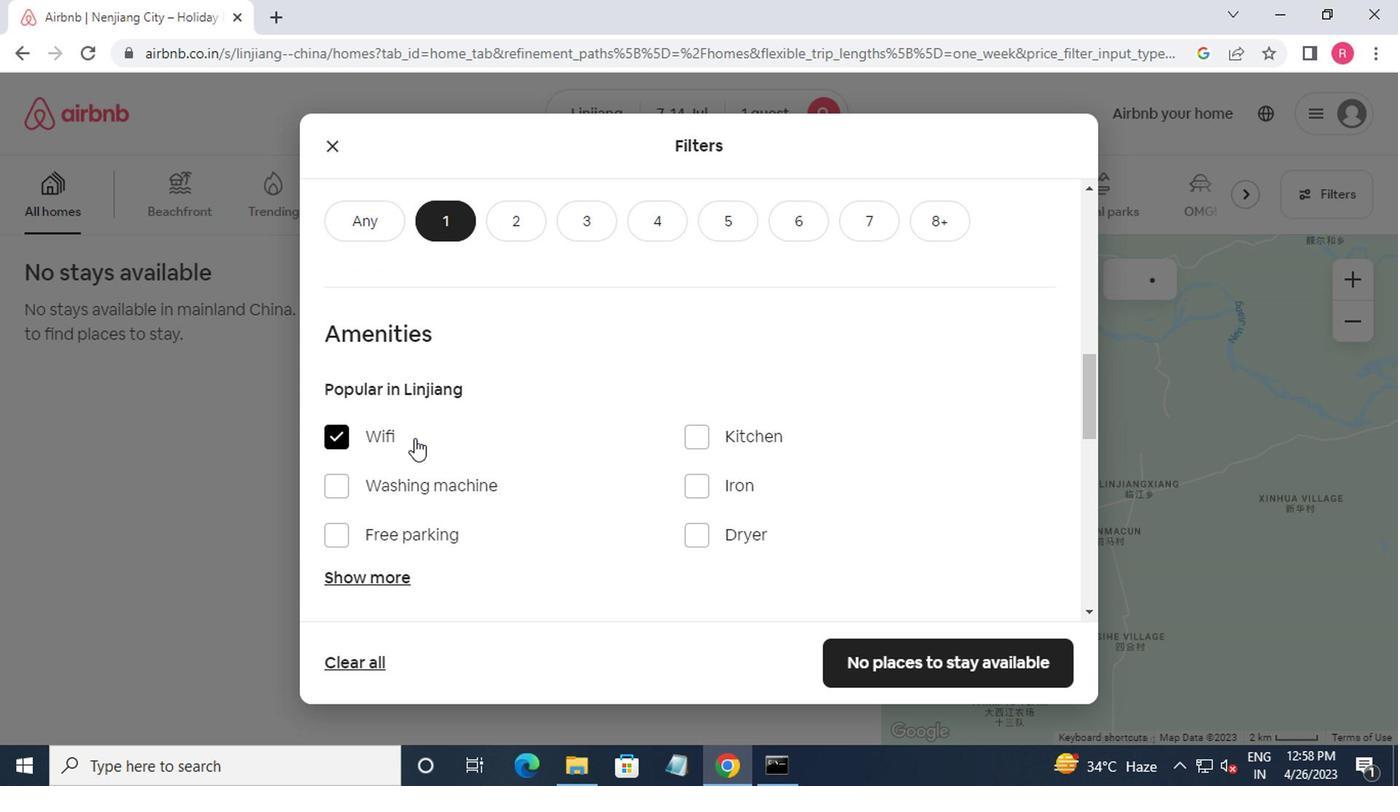 
Action: Mouse scrolled (412, 437) with delta (0, 0)
Screenshot: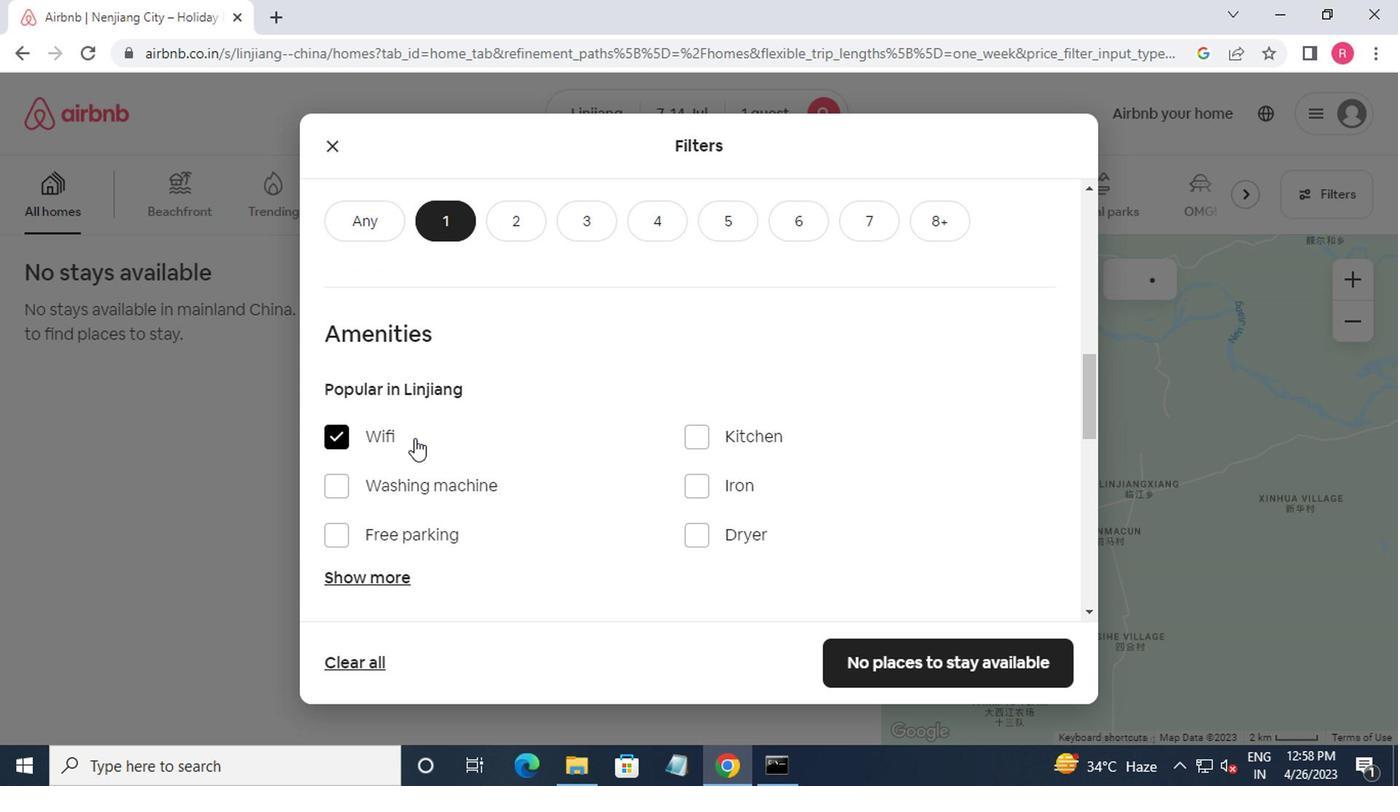 
Action: Mouse moved to (427, 443)
Screenshot: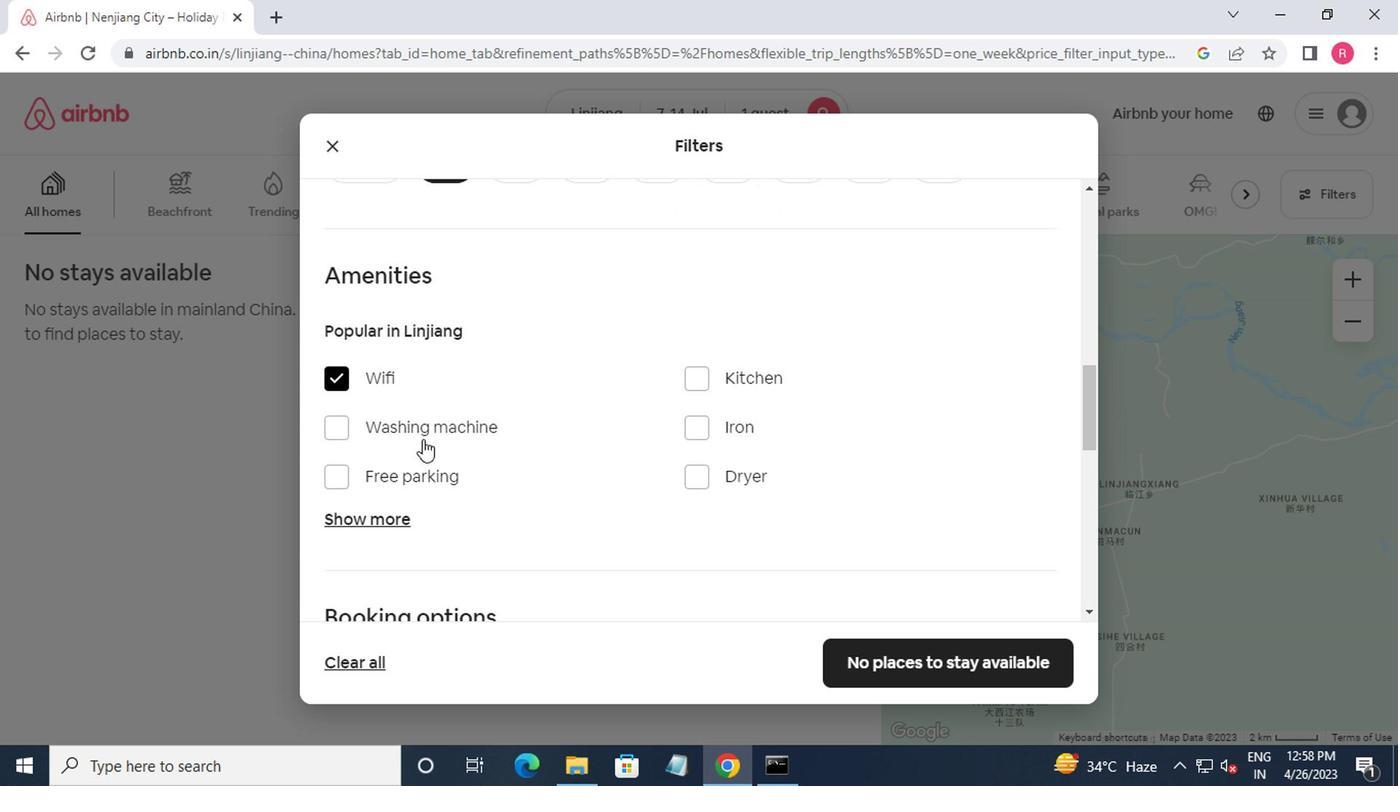 
Action: Mouse scrolled (427, 442) with delta (0, 0)
Screenshot: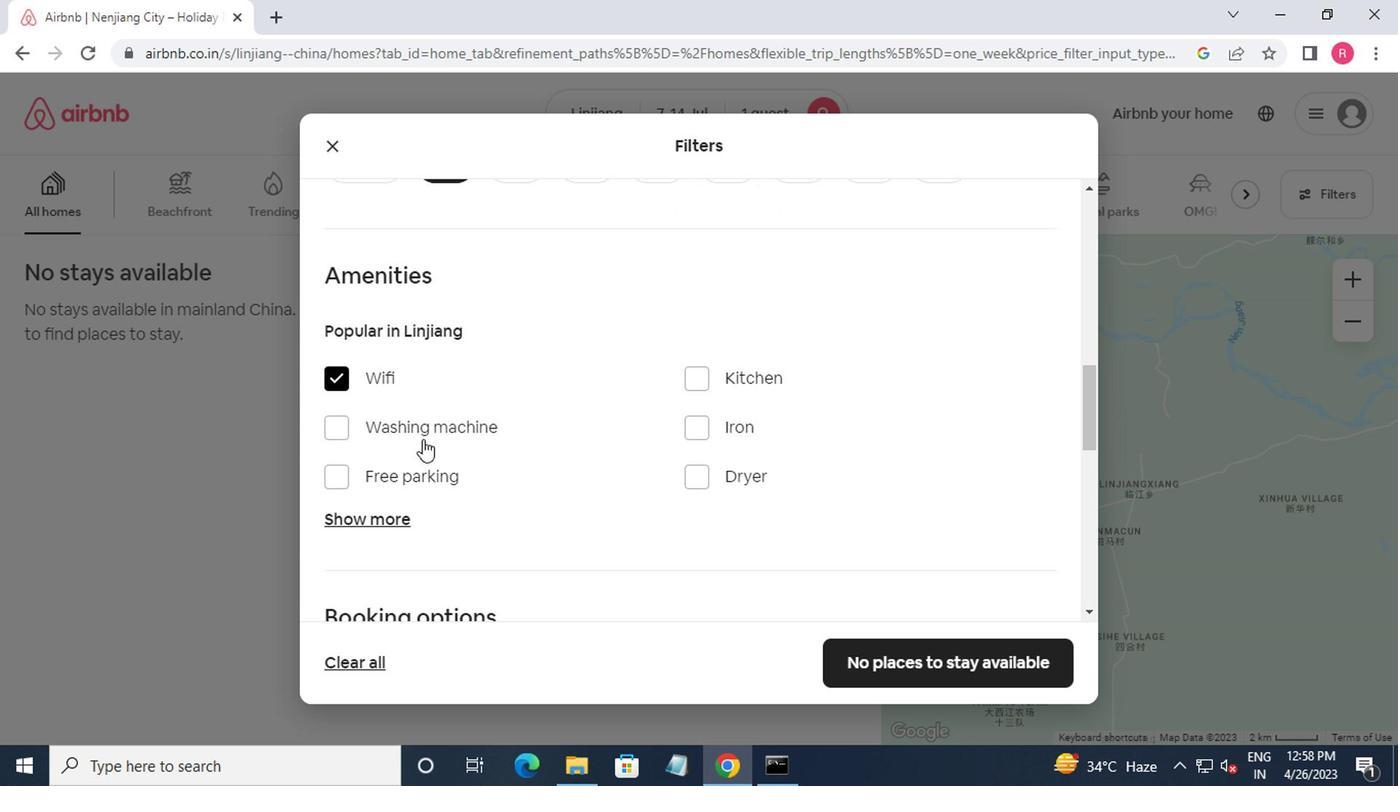 
Action: Mouse moved to (442, 450)
Screenshot: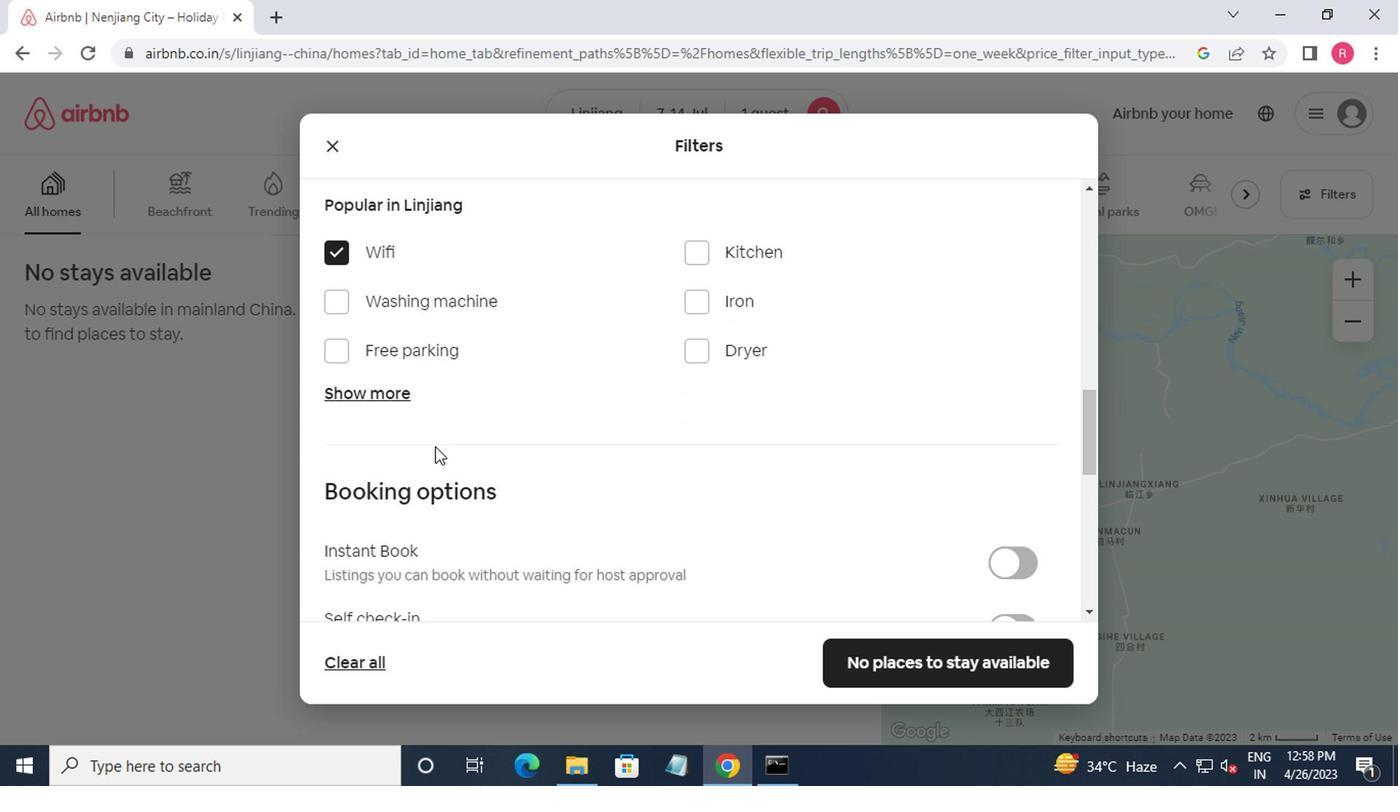 
Action: Mouse scrolled (442, 448) with delta (0, -1)
Screenshot: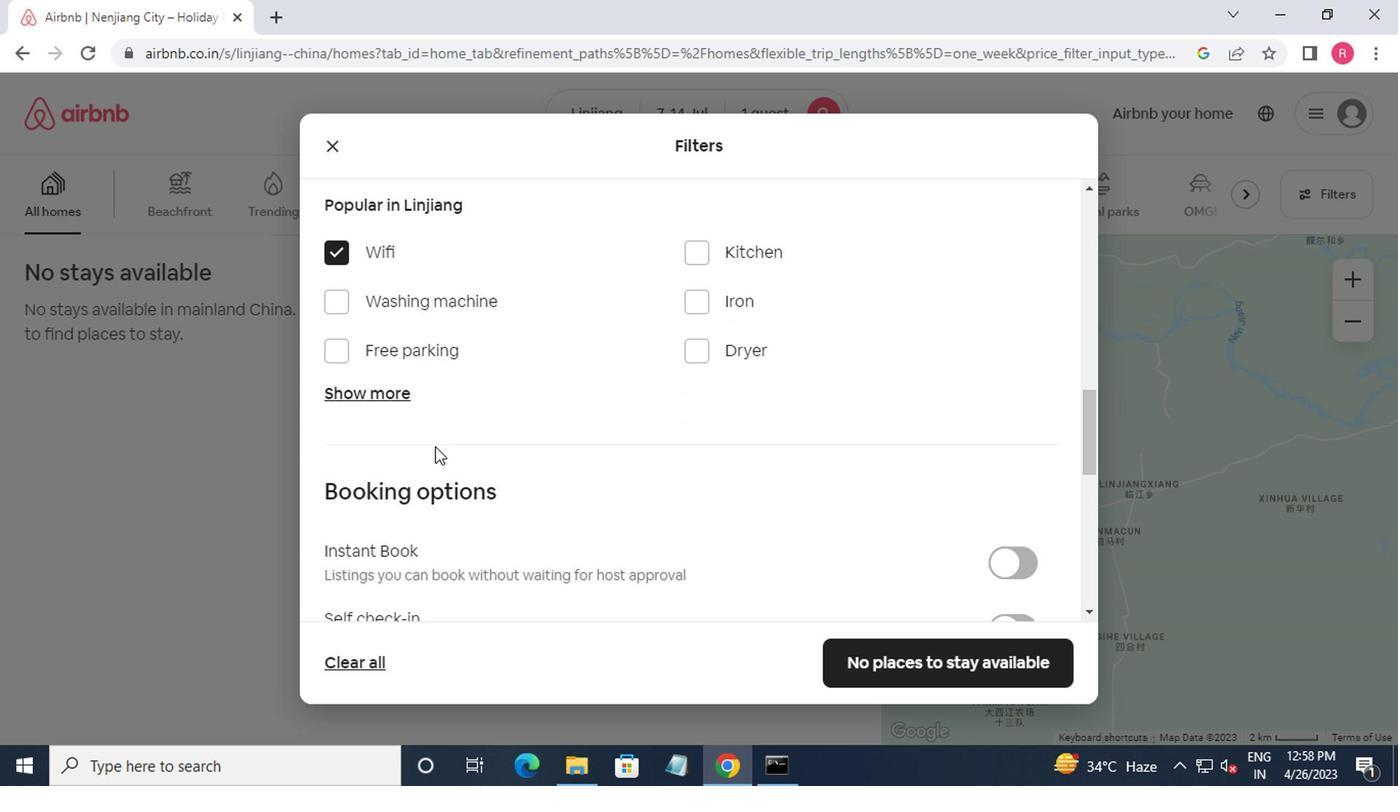 
Action: Mouse moved to (452, 450)
Screenshot: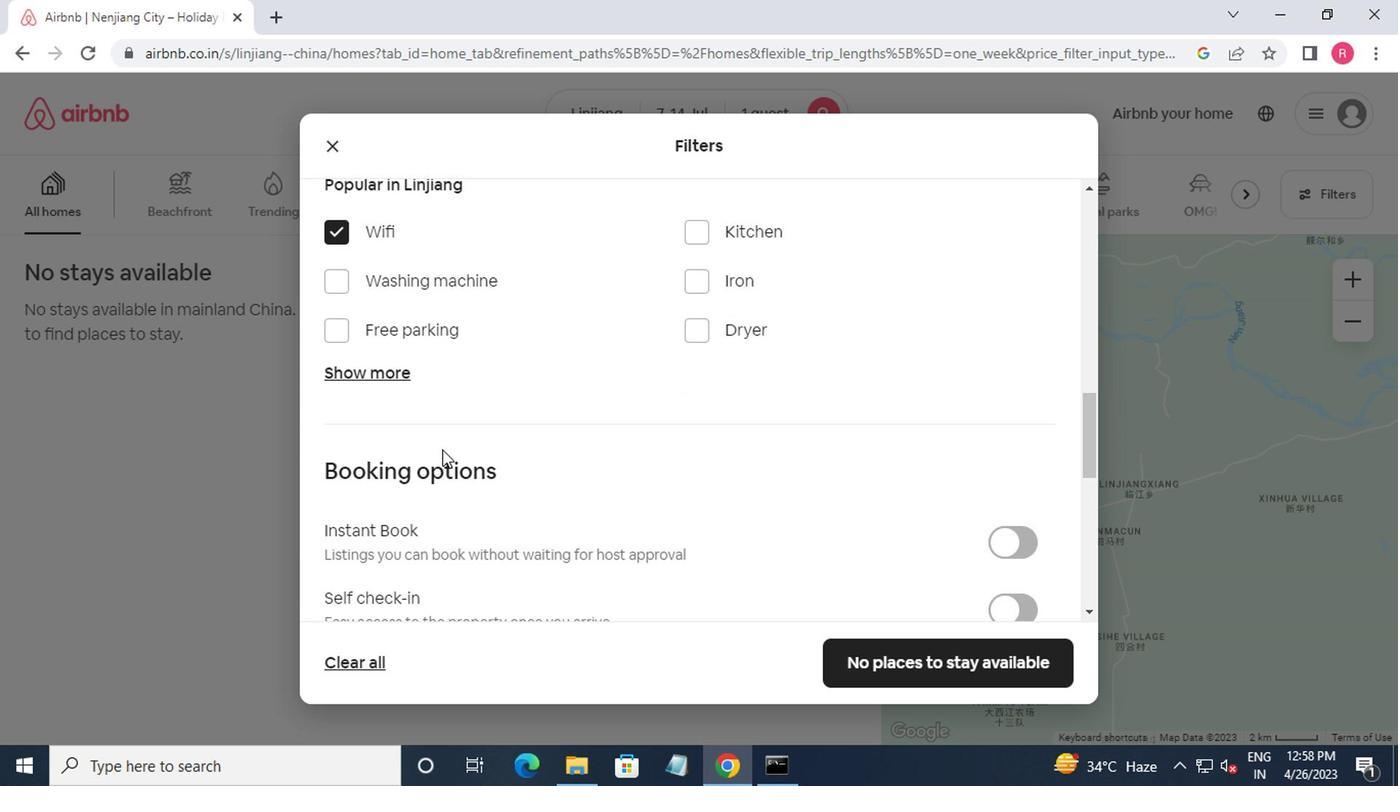 
Action: Mouse scrolled (452, 450) with delta (0, 0)
Screenshot: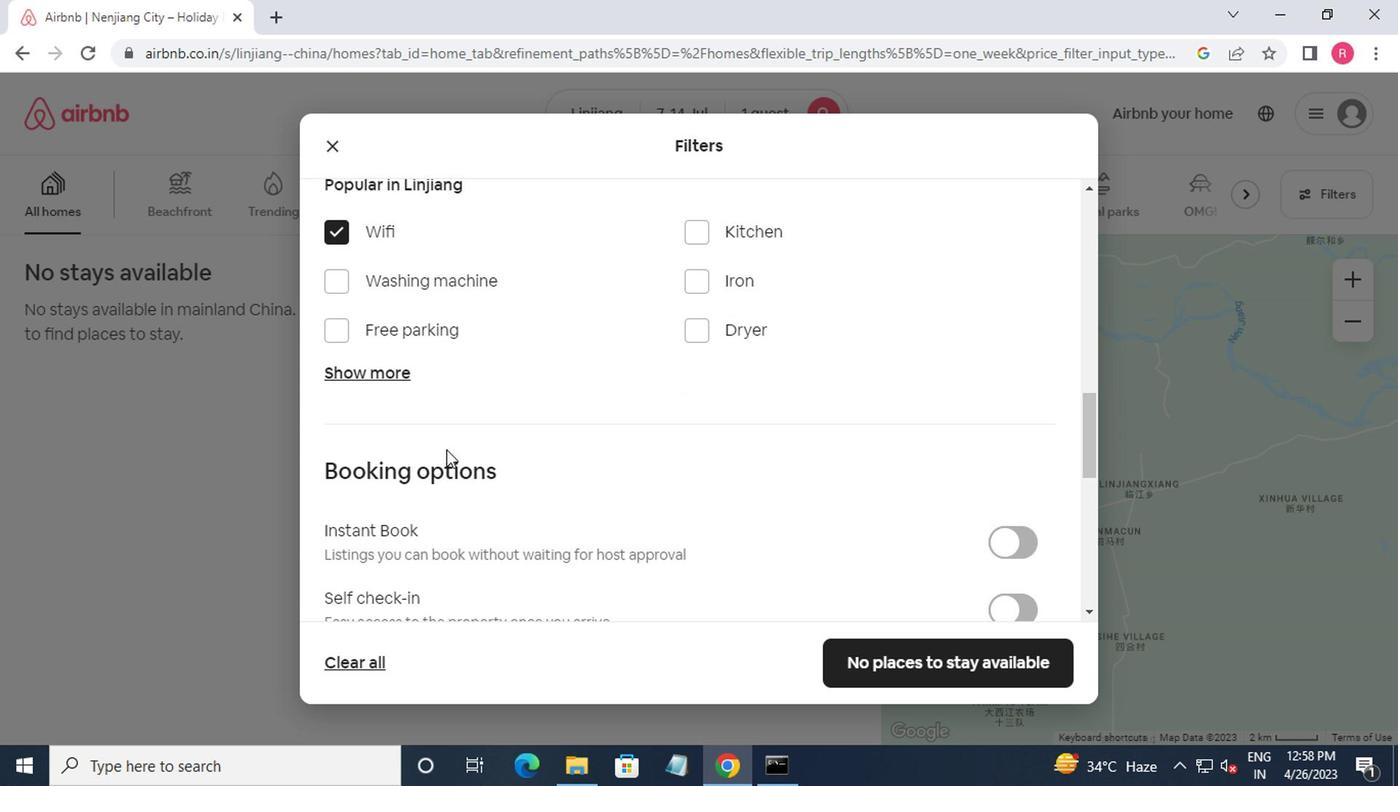 
Action: Mouse moved to (1012, 412)
Screenshot: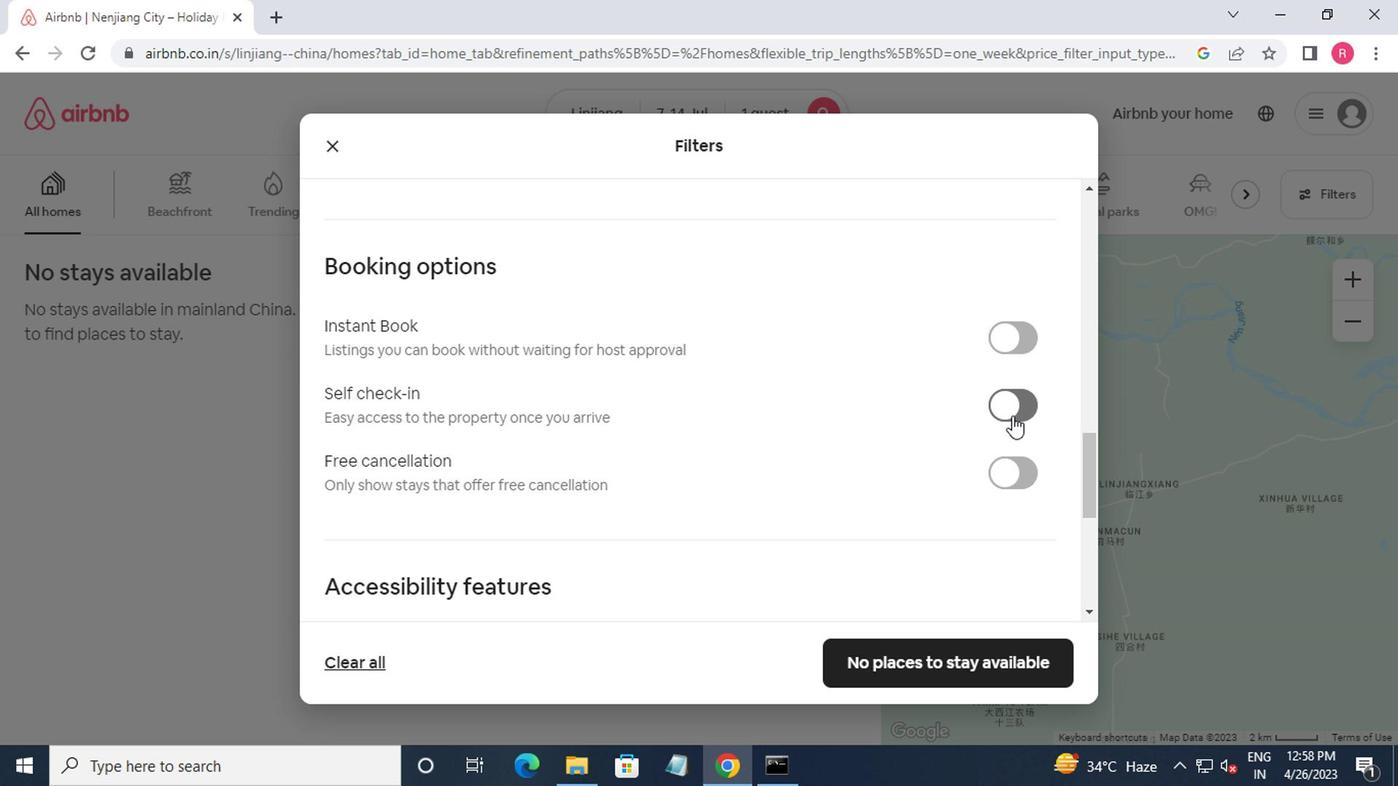
Action: Mouse pressed left at (1012, 412)
Screenshot: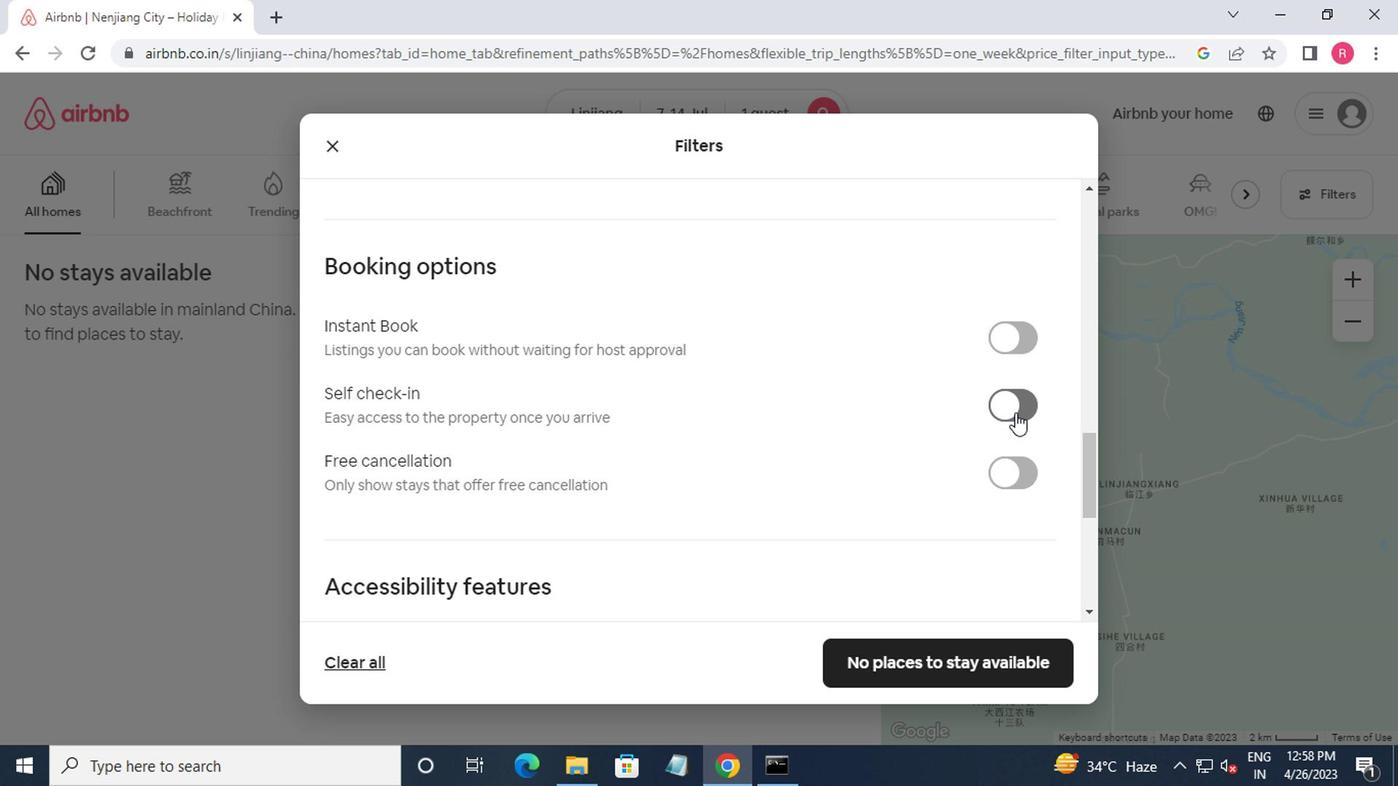 
Action: Mouse moved to (997, 420)
Screenshot: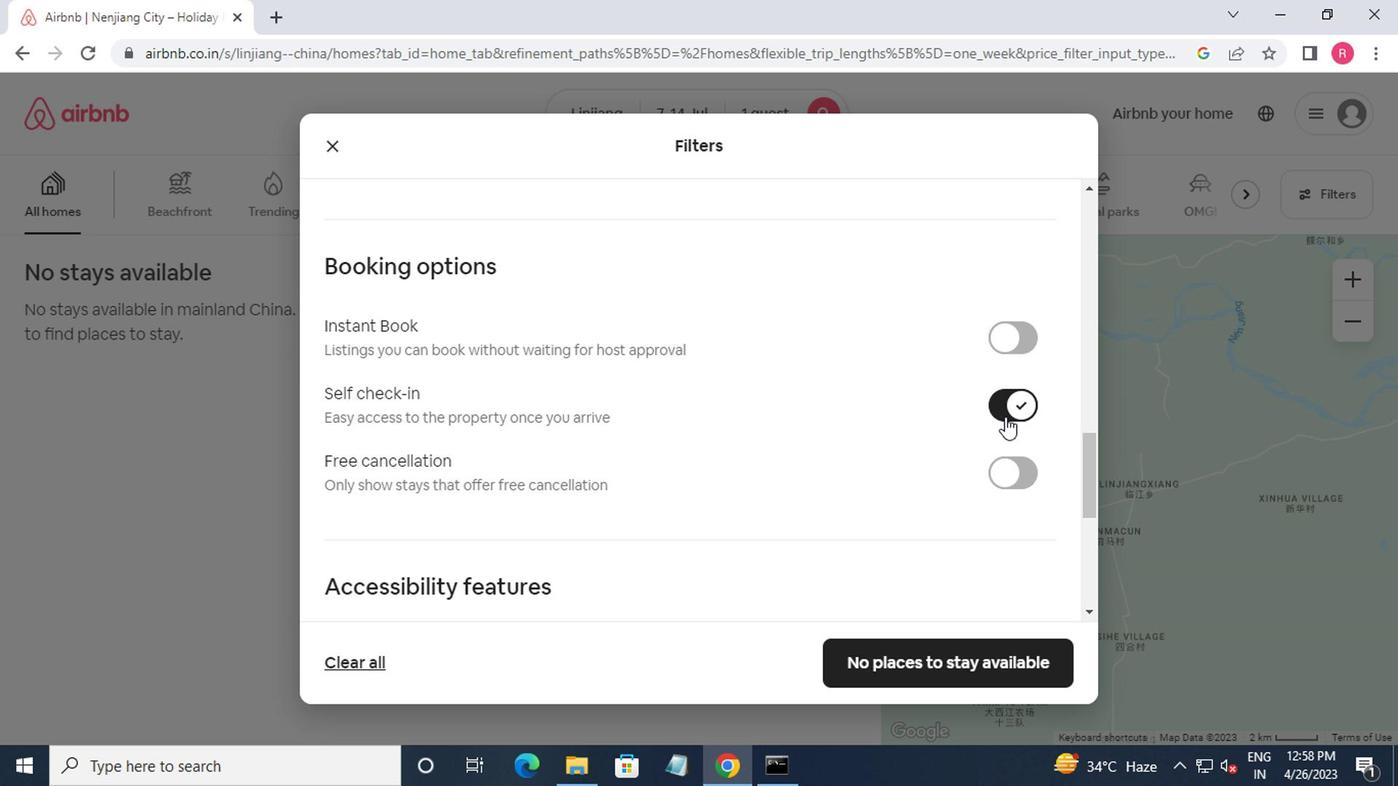 
Action: Mouse scrolled (997, 419) with delta (0, 0)
Screenshot: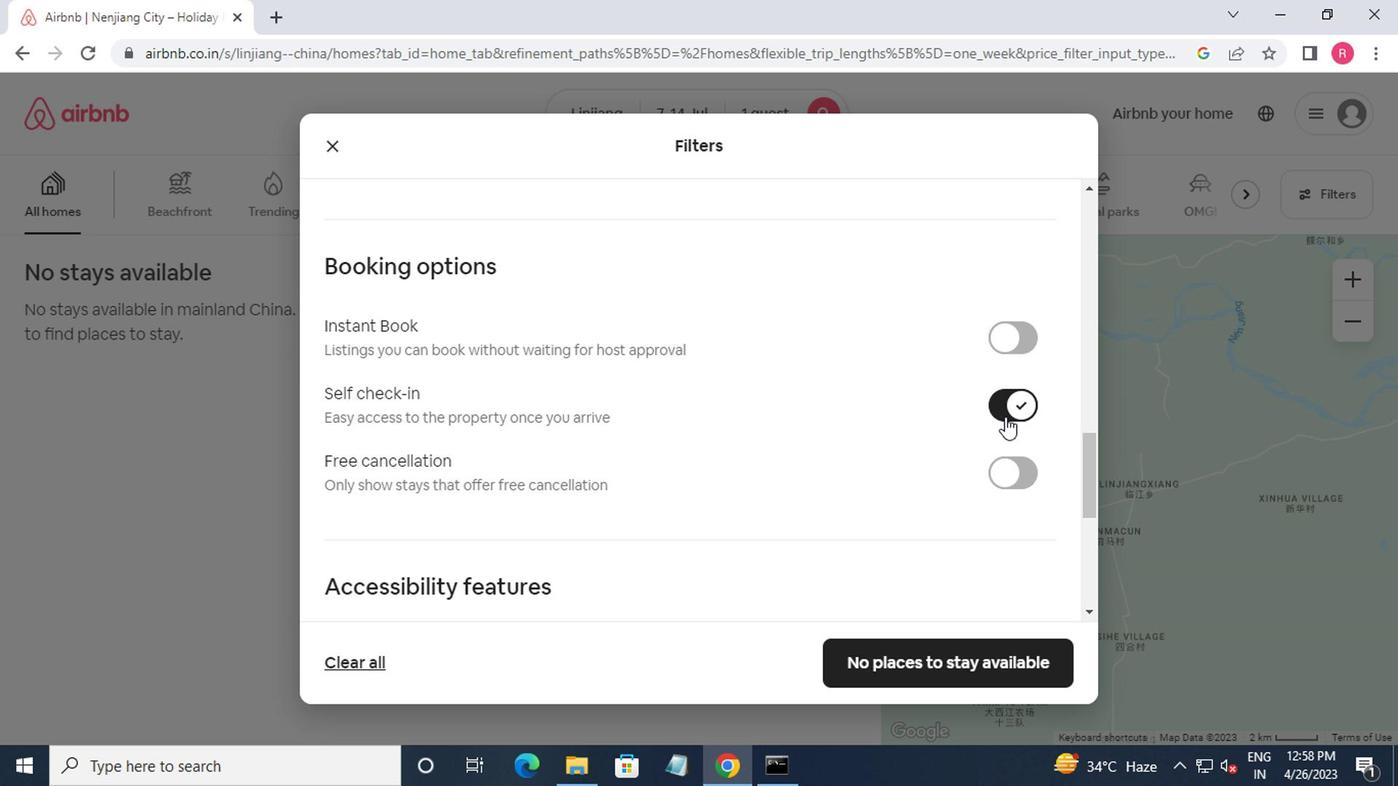 
Action: Mouse moved to (984, 425)
Screenshot: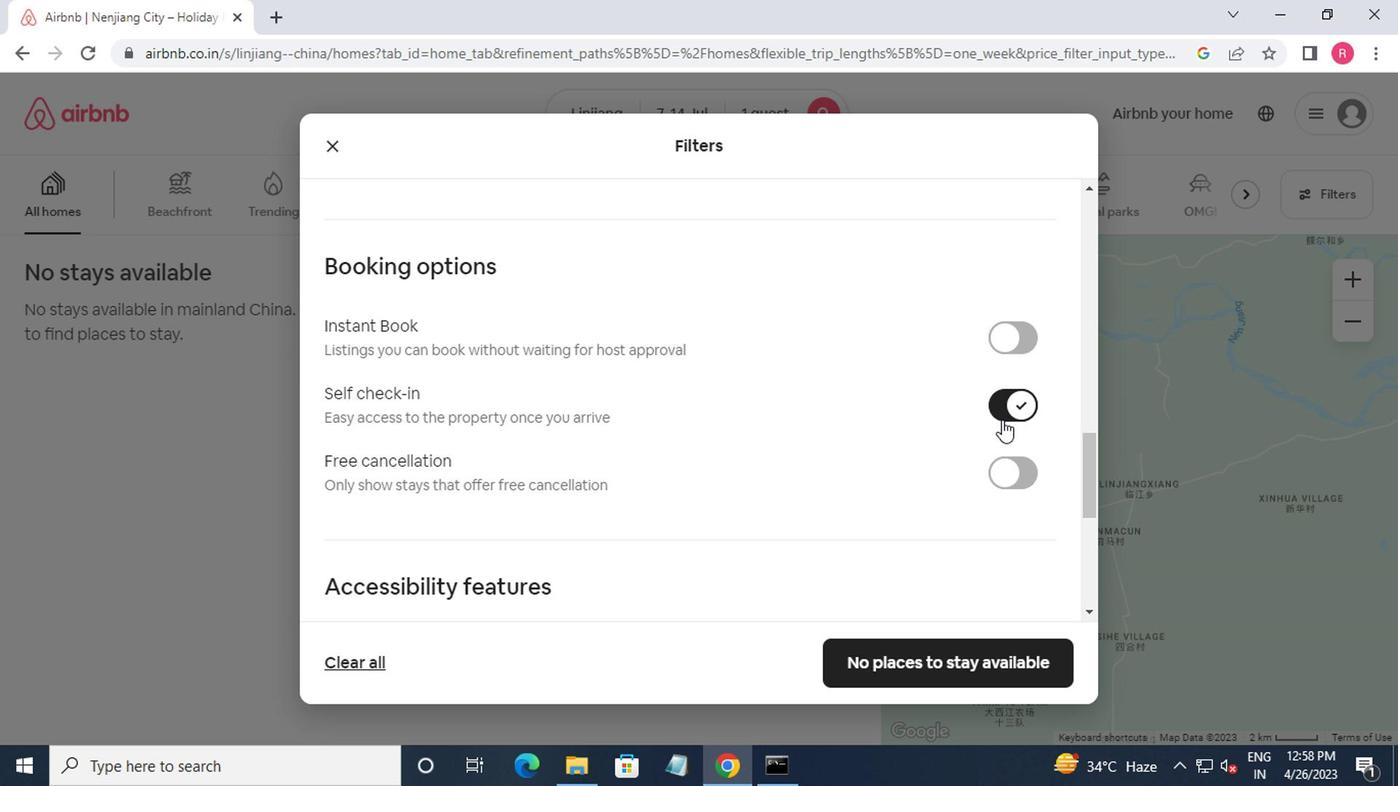 
Action: Mouse scrolled (984, 424) with delta (0, 0)
Screenshot: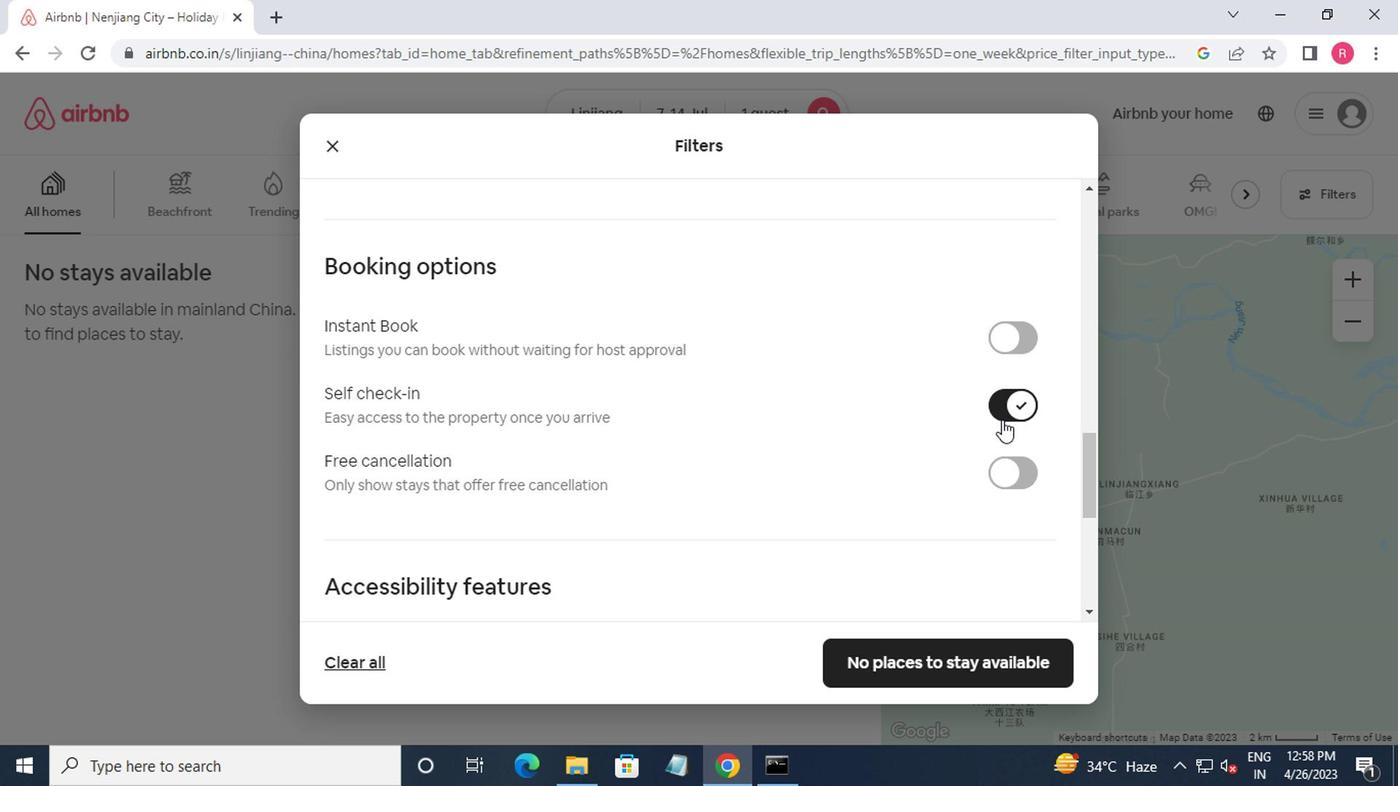 
Action: Mouse moved to (980, 427)
Screenshot: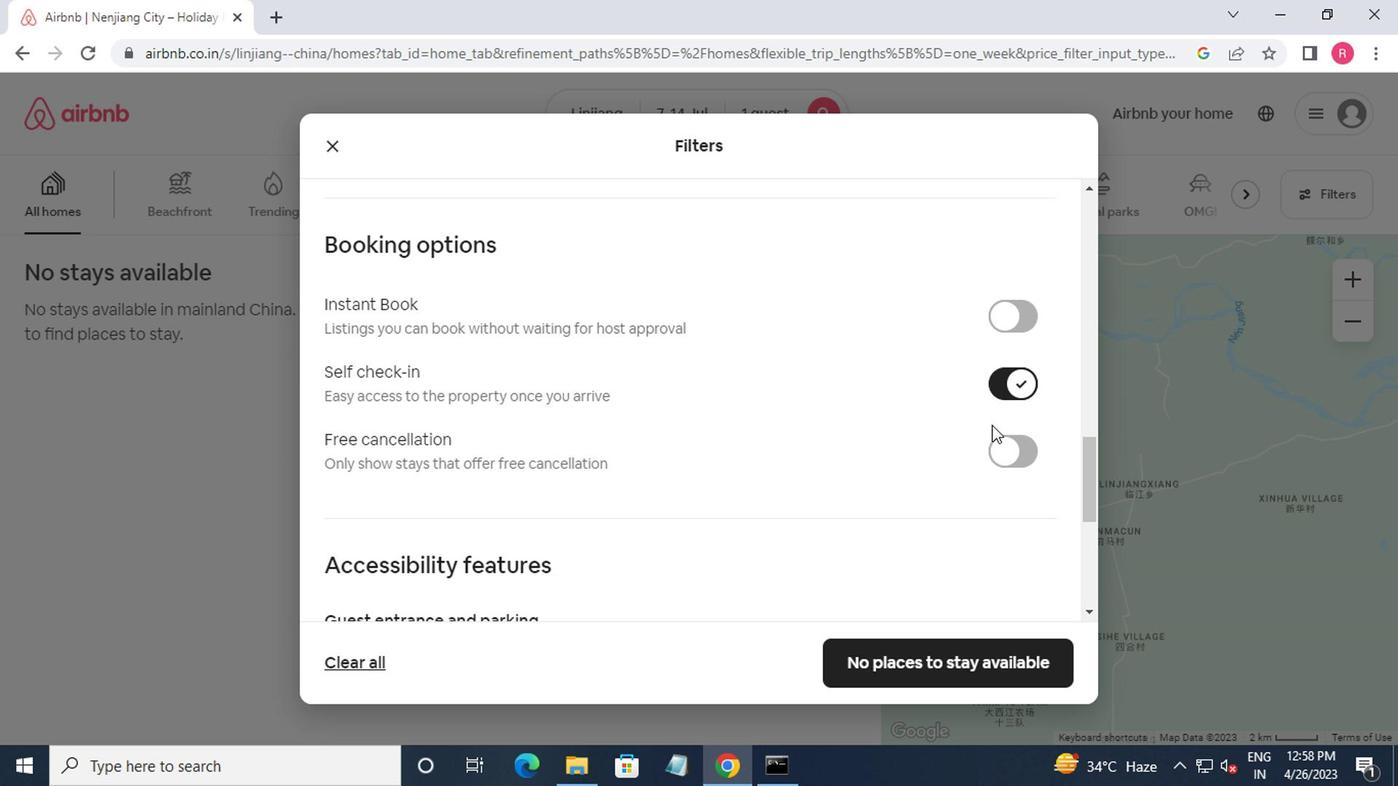
Action: Mouse scrolled (980, 426) with delta (0, 0)
Screenshot: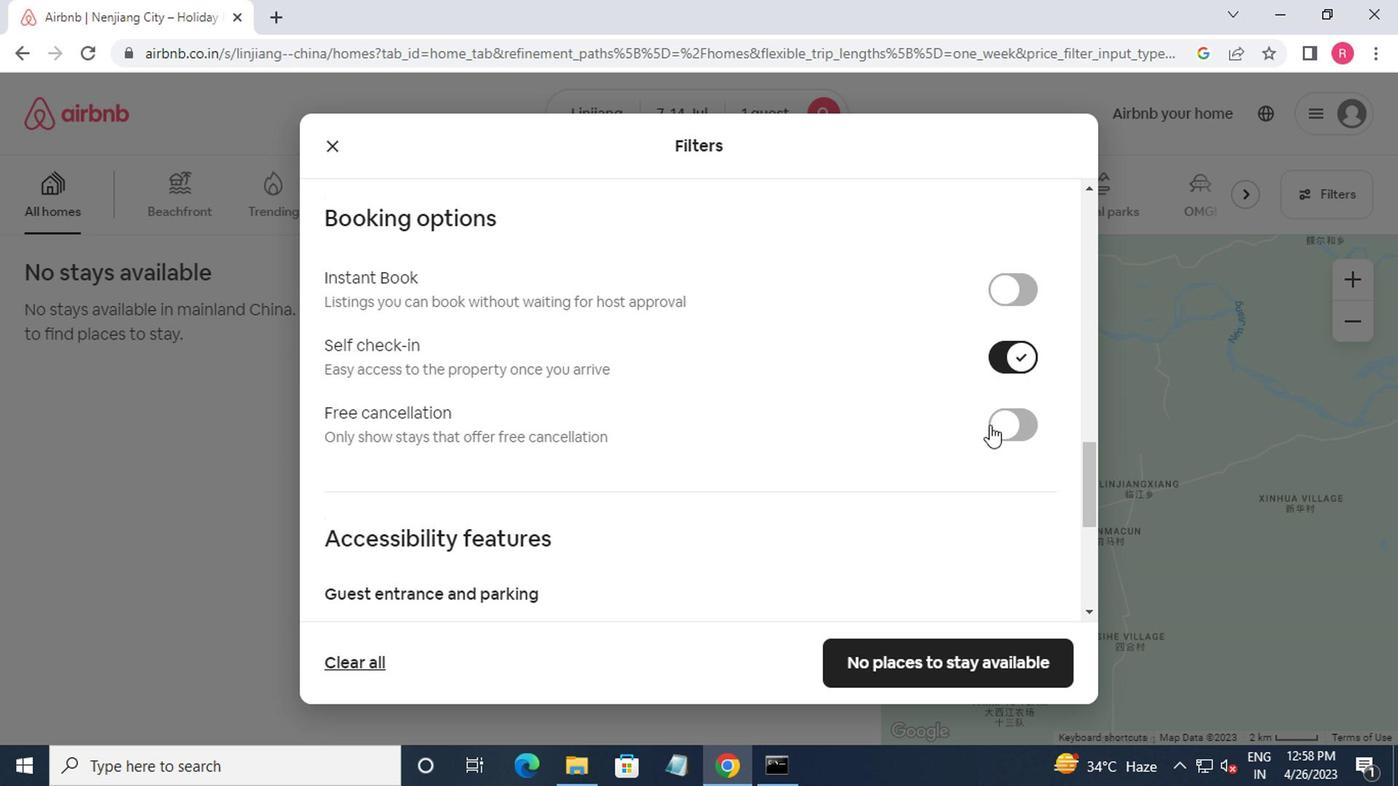
Action: Mouse moved to (979, 431)
Screenshot: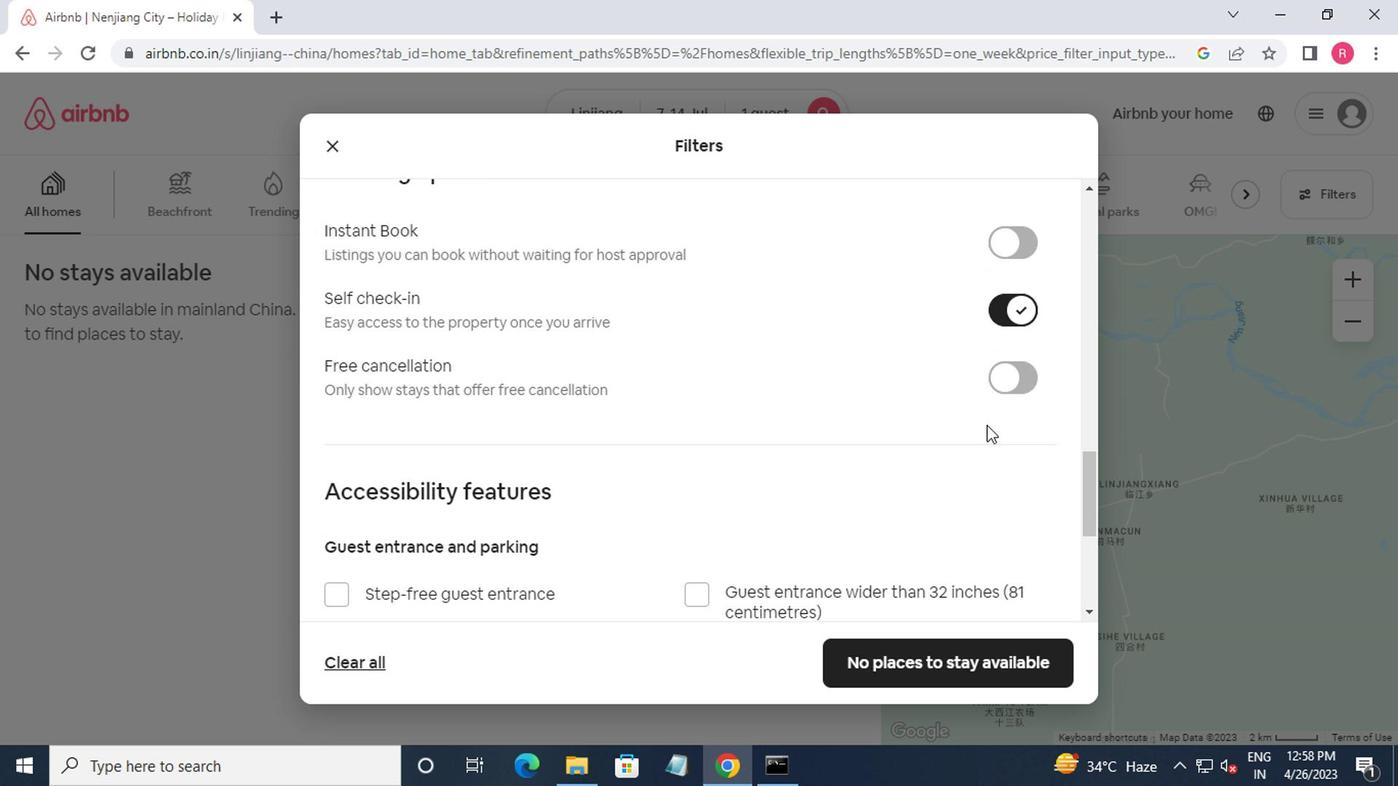 
Action: Mouse scrolled (979, 430) with delta (0, -1)
Screenshot: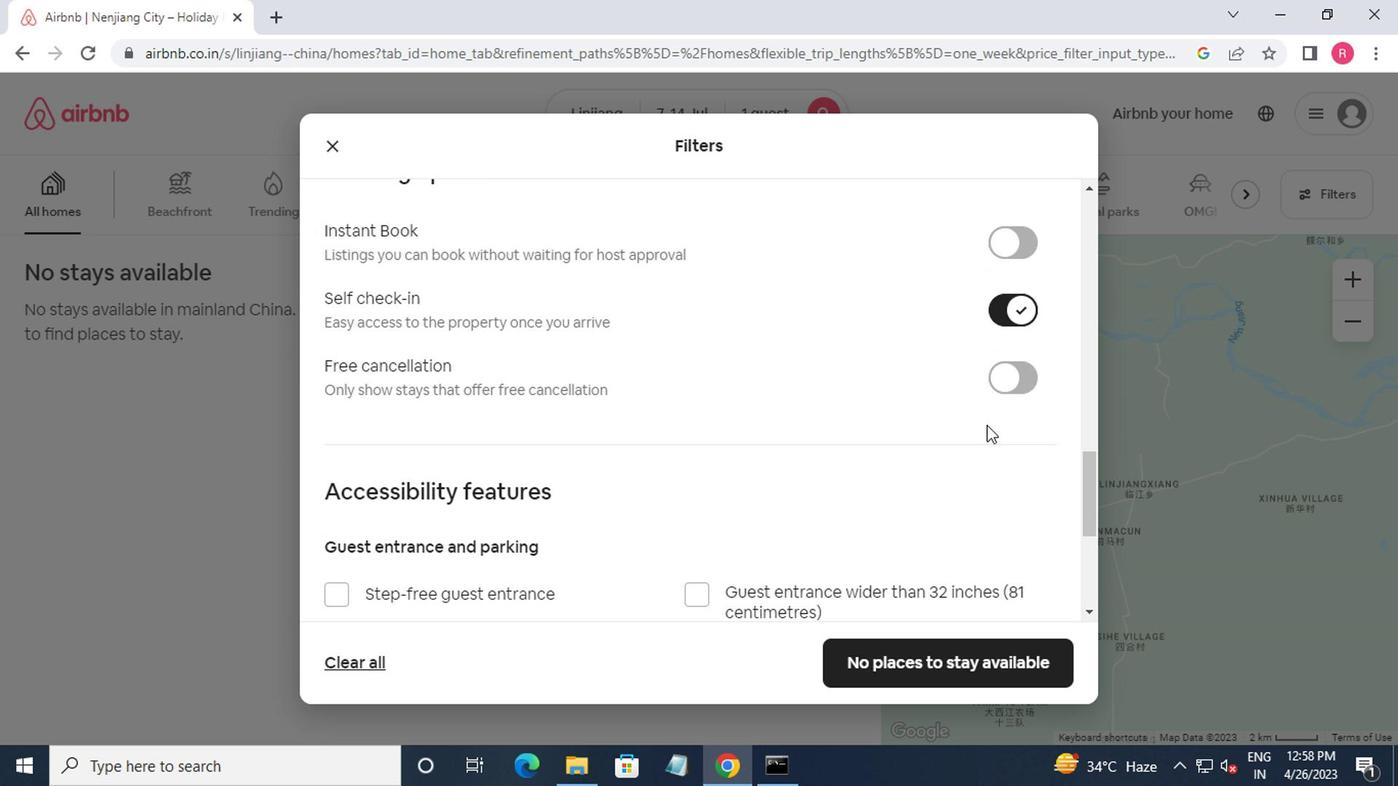 
Action: Mouse moved to (979, 434)
Screenshot: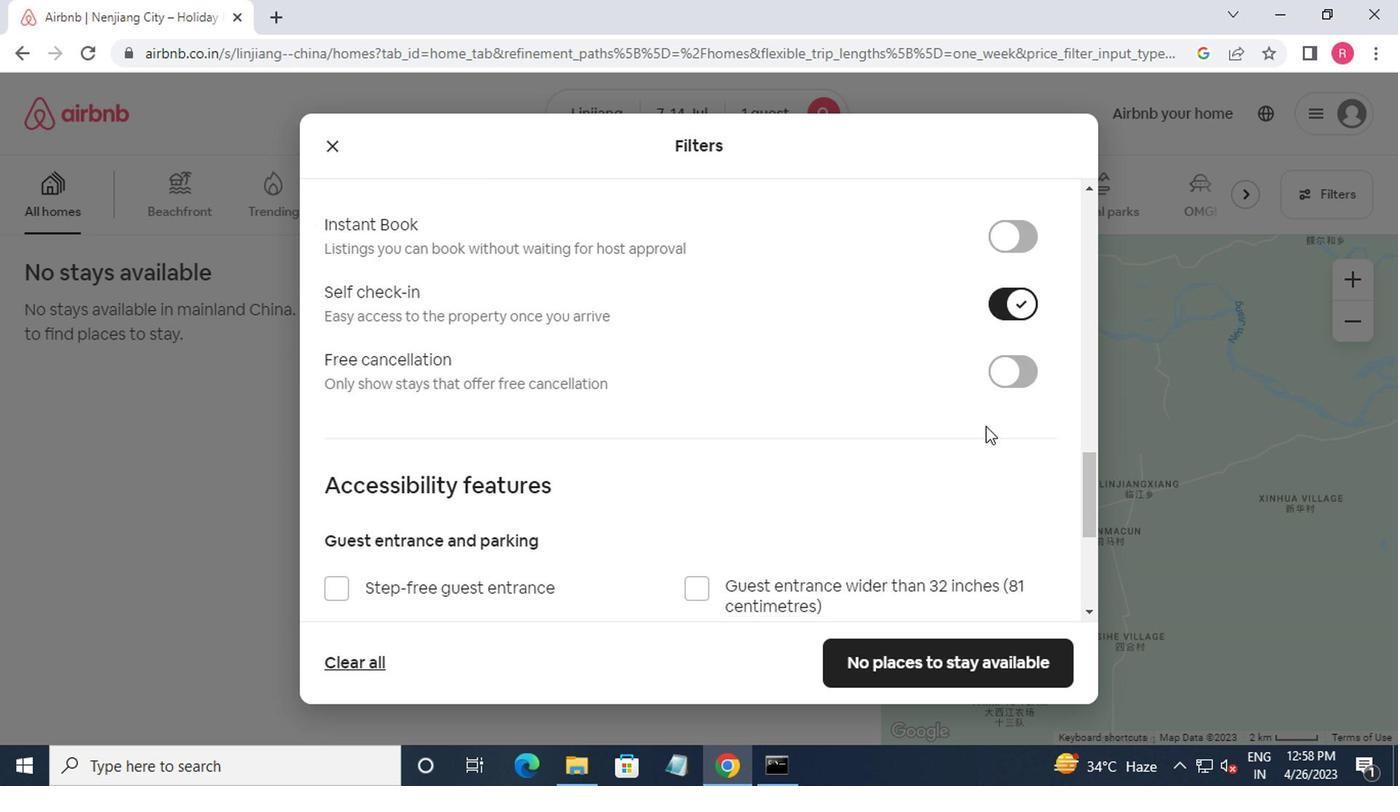 
Action: Mouse scrolled (979, 433) with delta (0, -1)
Screenshot: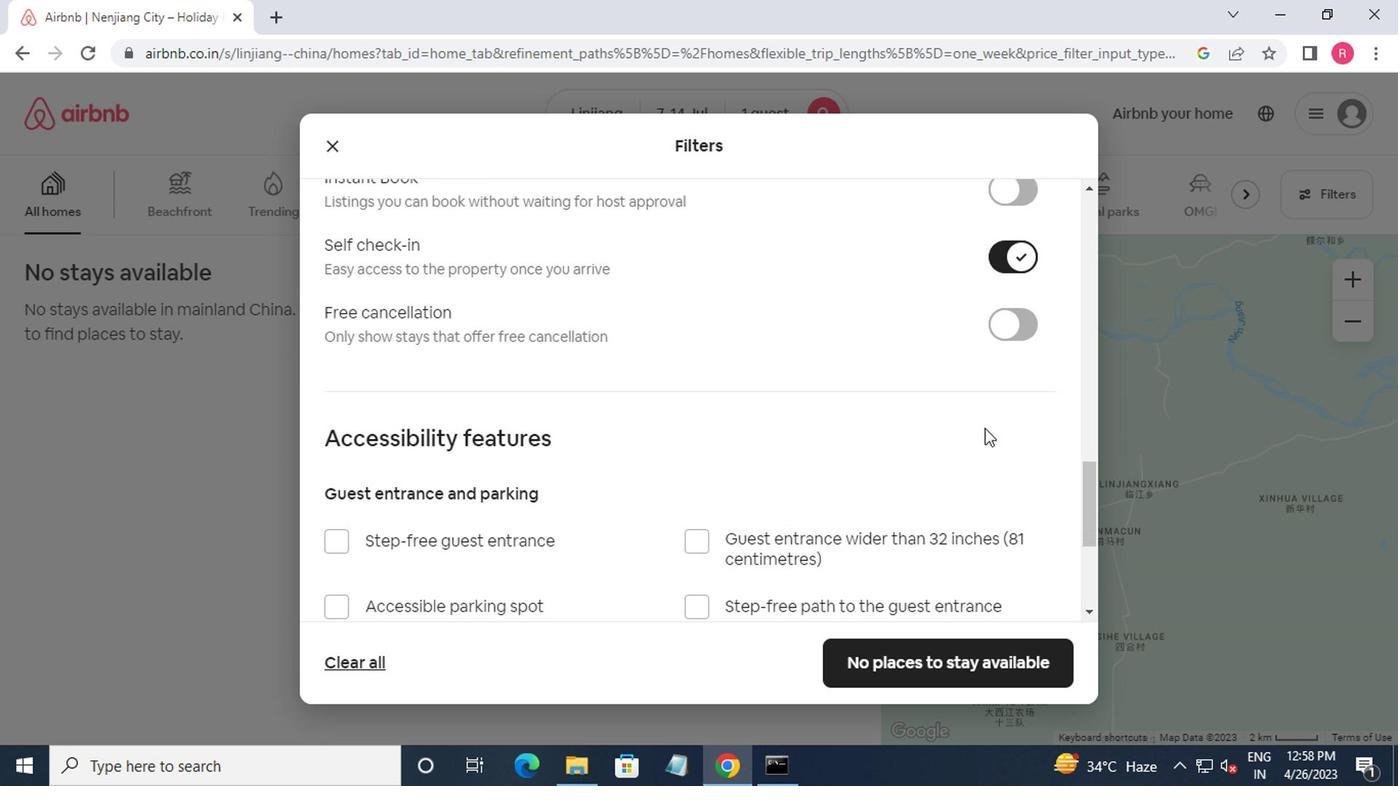 
Action: Mouse moved to (956, 416)
Screenshot: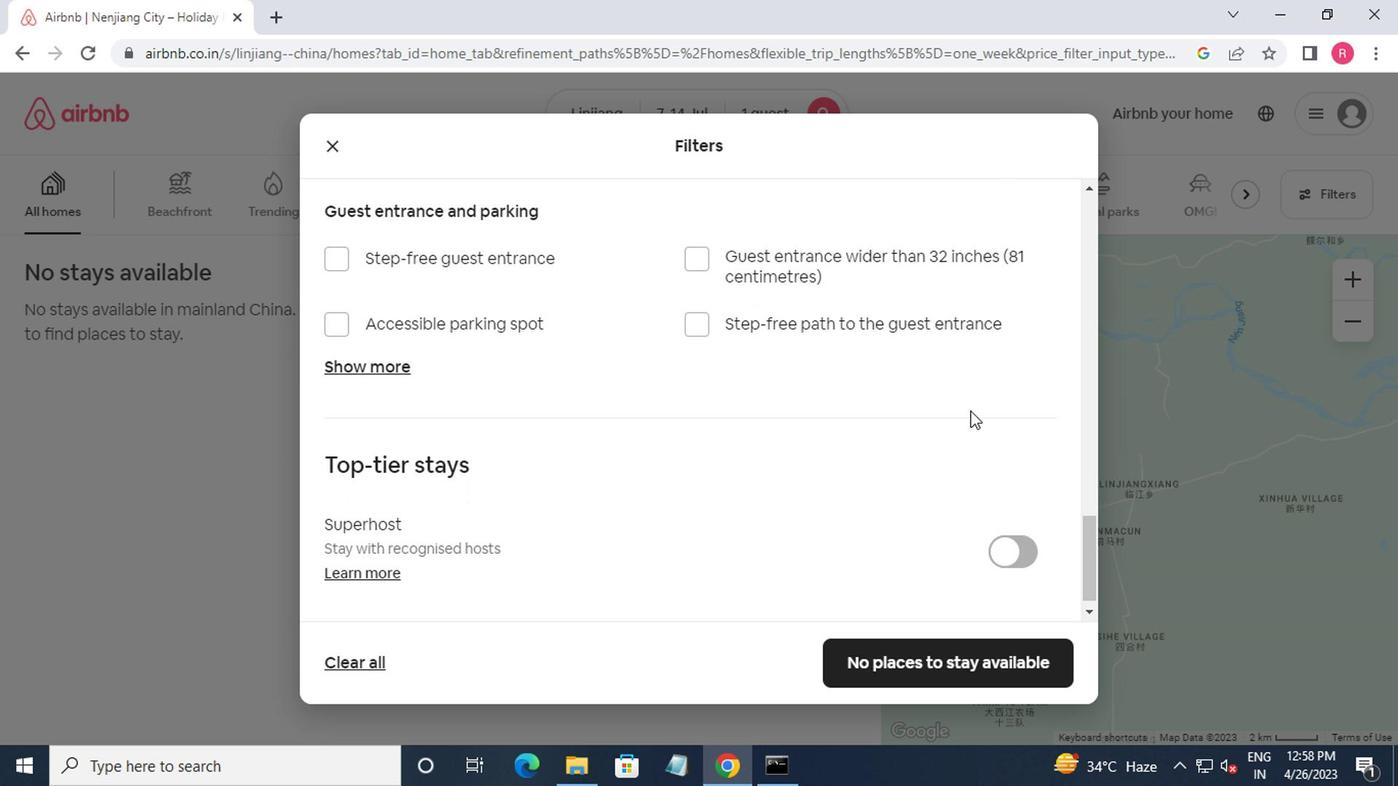 
Action: Mouse scrolled (956, 415) with delta (0, -1)
Screenshot: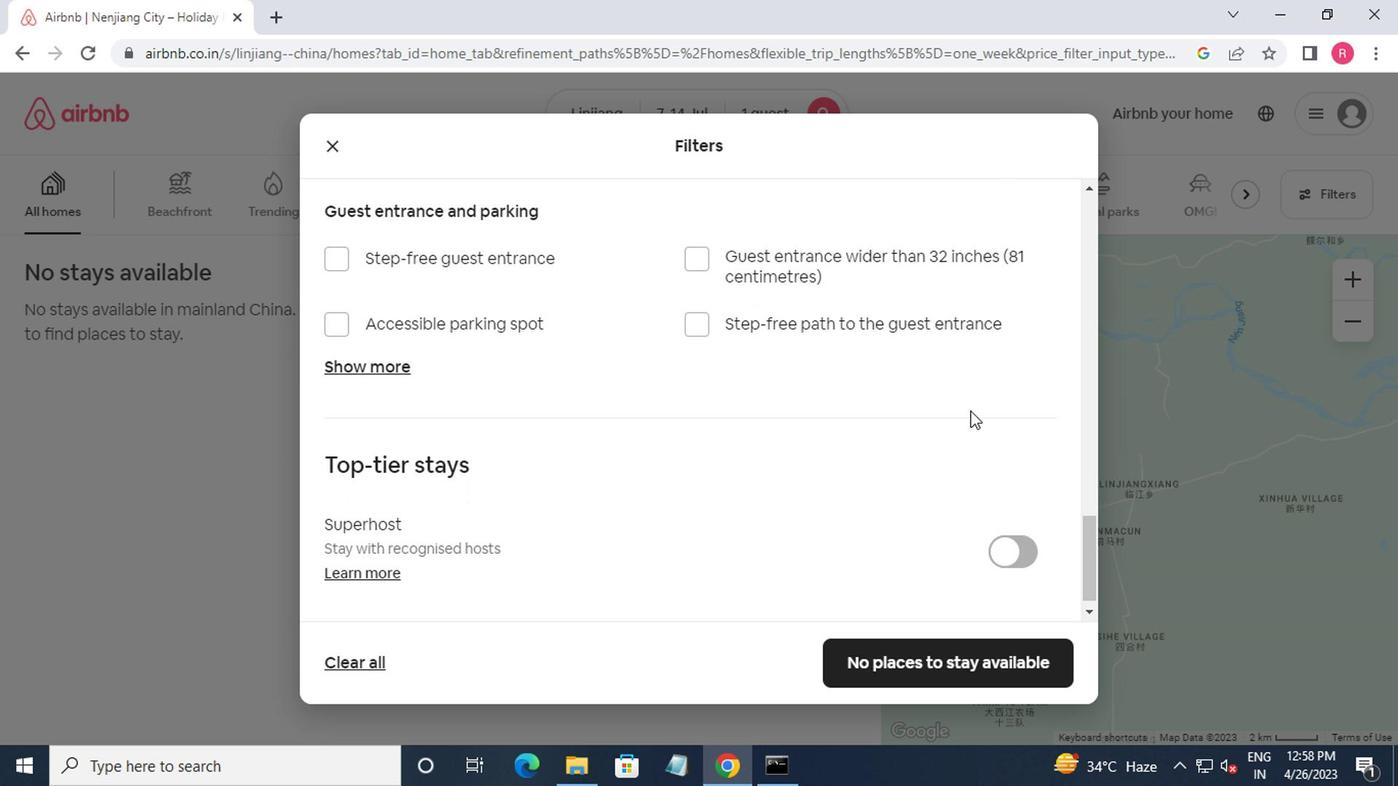 
Action: Mouse moved to (954, 422)
Screenshot: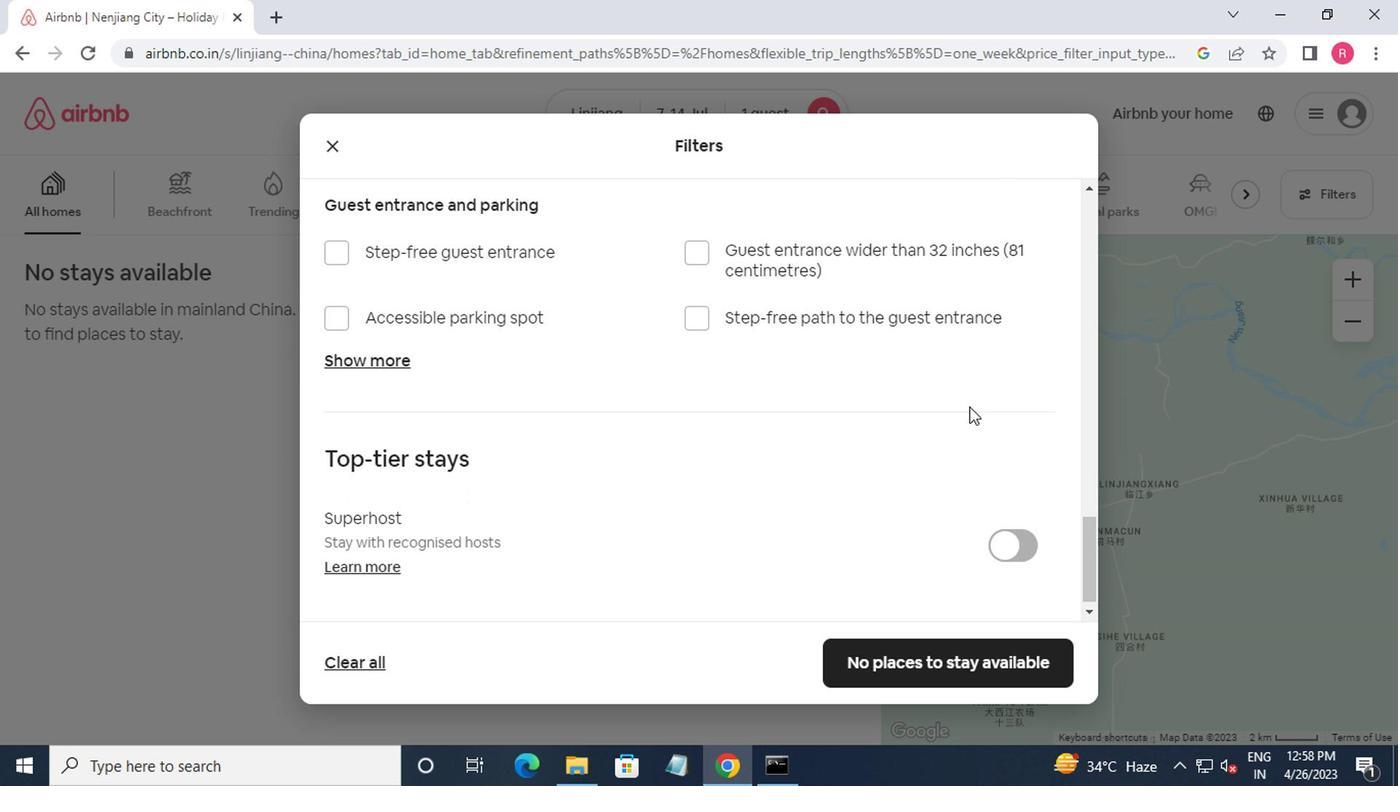 
Action: Mouse scrolled (954, 421) with delta (0, 0)
Screenshot: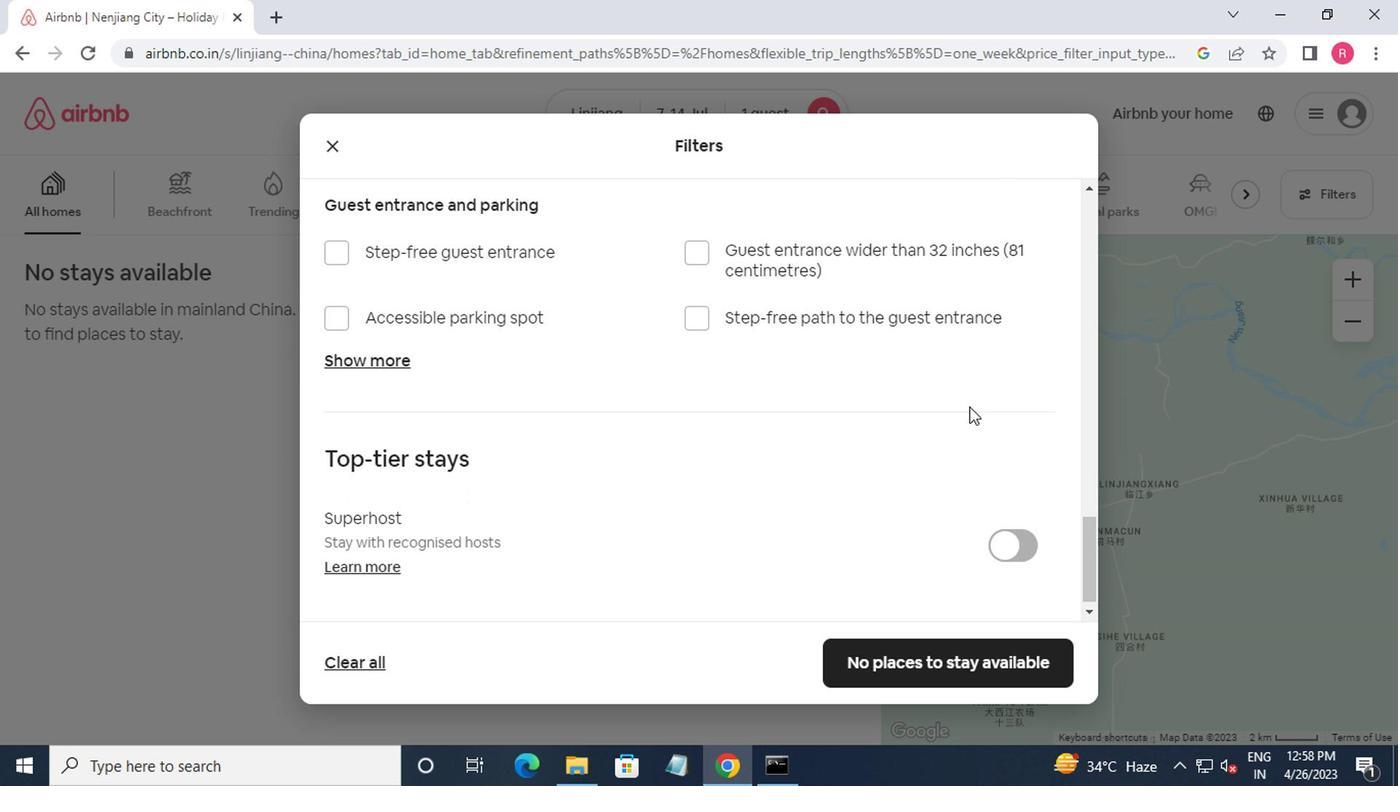 
Action: Mouse moved to (878, 471)
Screenshot: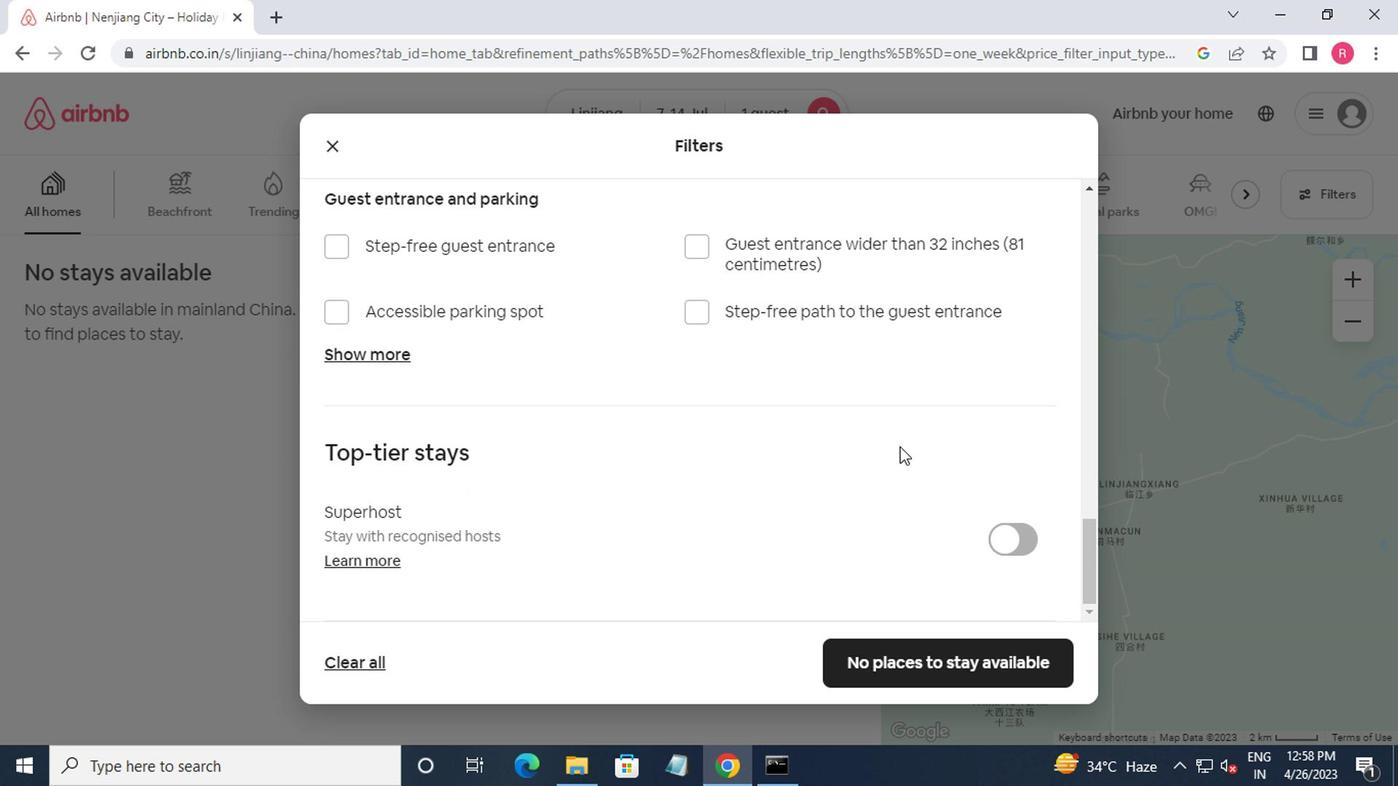 
Action: Mouse scrolled (878, 470) with delta (0, 0)
Screenshot: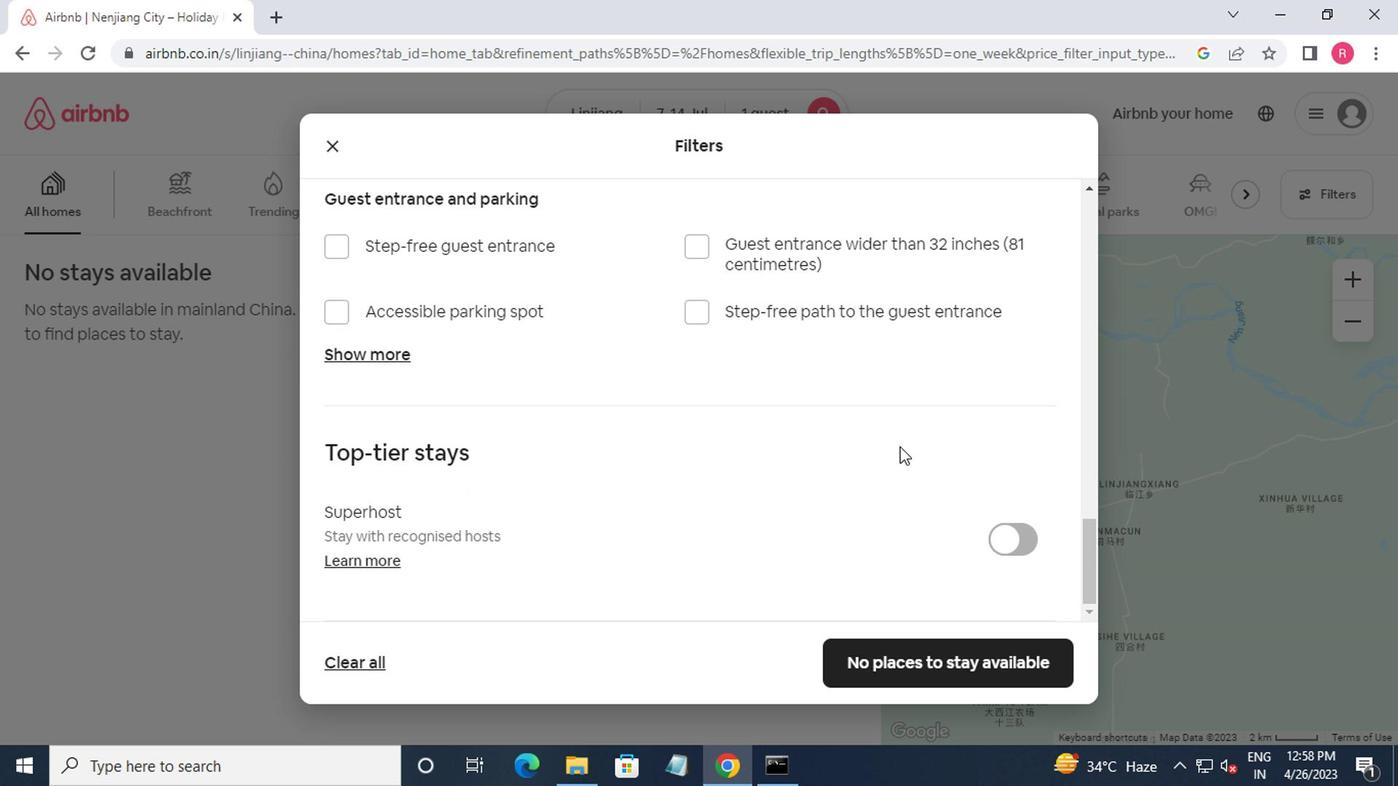 
Action: Mouse moved to (905, 661)
Screenshot: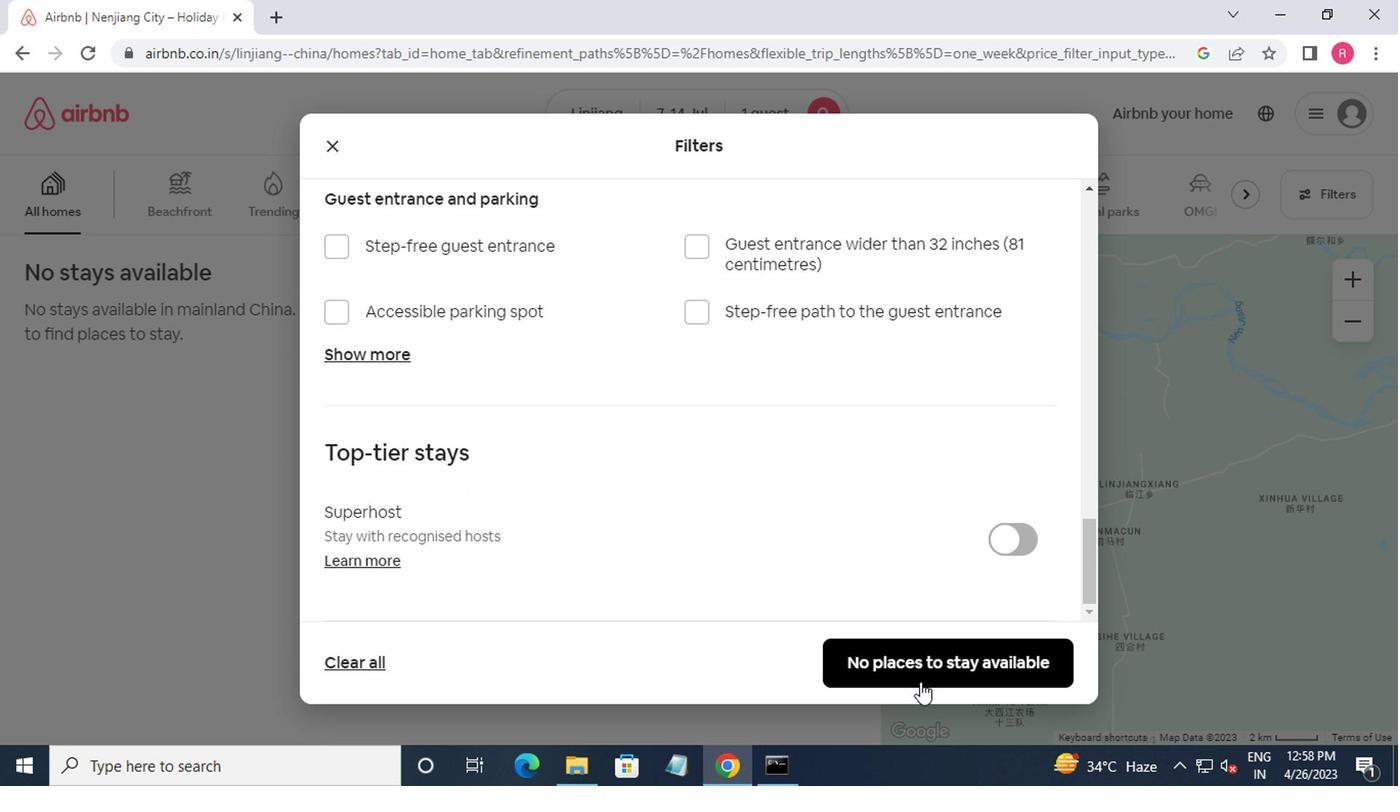 
Action: Mouse pressed left at (905, 661)
Screenshot: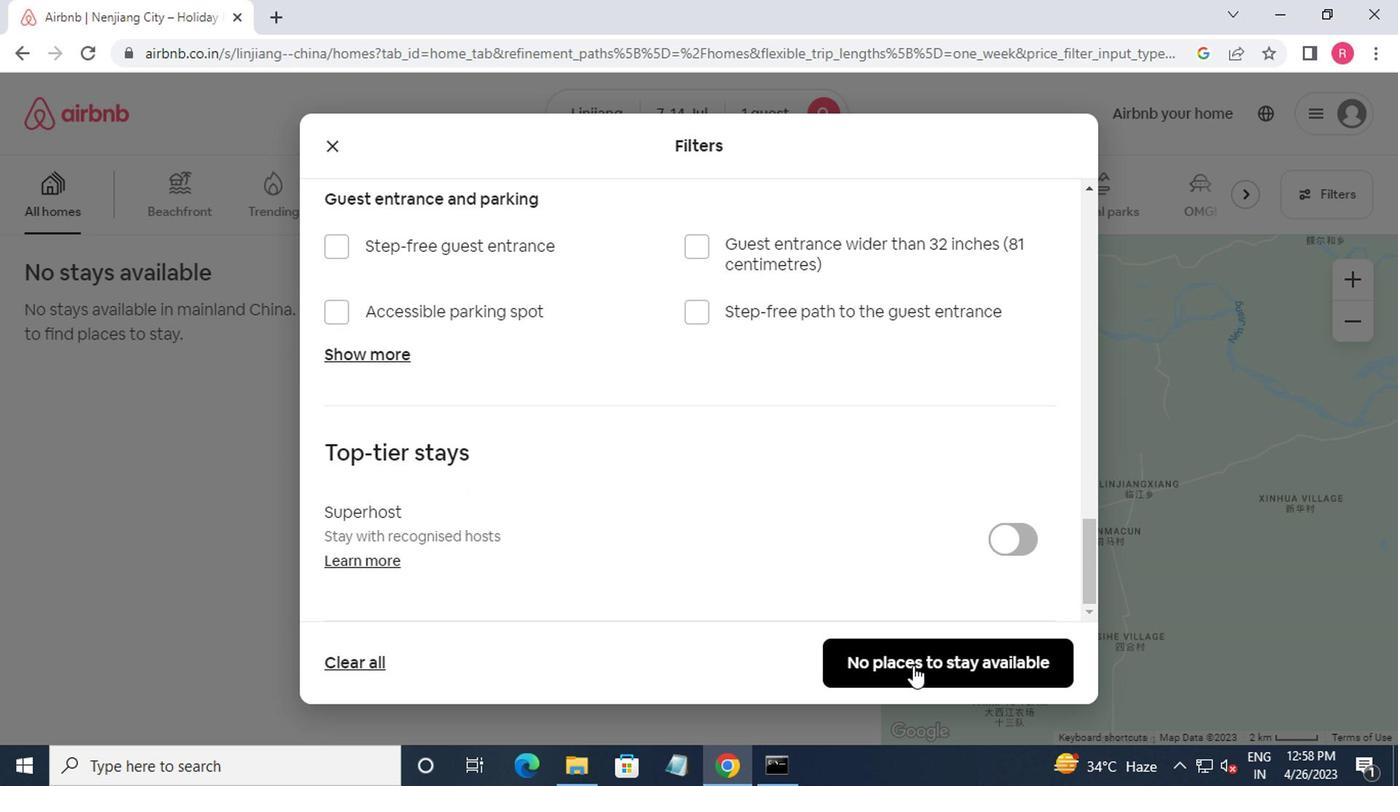 
Action: Mouse moved to (891, 659)
Screenshot: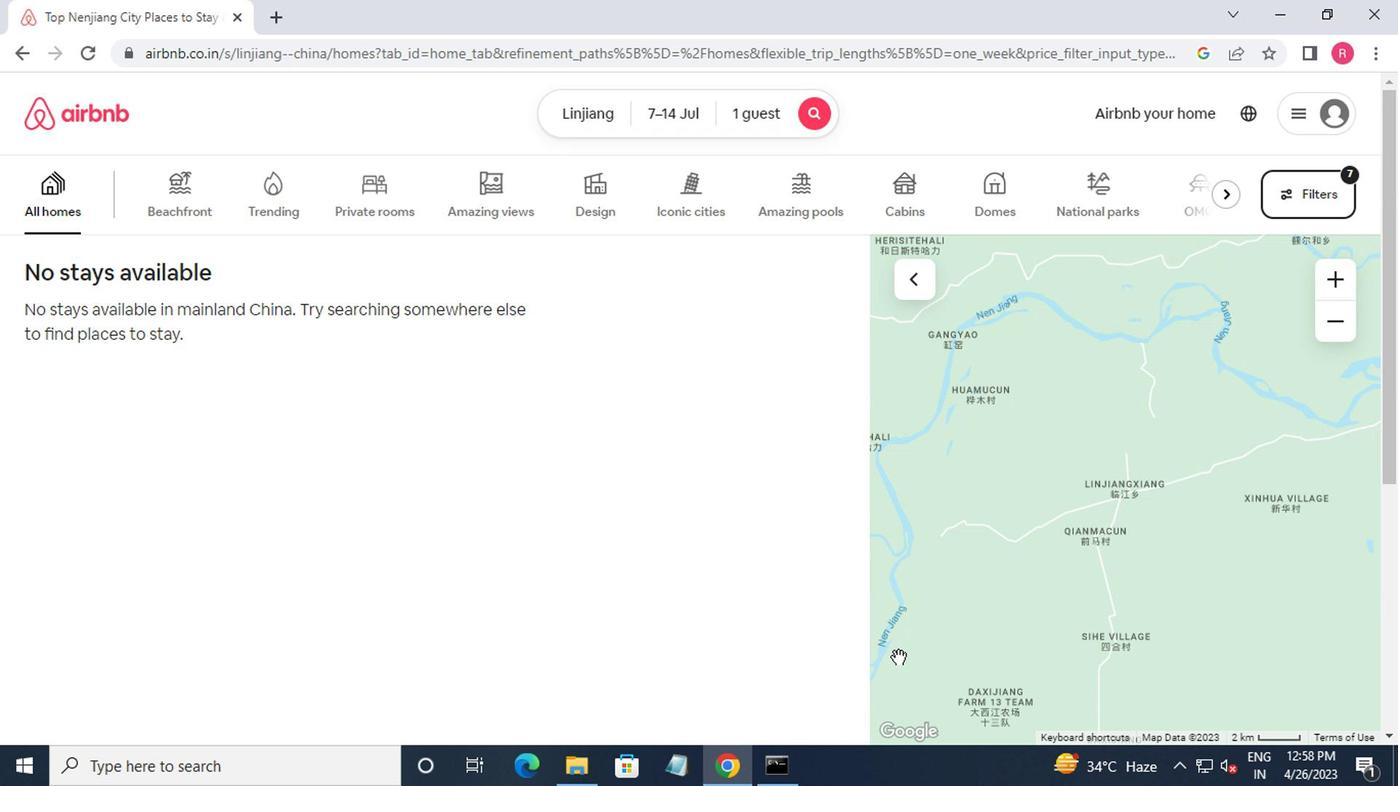 
Action: Key pressed <Key.f8>
Screenshot: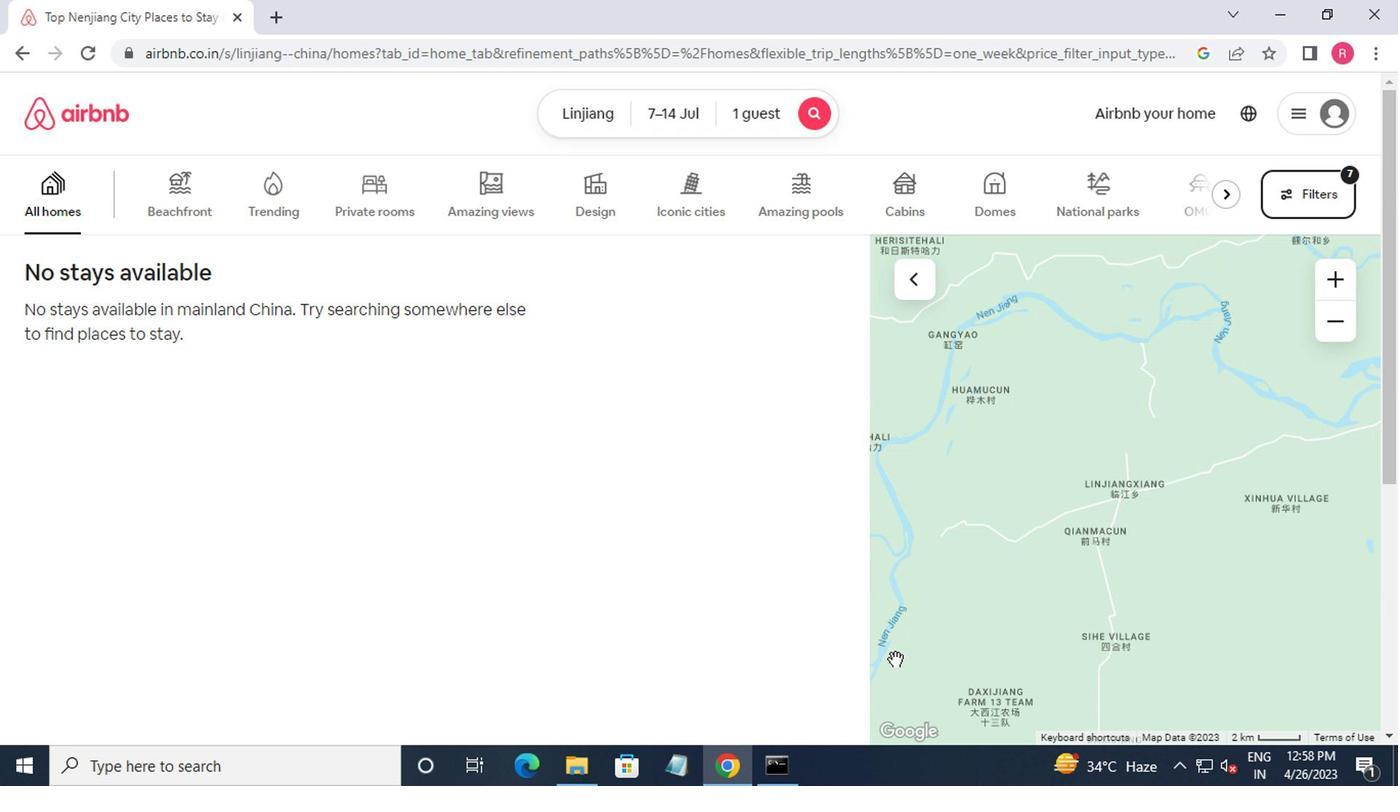 
